 Task: Add a signature Danny Hernandez containing With thanks and warm regards, Danny Hernandez to email address softage.1@softage.net and add a label Legal
Action: Mouse moved to (466, 770)
Screenshot: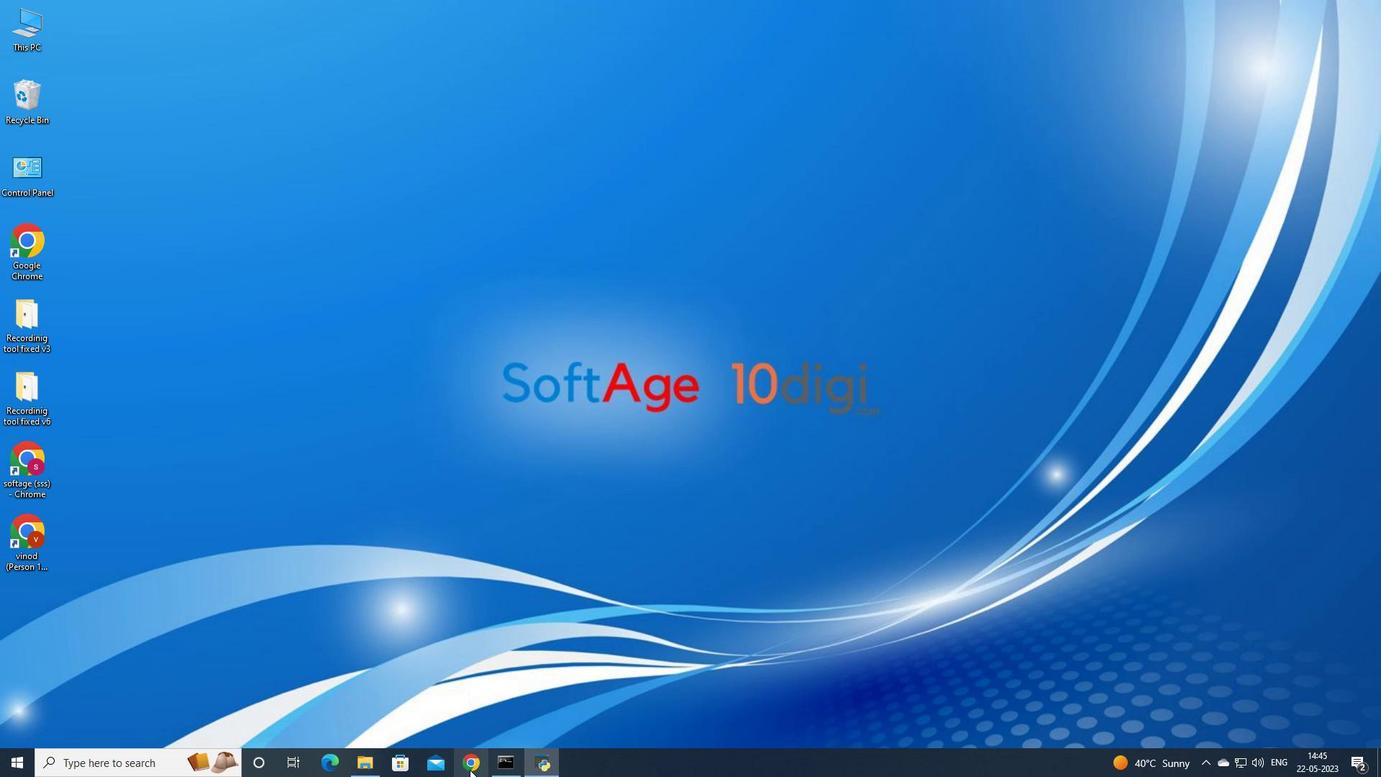 
Action: Mouse pressed left at (466, 770)
Screenshot: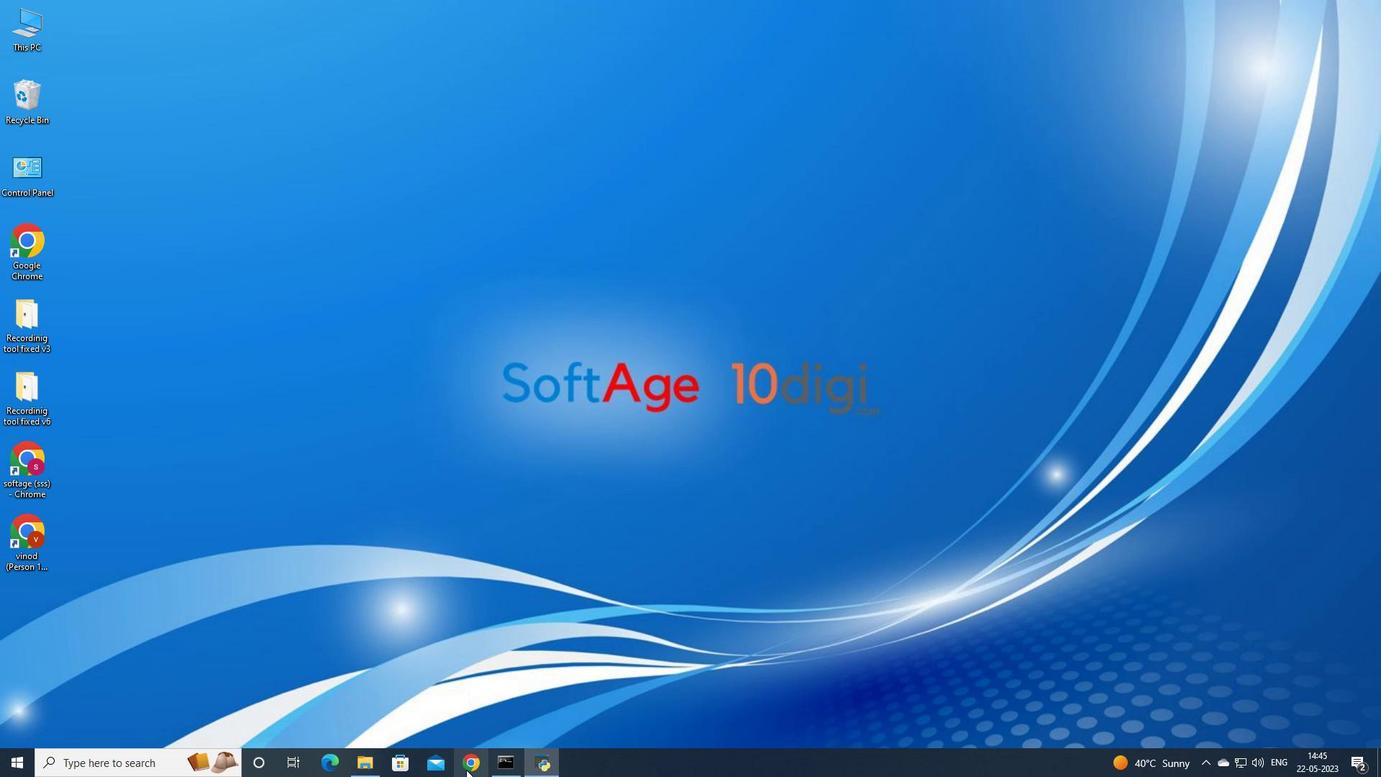 
Action: Mouse moved to (590, 446)
Screenshot: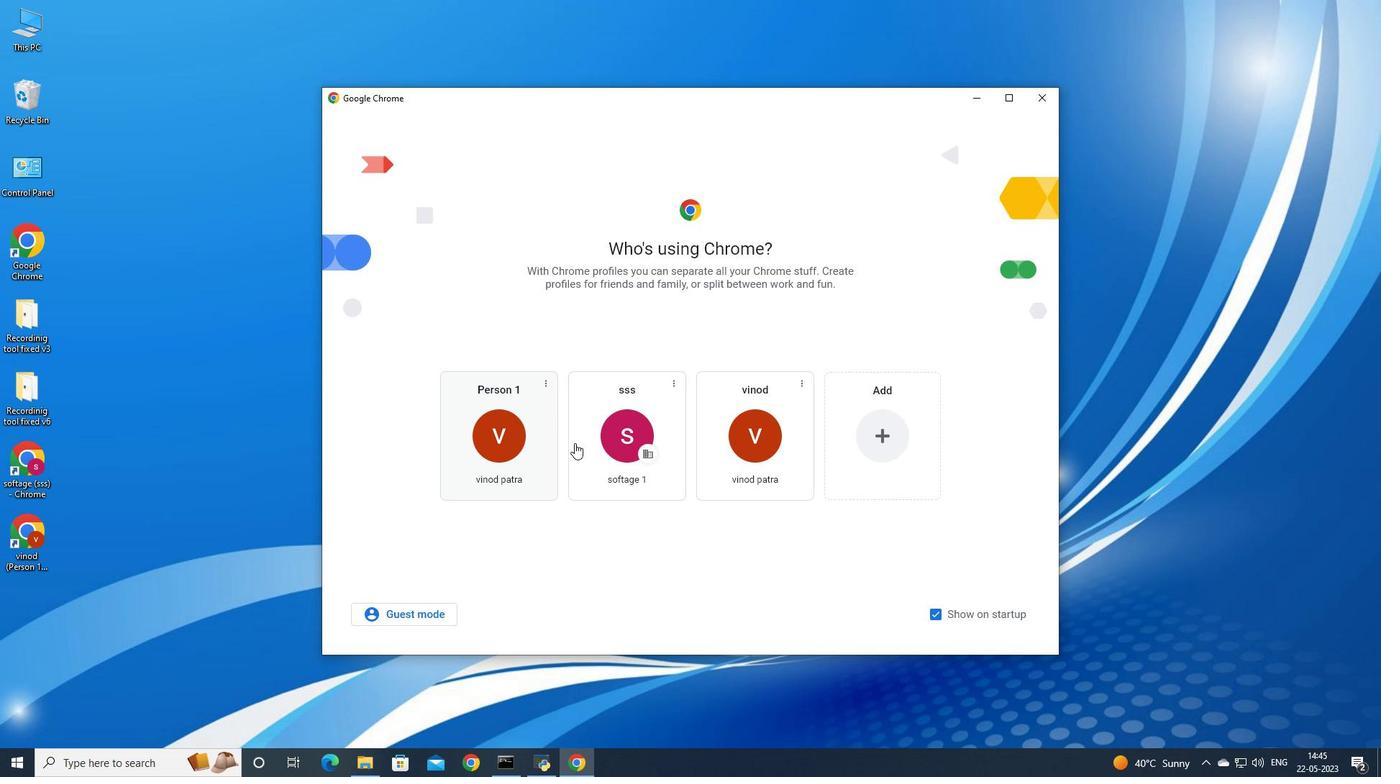 
Action: Mouse pressed left at (590, 446)
Screenshot: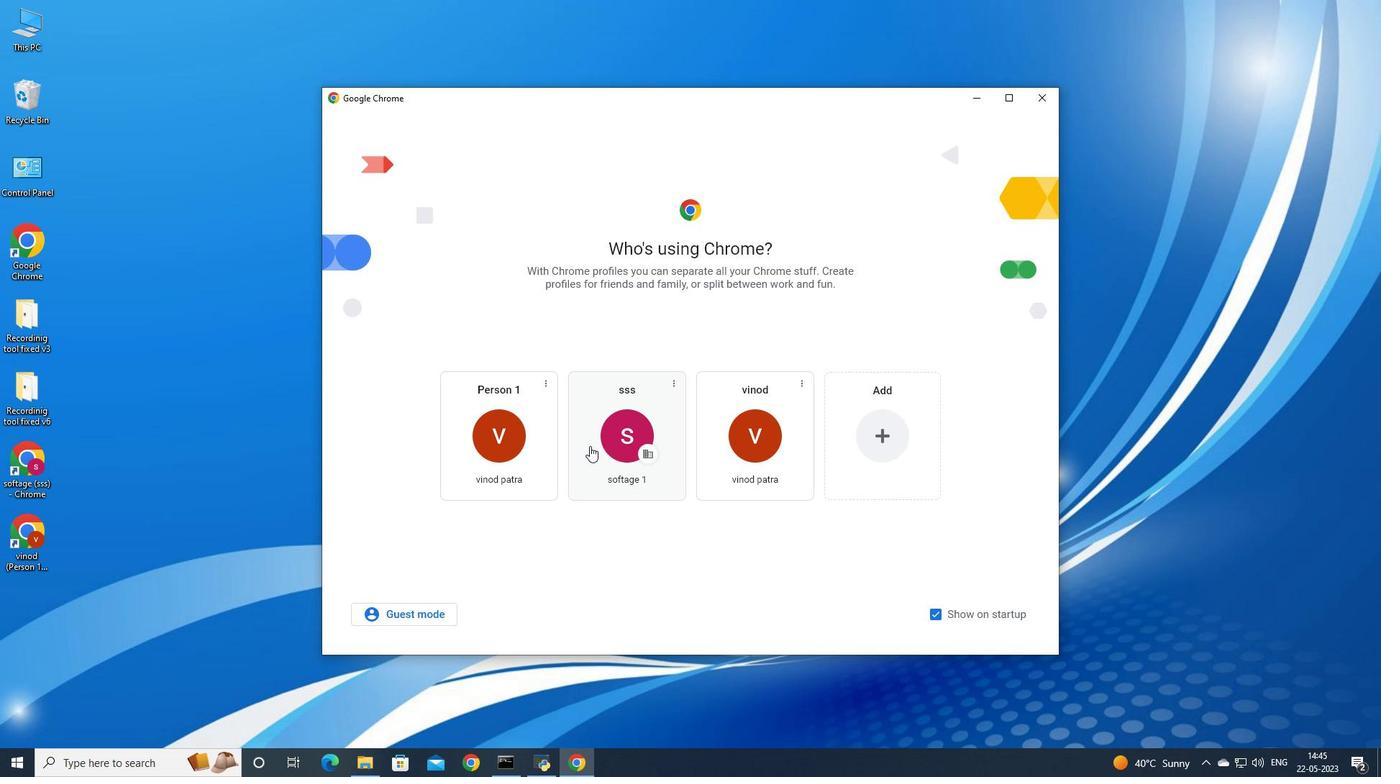 
Action: Mouse moved to (1255, 68)
Screenshot: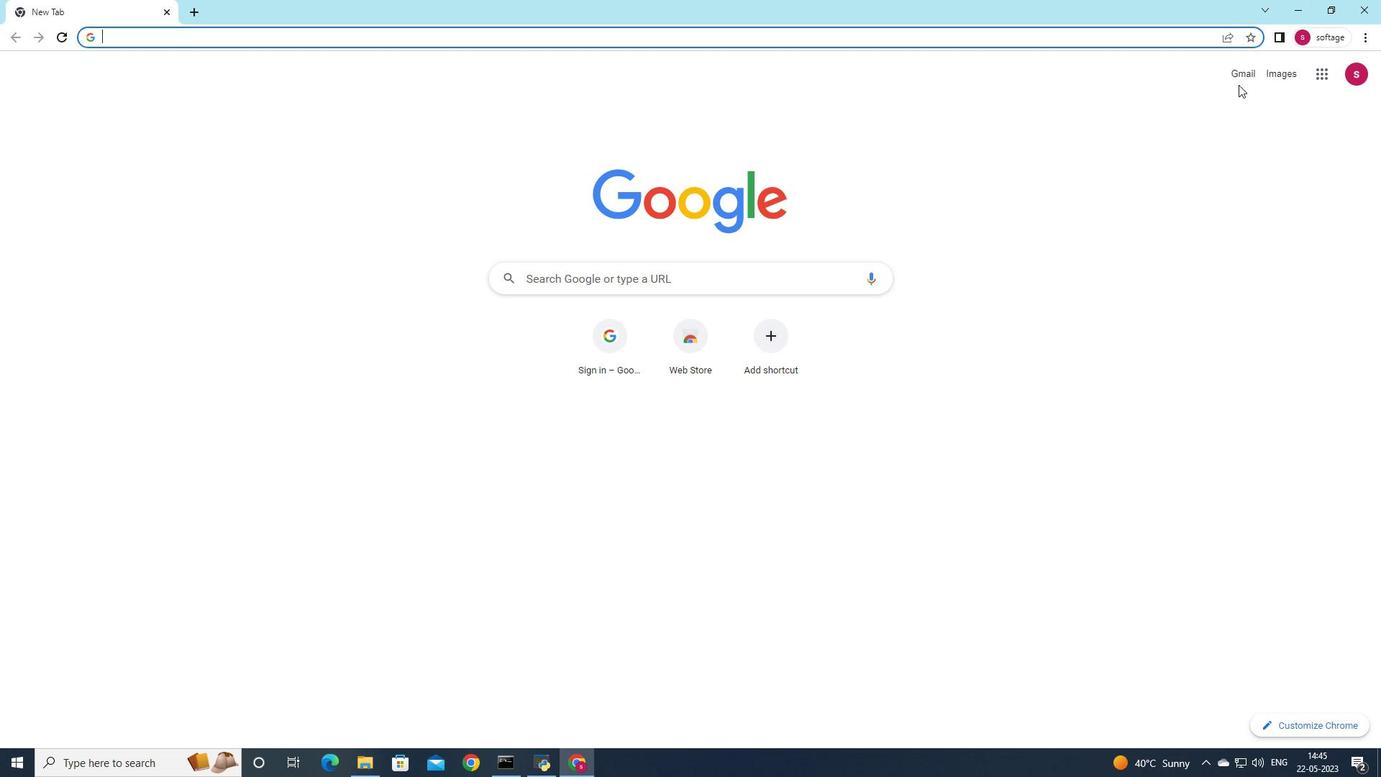 
Action: Mouse pressed left at (1255, 68)
Screenshot: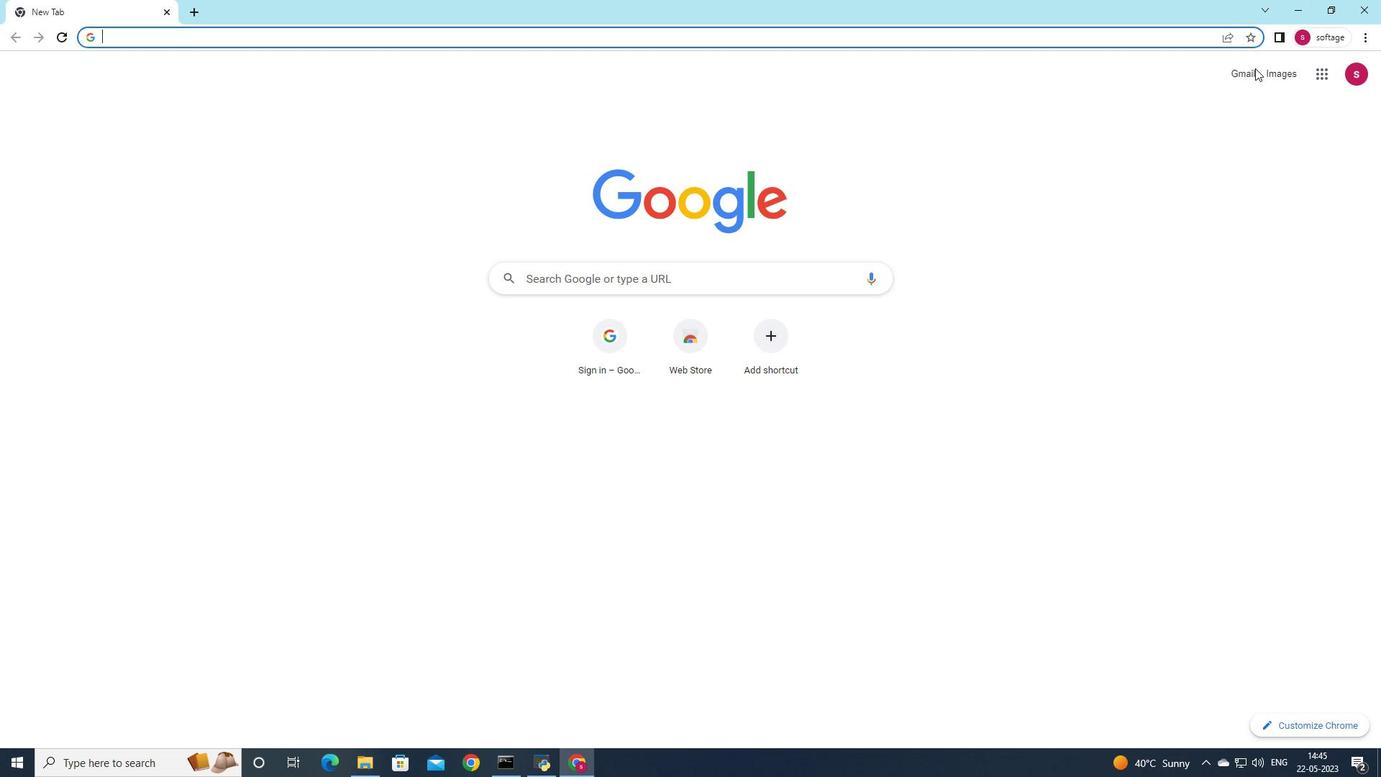 
Action: Mouse moved to (1253, 71)
Screenshot: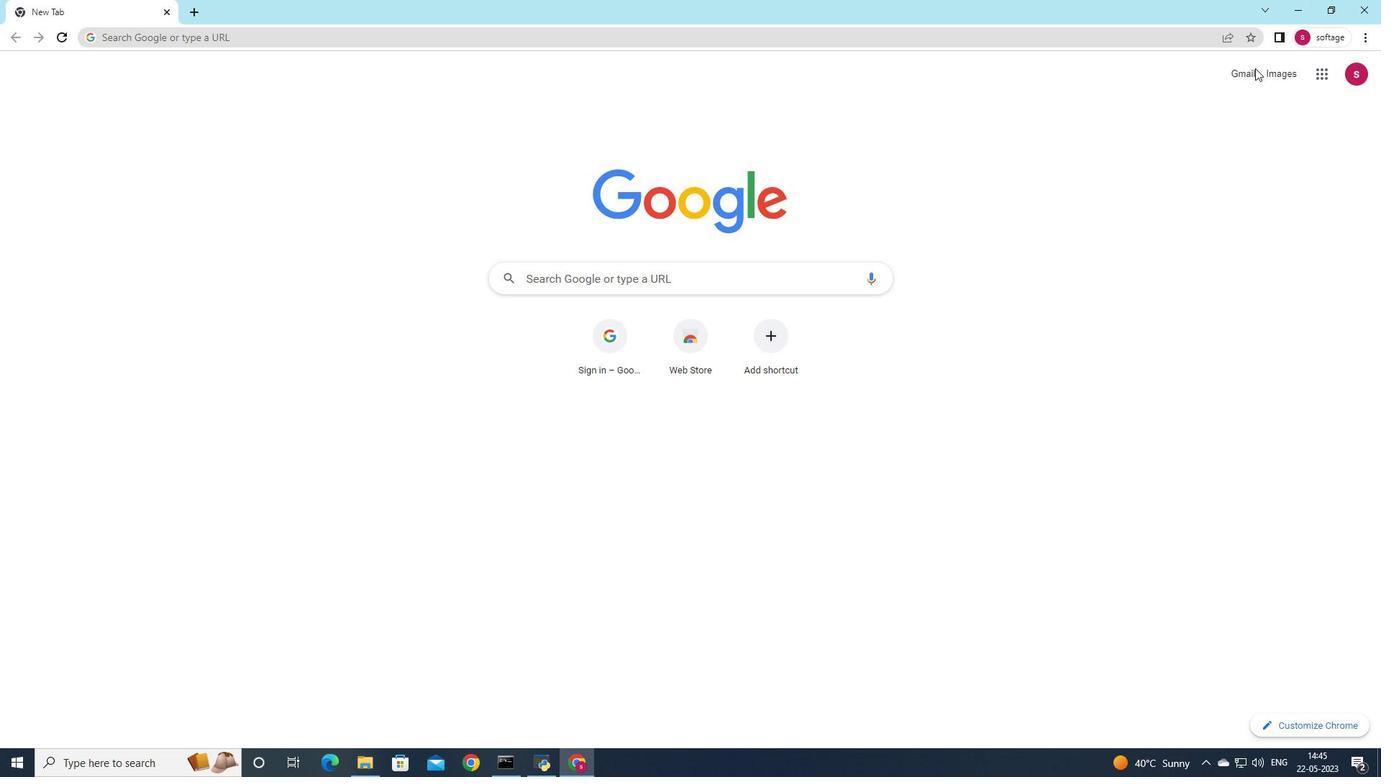 
Action: Mouse pressed left at (1253, 71)
Screenshot: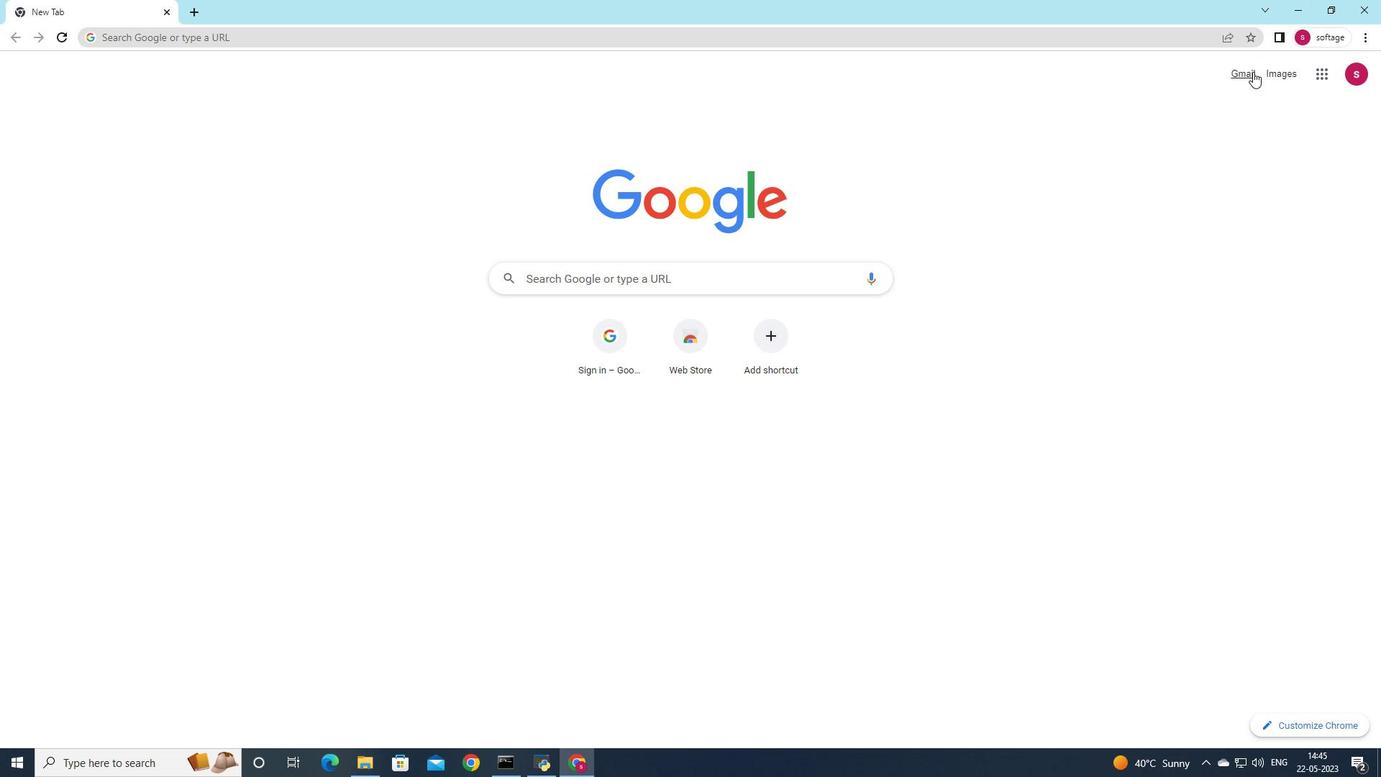 
Action: Mouse moved to (1215, 97)
Screenshot: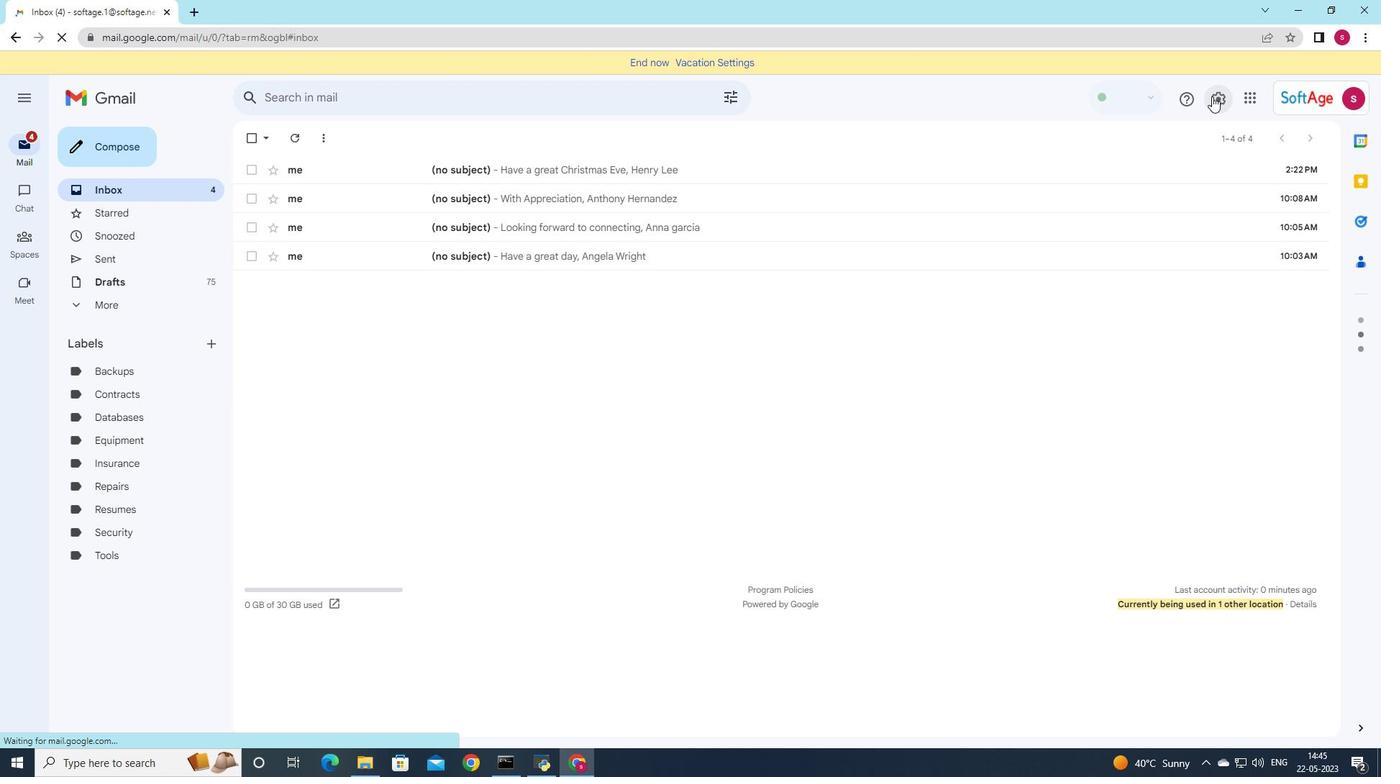 
Action: Mouse pressed left at (1215, 97)
Screenshot: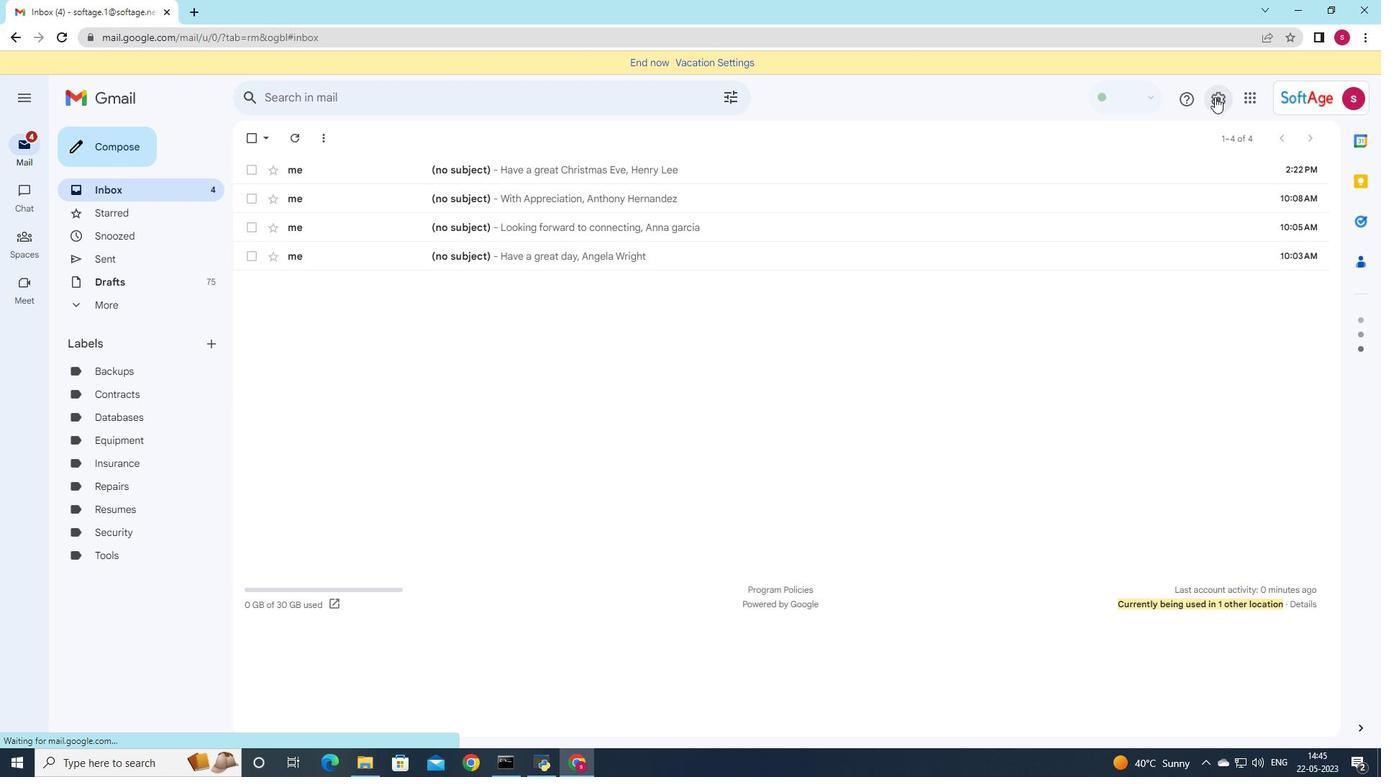 
Action: Mouse moved to (1217, 164)
Screenshot: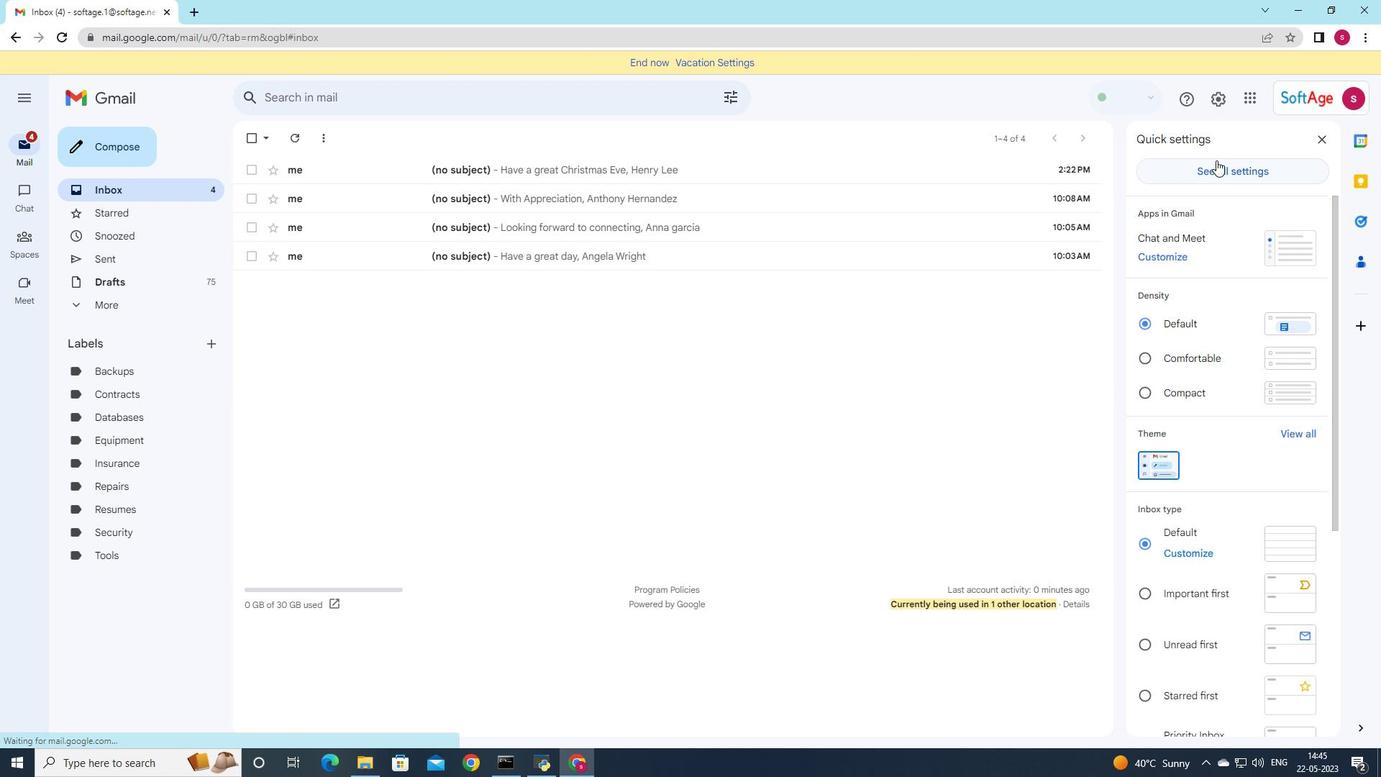
Action: Mouse pressed left at (1217, 164)
Screenshot: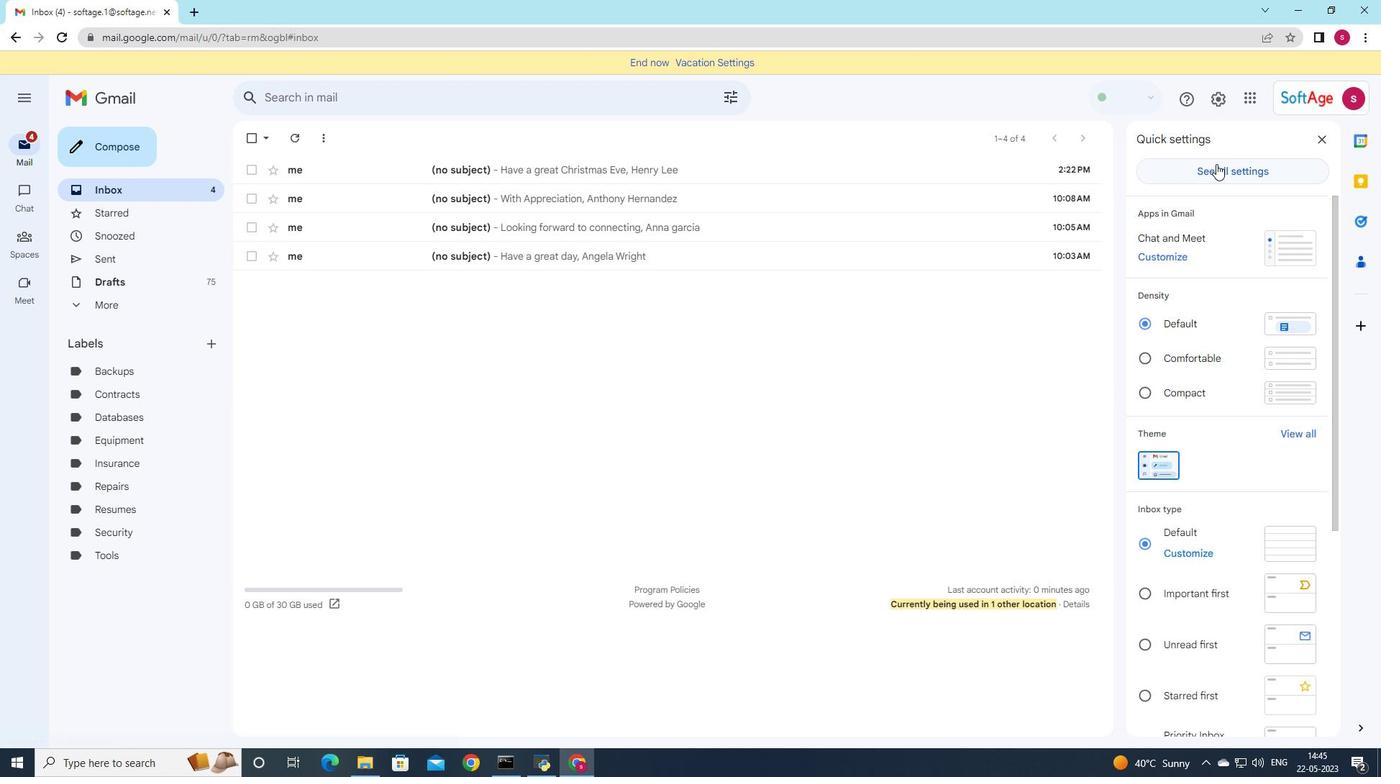
Action: Mouse moved to (680, 448)
Screenshot: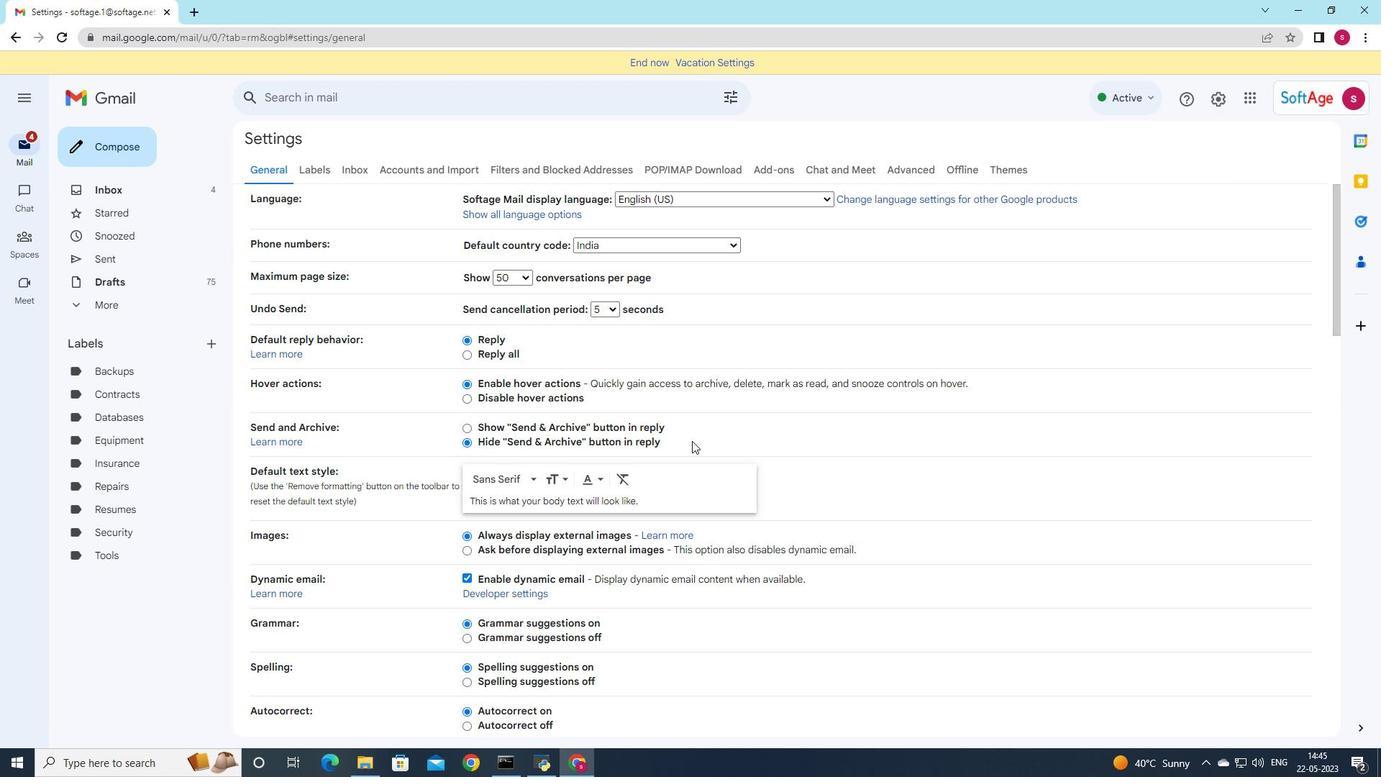 
Action: Mouse scrolled (680, 447) with delta (0, 0)
Screenshot: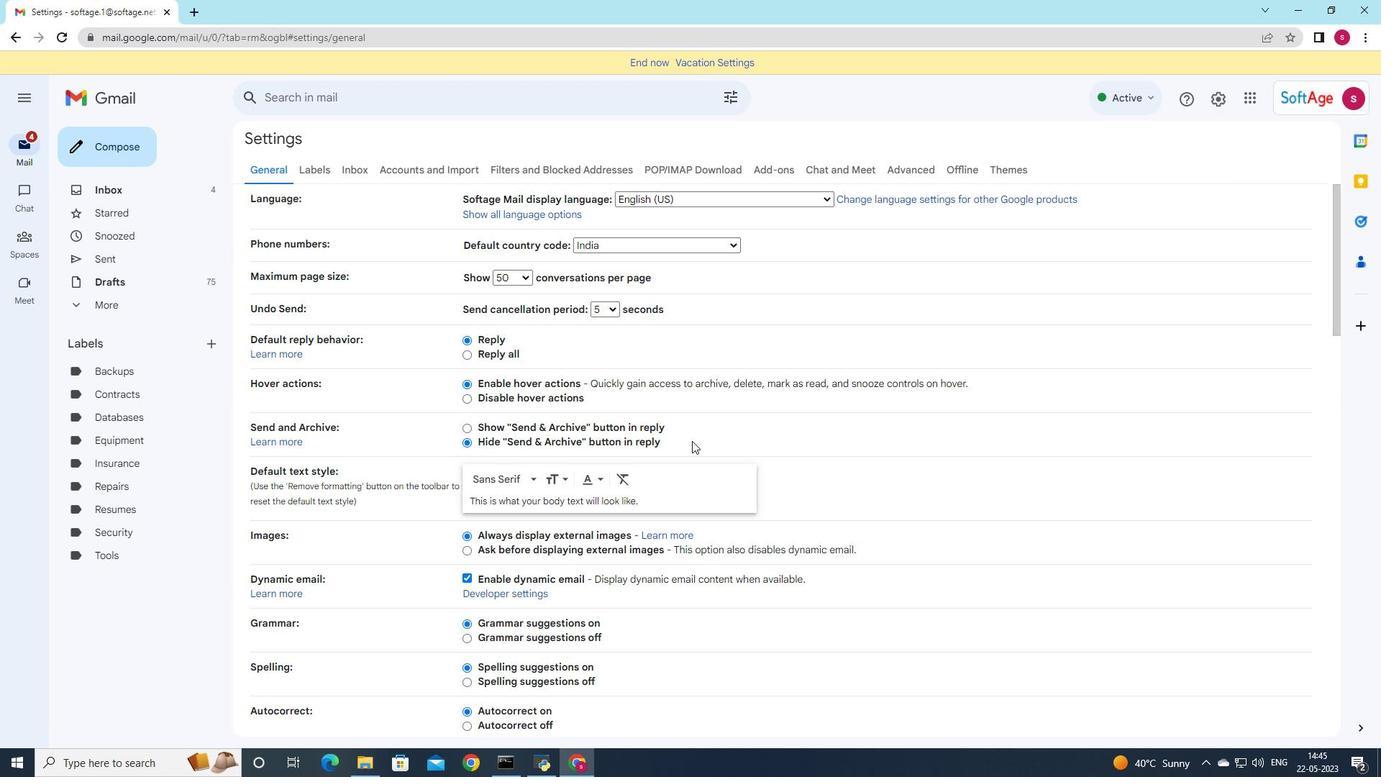 
Action: Mouse moved to (680, 449)
Screenshot: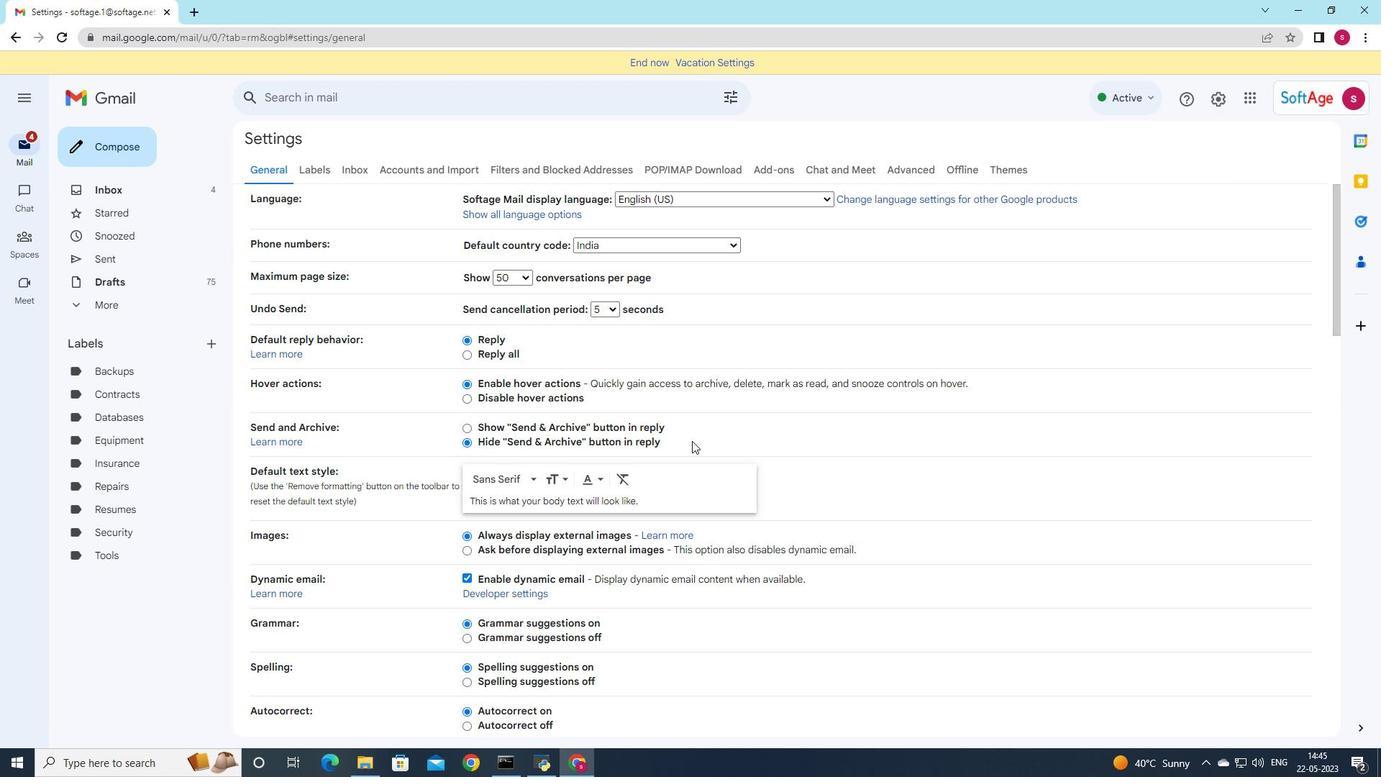 
Action: Mouse scrolled (680, 448) with delta (0, 0)
Screenshot: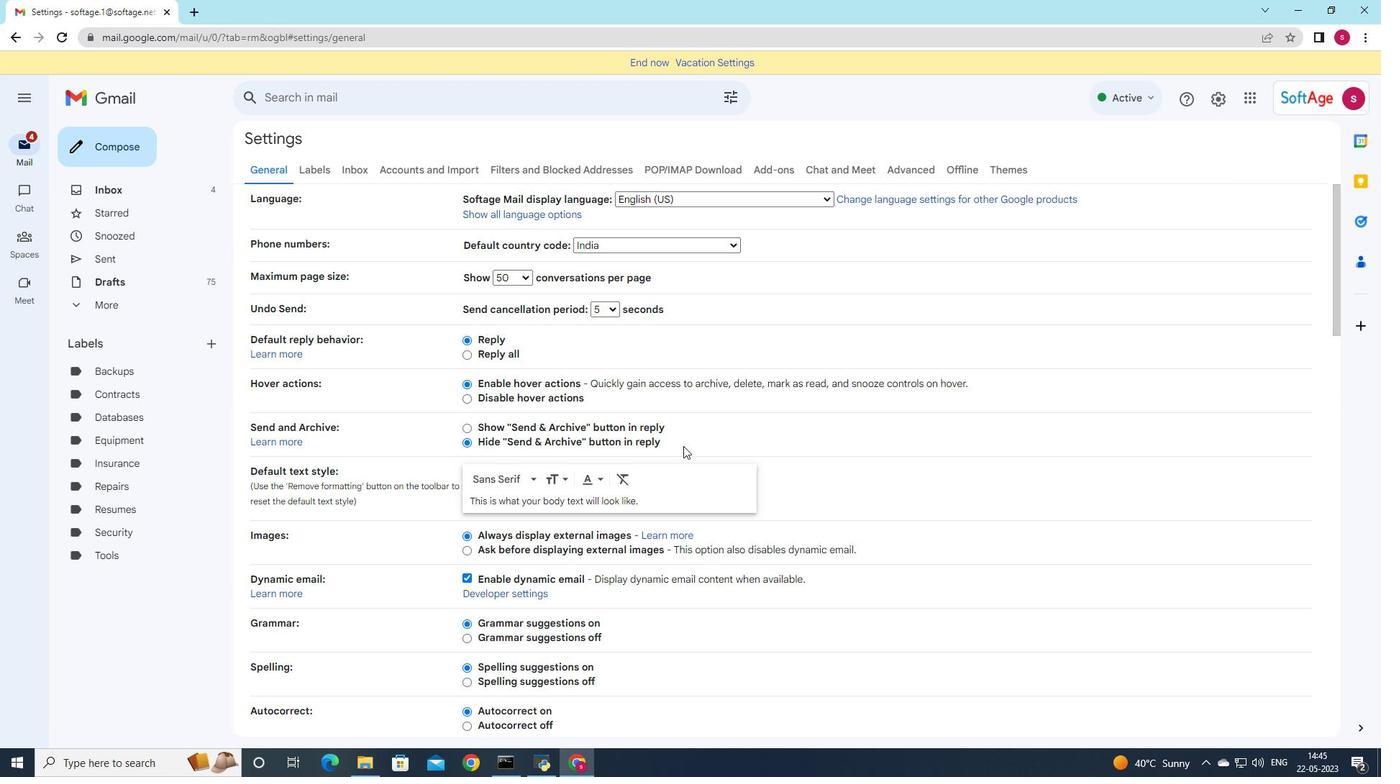
Action: Mouse scrolled (680, 448) with delta (0, 0)
Screenshot: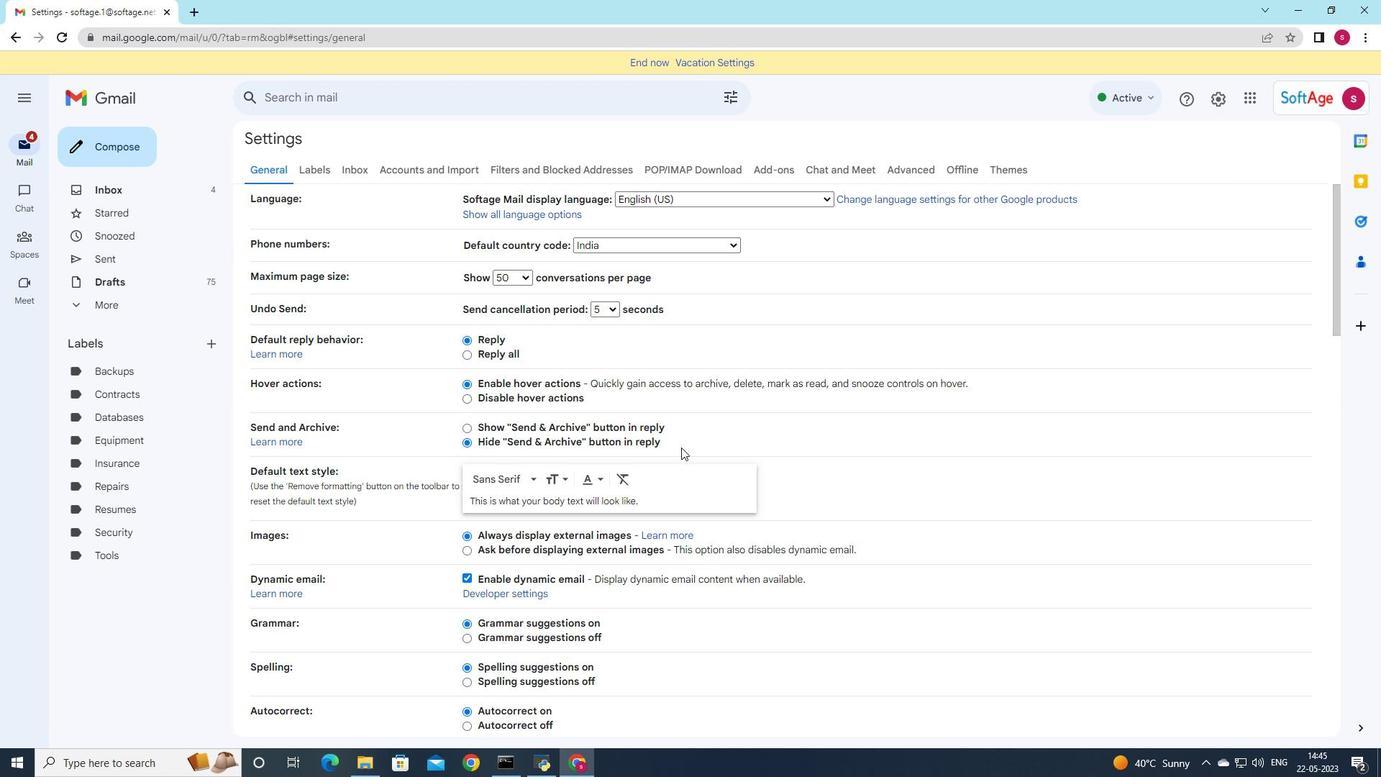 
Action: Mouse scrolled (680, 448) with delta (0, 0)
Screenshot: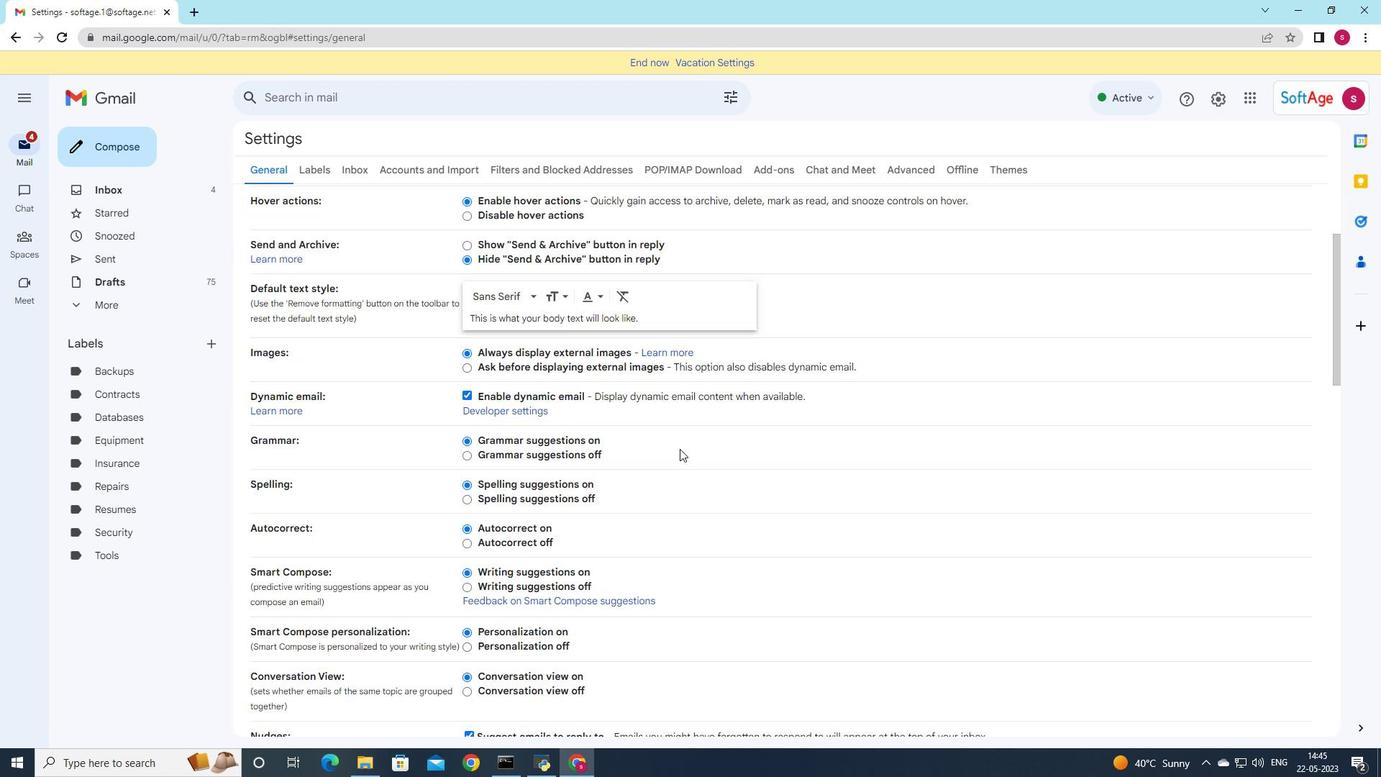 
Action: Mouse scrolled (680, 448) with delta (0, 0)
Screenshot: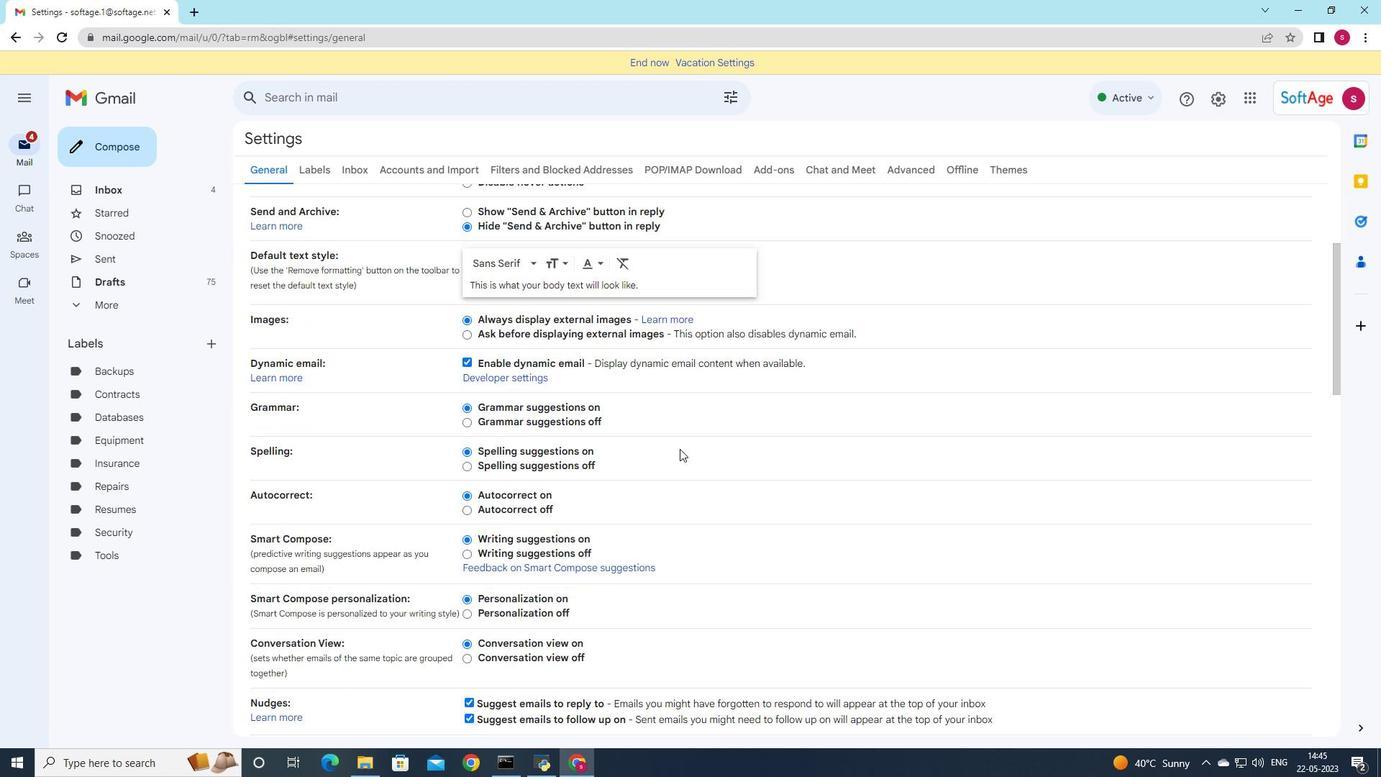 
Action: Mouse scrolled (680, 448) with delta (0, 0)
Screenshot: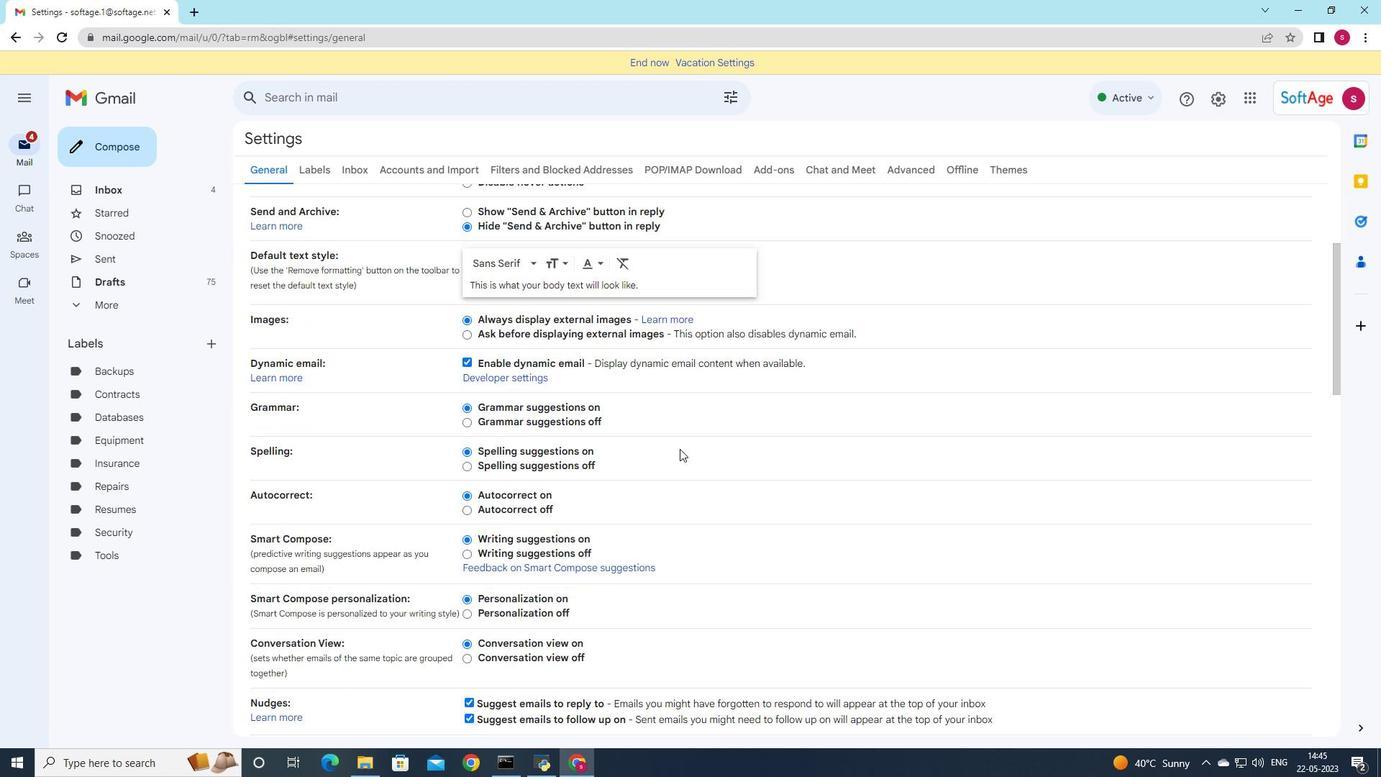 
Action: Mouse scrolled (680, 448) with delta (0, 0)
Screenshot: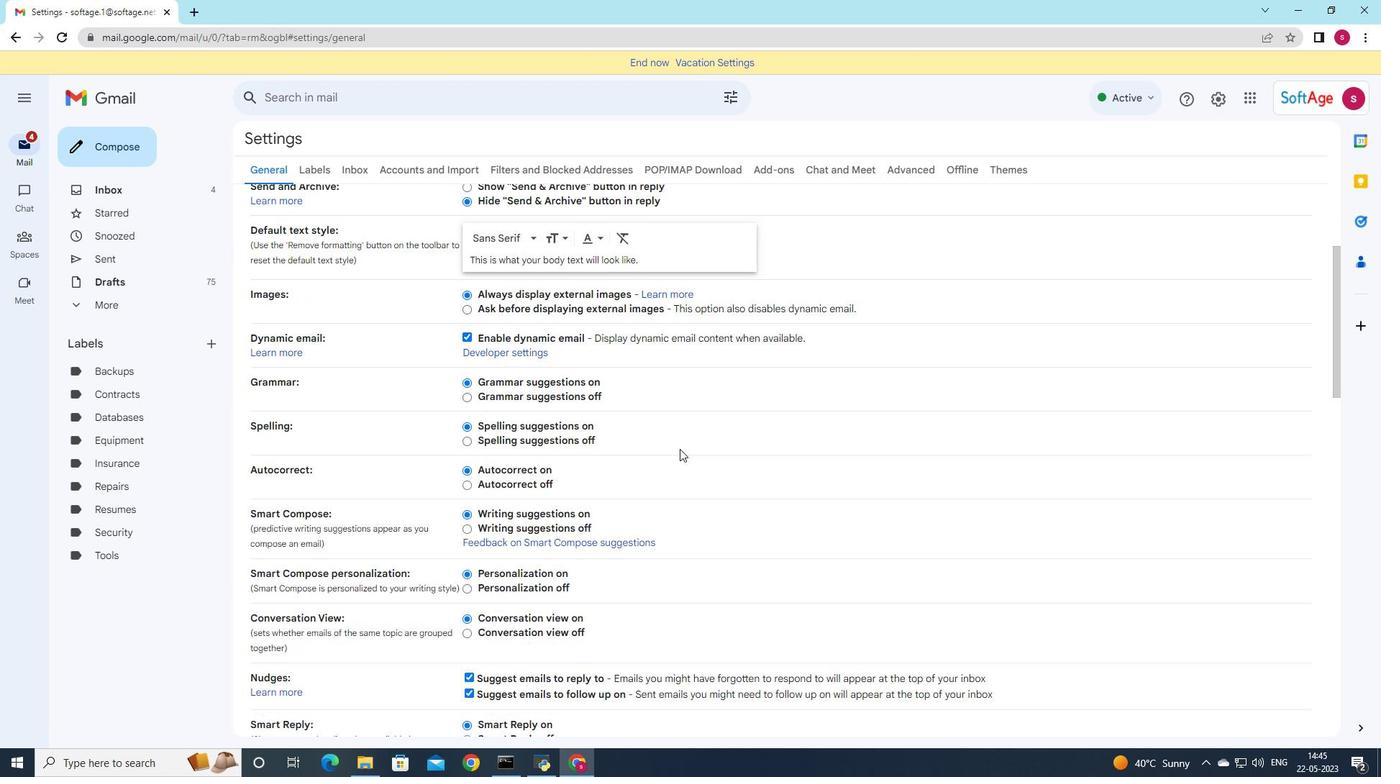 
Action: Mouse scrolled (680, 448) with delta (0, 0)
Screenshot: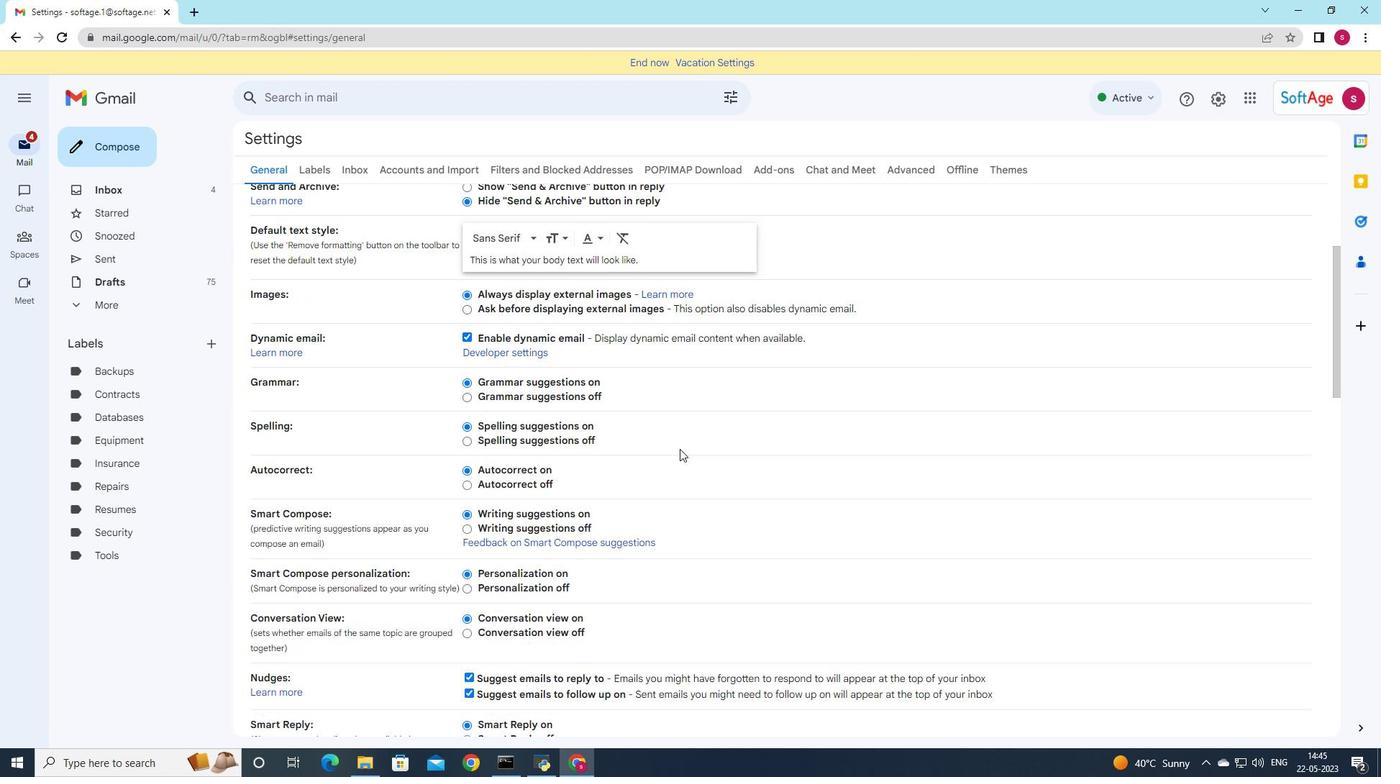 
Action: Mouse scrolled (680, 448) with delta (0, 0)
Screenshot: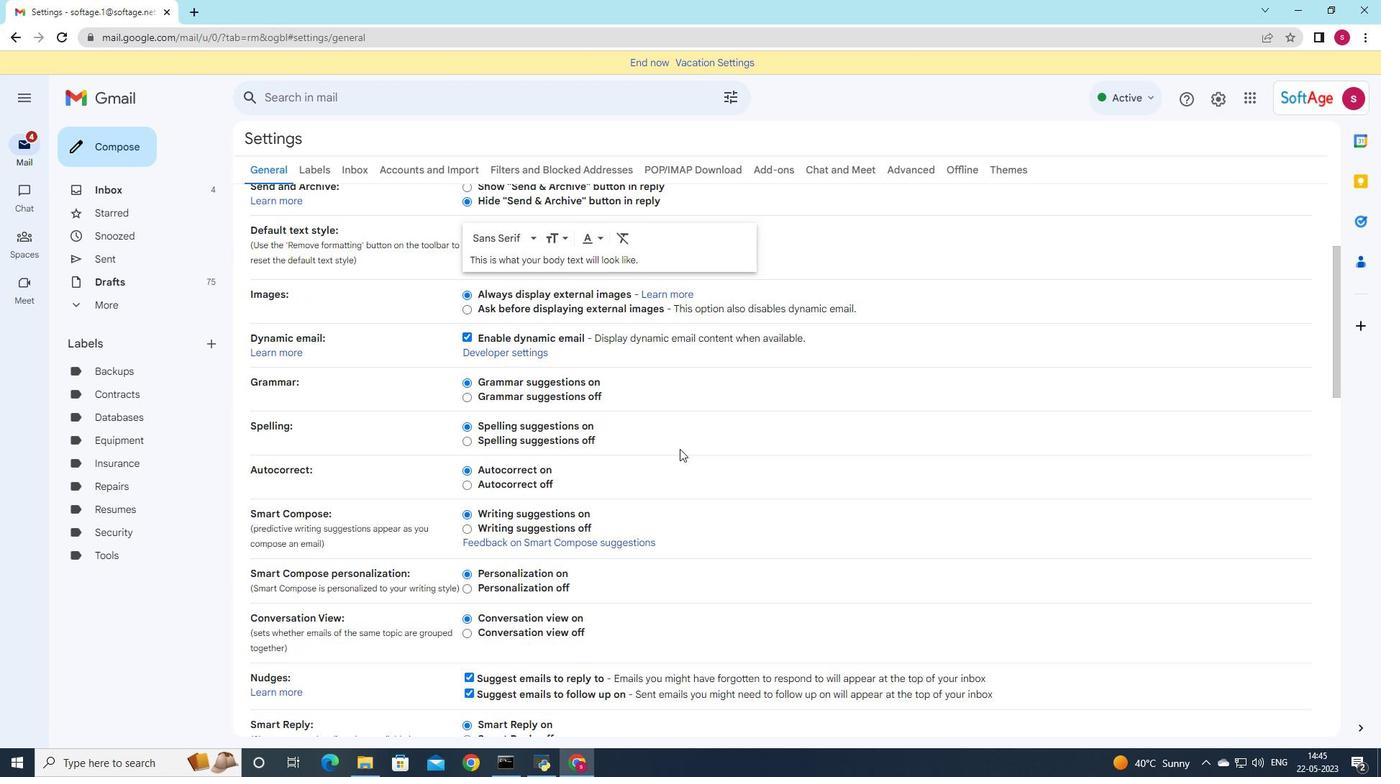 
Action: Mouse scrolled (680, 448) with delta (0, 0)
Screenshot: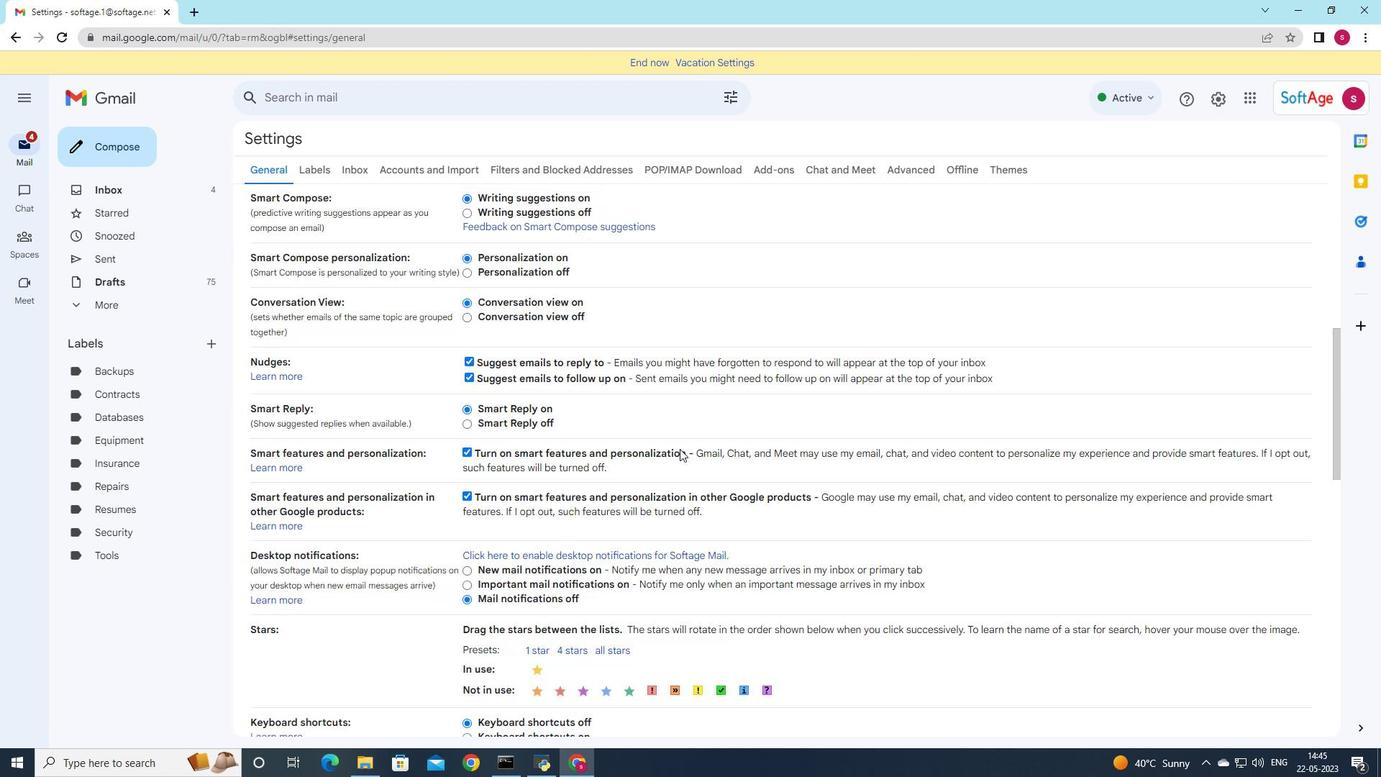 
Action: Mouse scrolled (680, 448) with delta (0, 0)
Screenshot: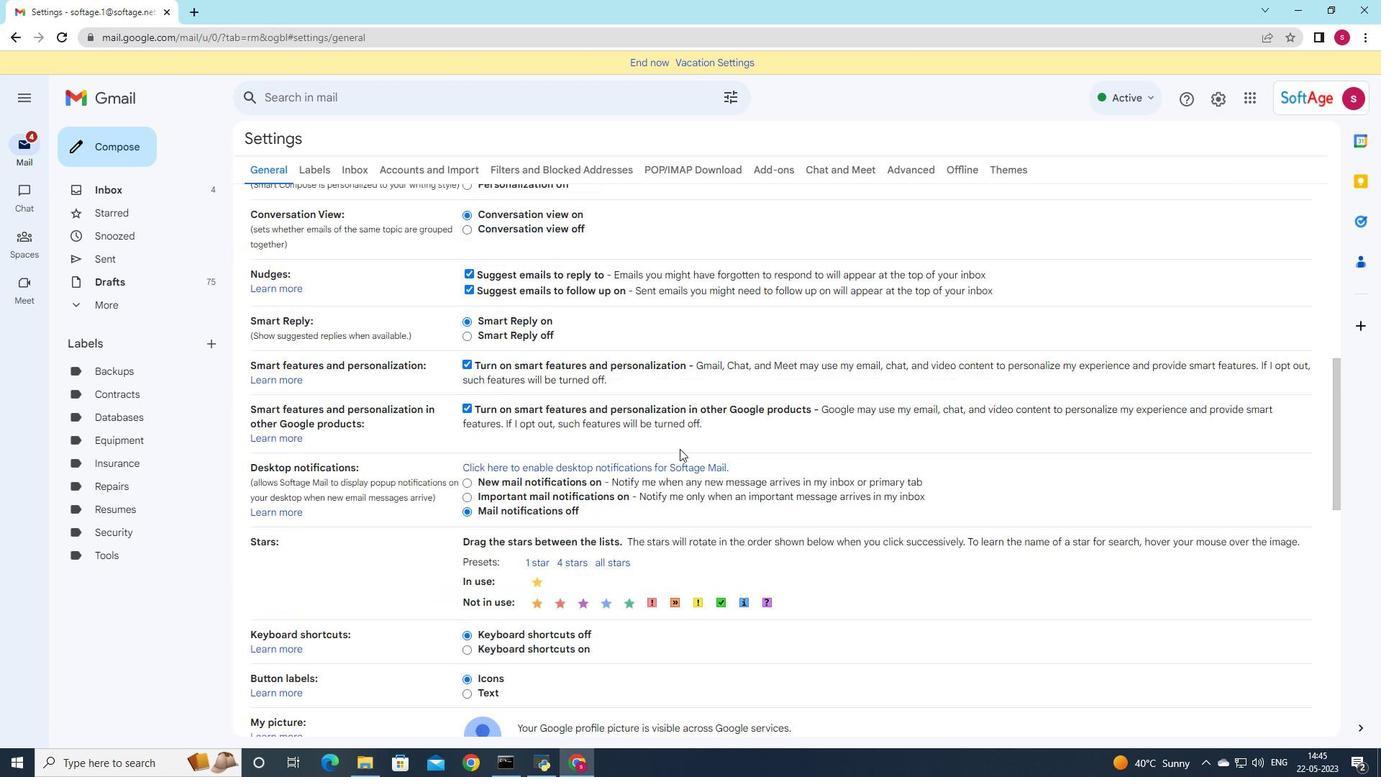 
Action: Mouse scrolled (680, 448) with delta (0, 0)
Screenshot: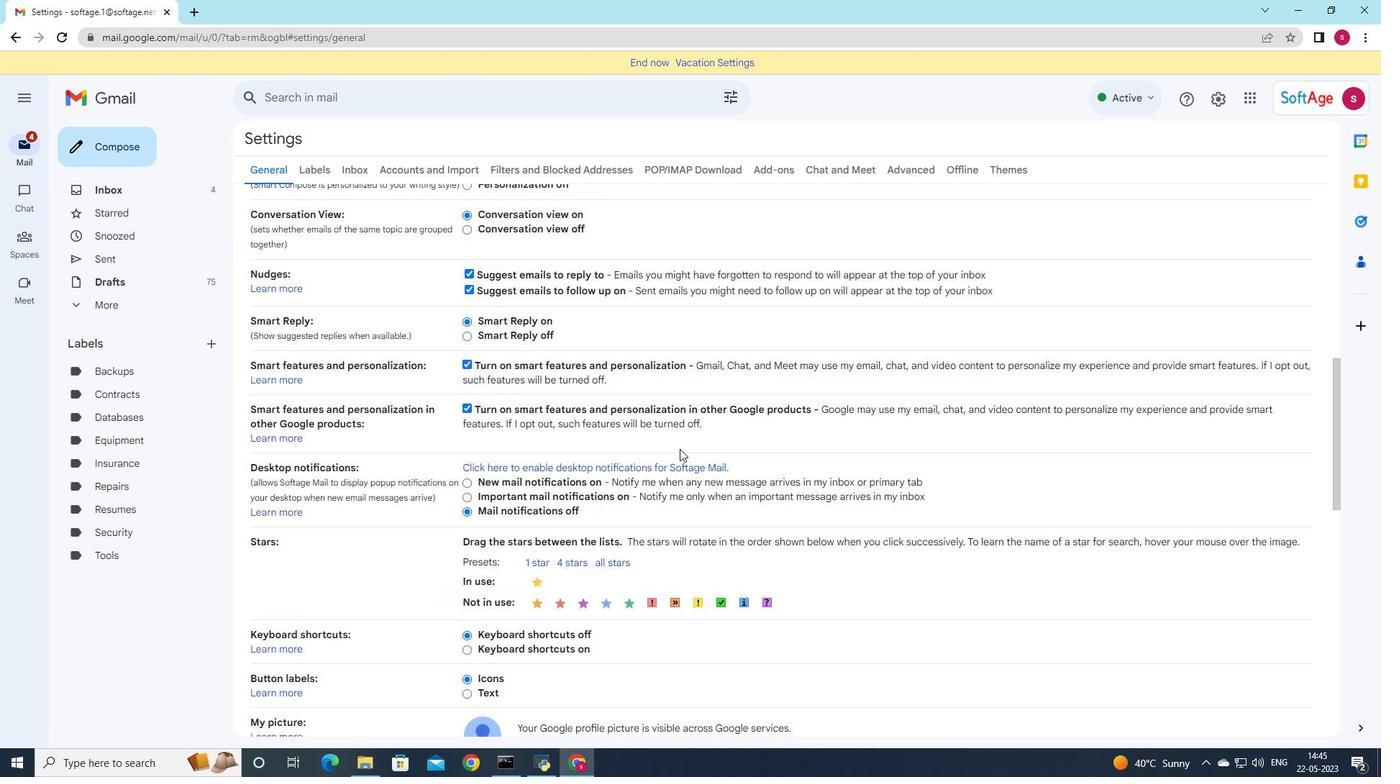 
Action: Mouse scrolled (680, 448) with delta (0, 0)
Screenshot: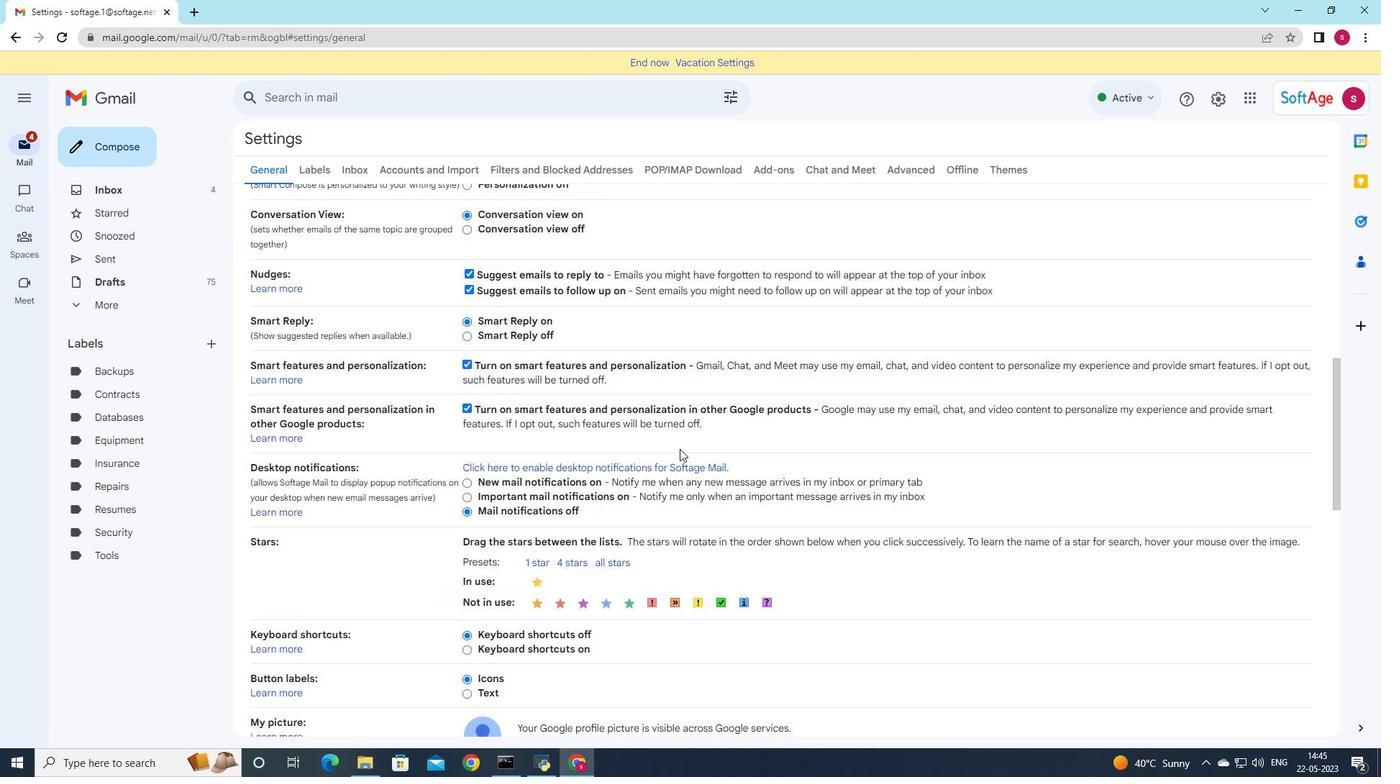 
Action: Mouse moved to (587, 583)
Screenshot: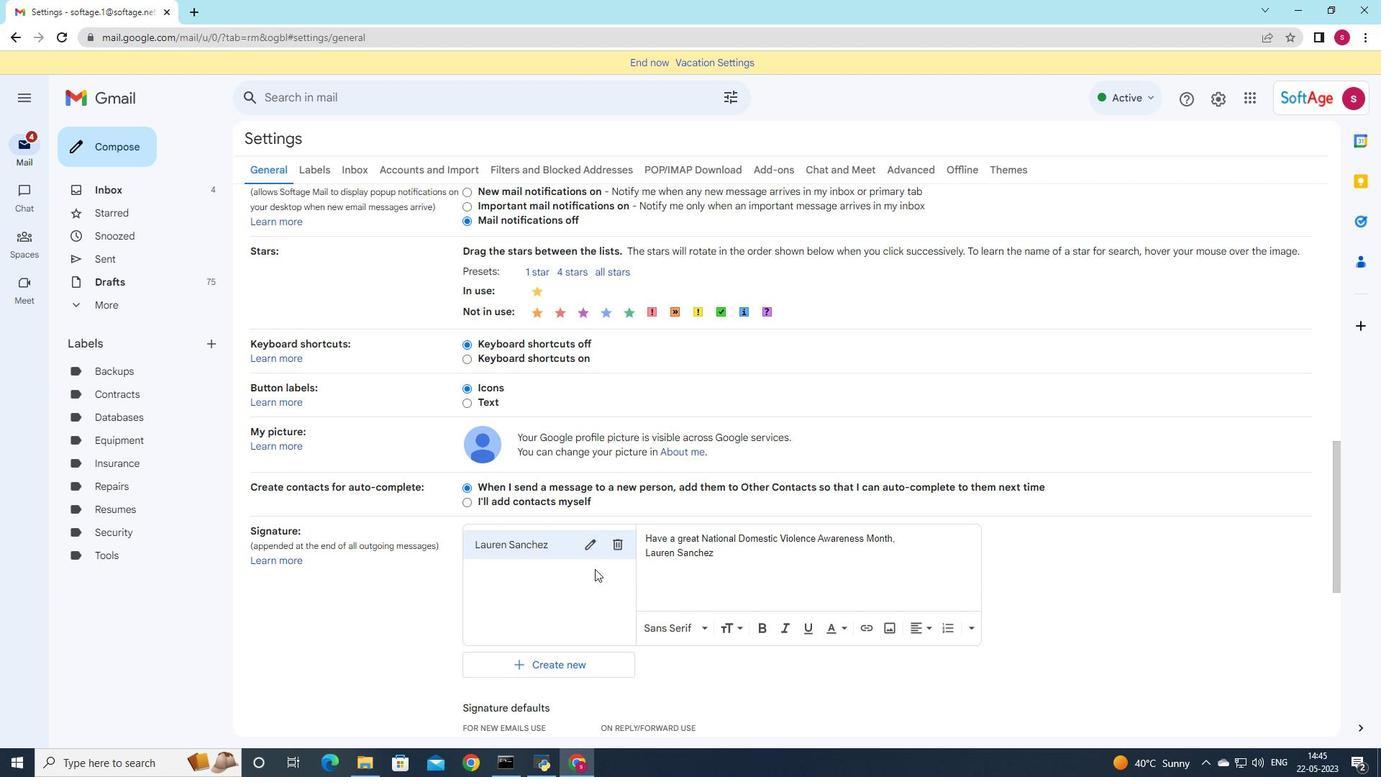 
Action: Mouse pressed left at (587, 583)
Screenshot: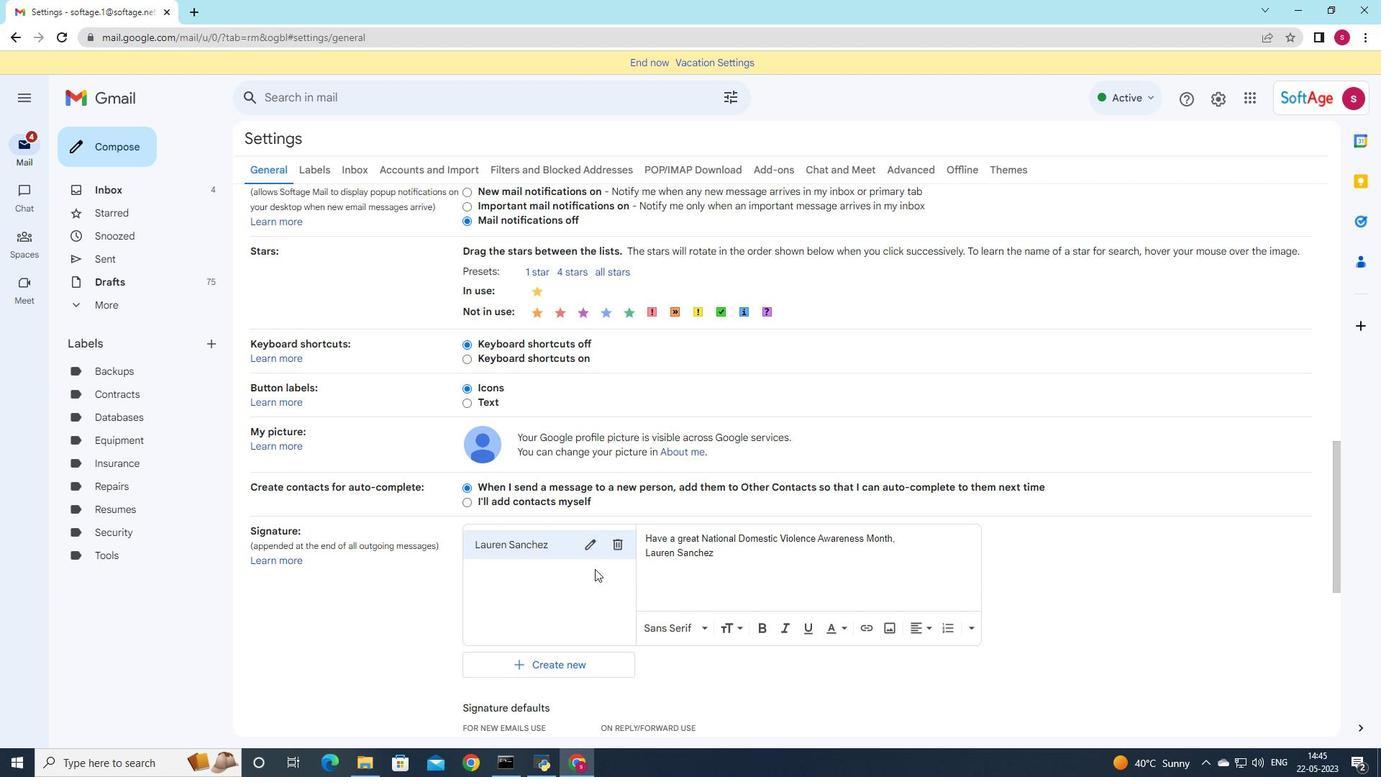 
Action: Mouse moved to (616, 552)
Screenshot: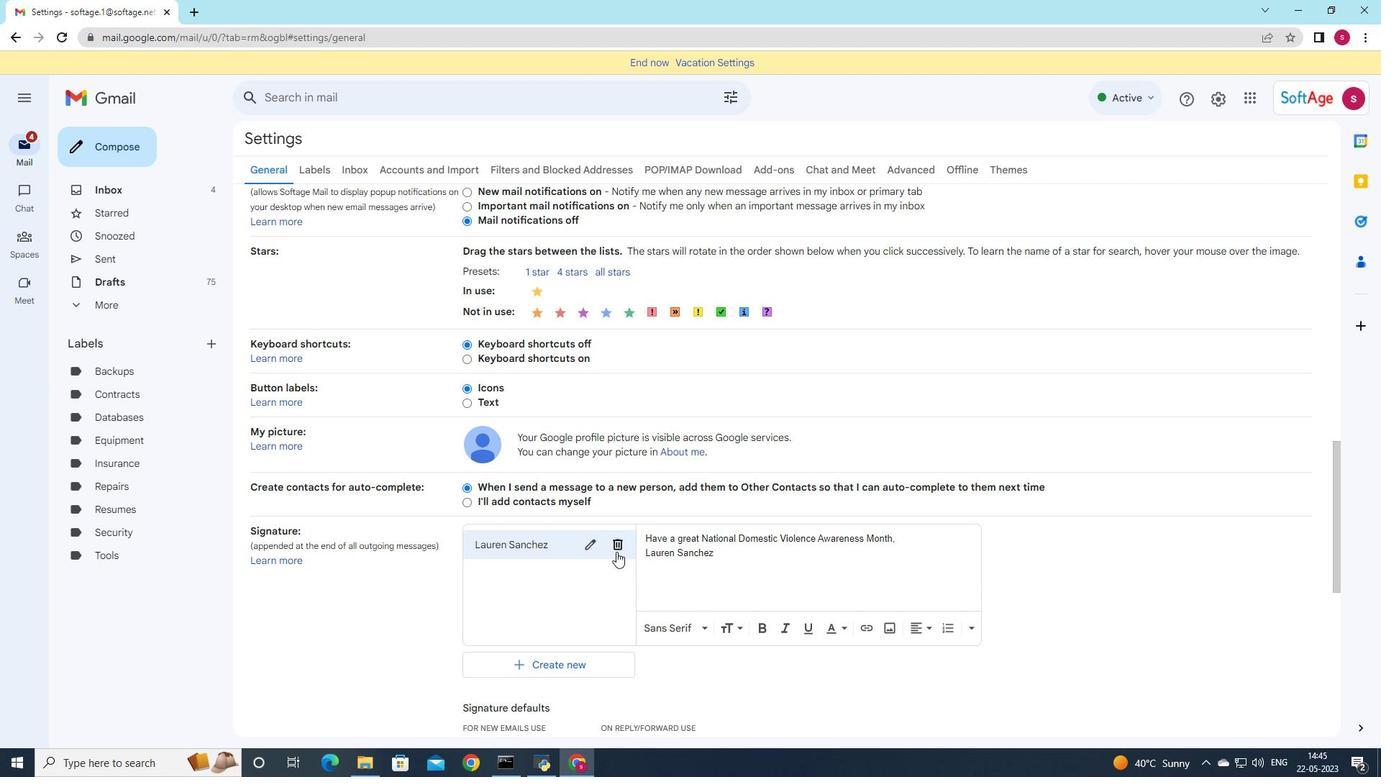 
Action: Mouse pressed left at (616, 552)
Screenshot: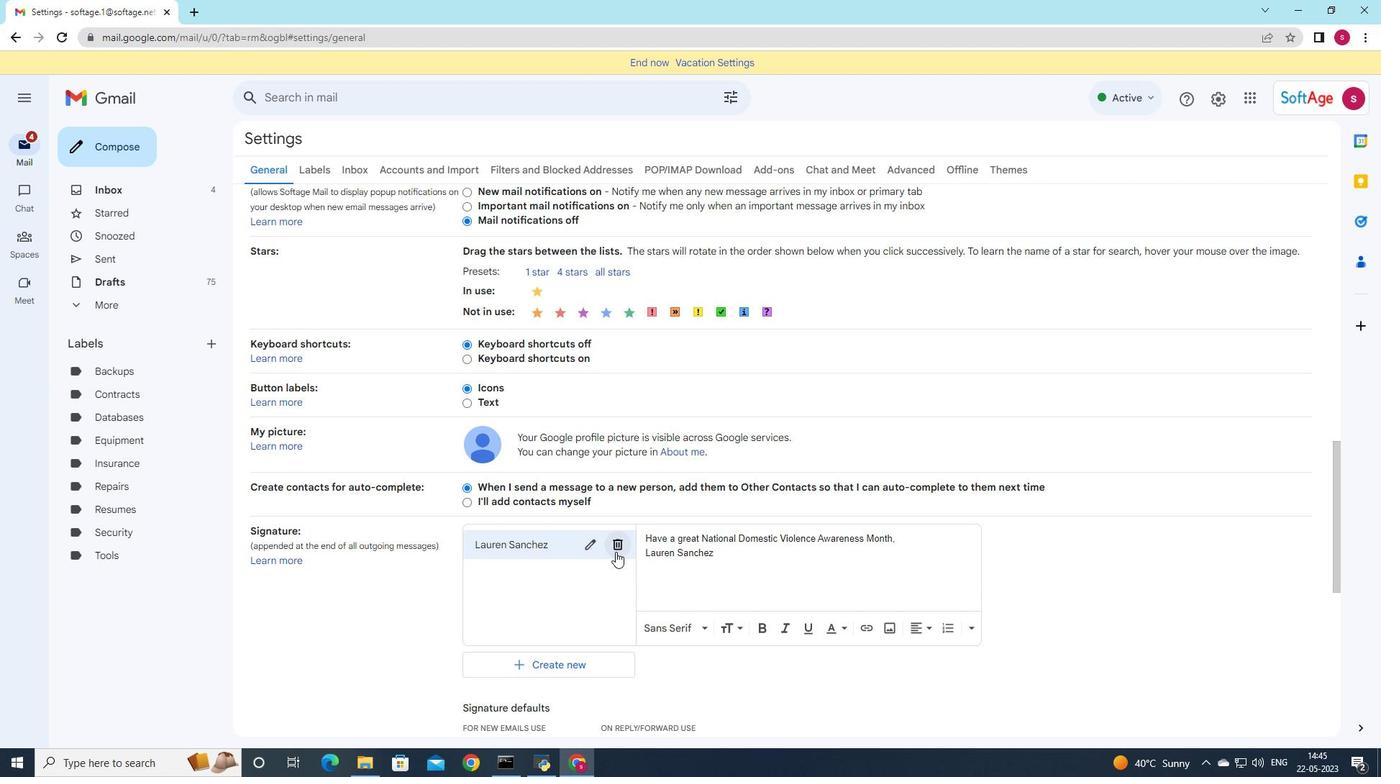 
Action: Mouse moved to (831, 429)
Screenshot: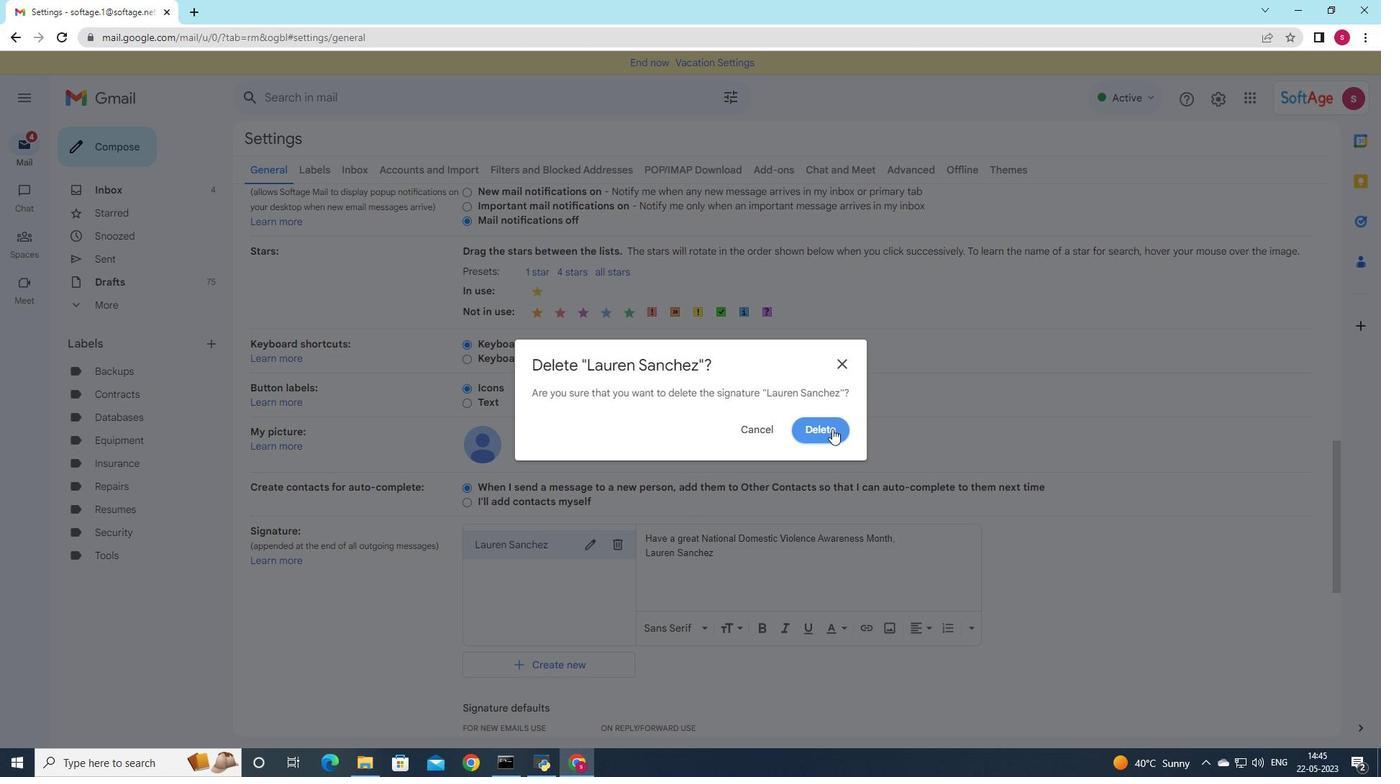 
Action: Mouse pressed left at (831, 429)
Screenshot: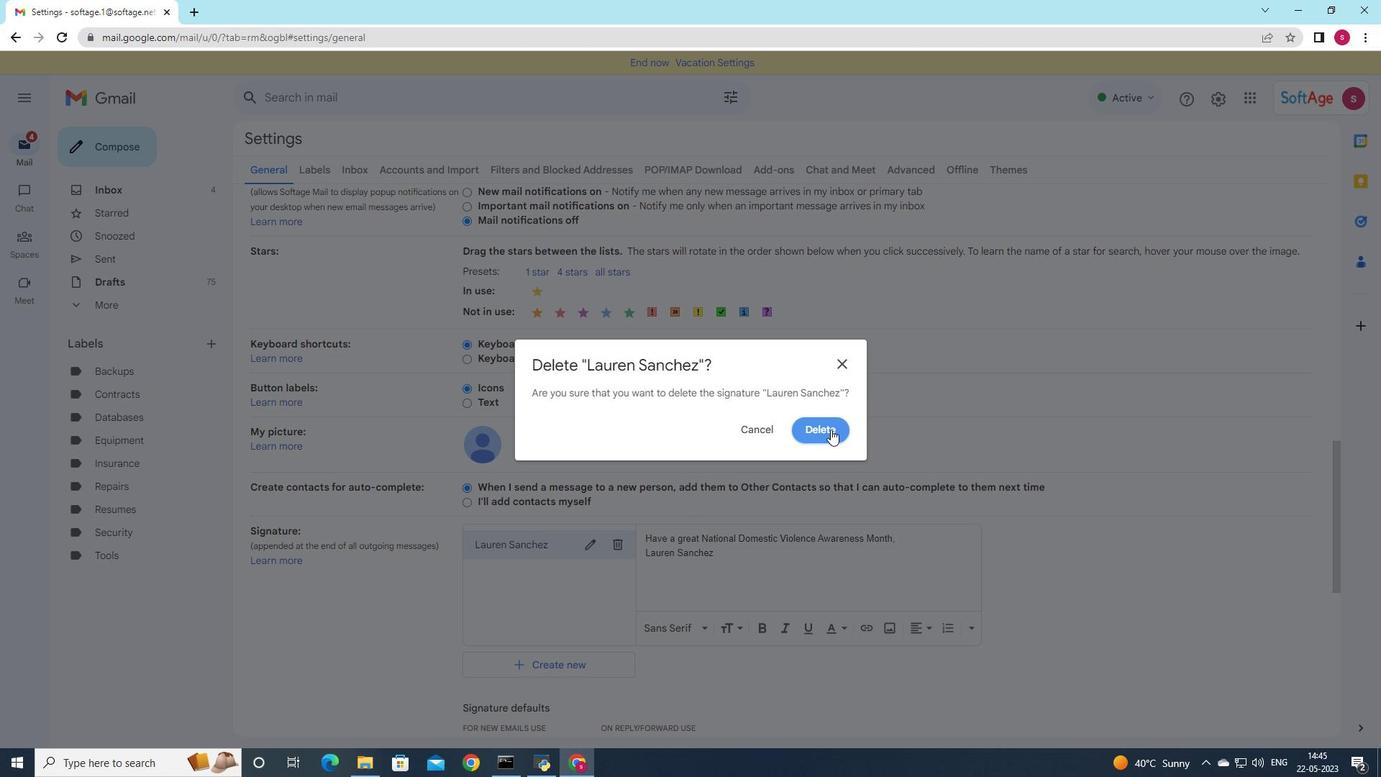 
Action: Mouse moved to (518, 555)
Screenshot: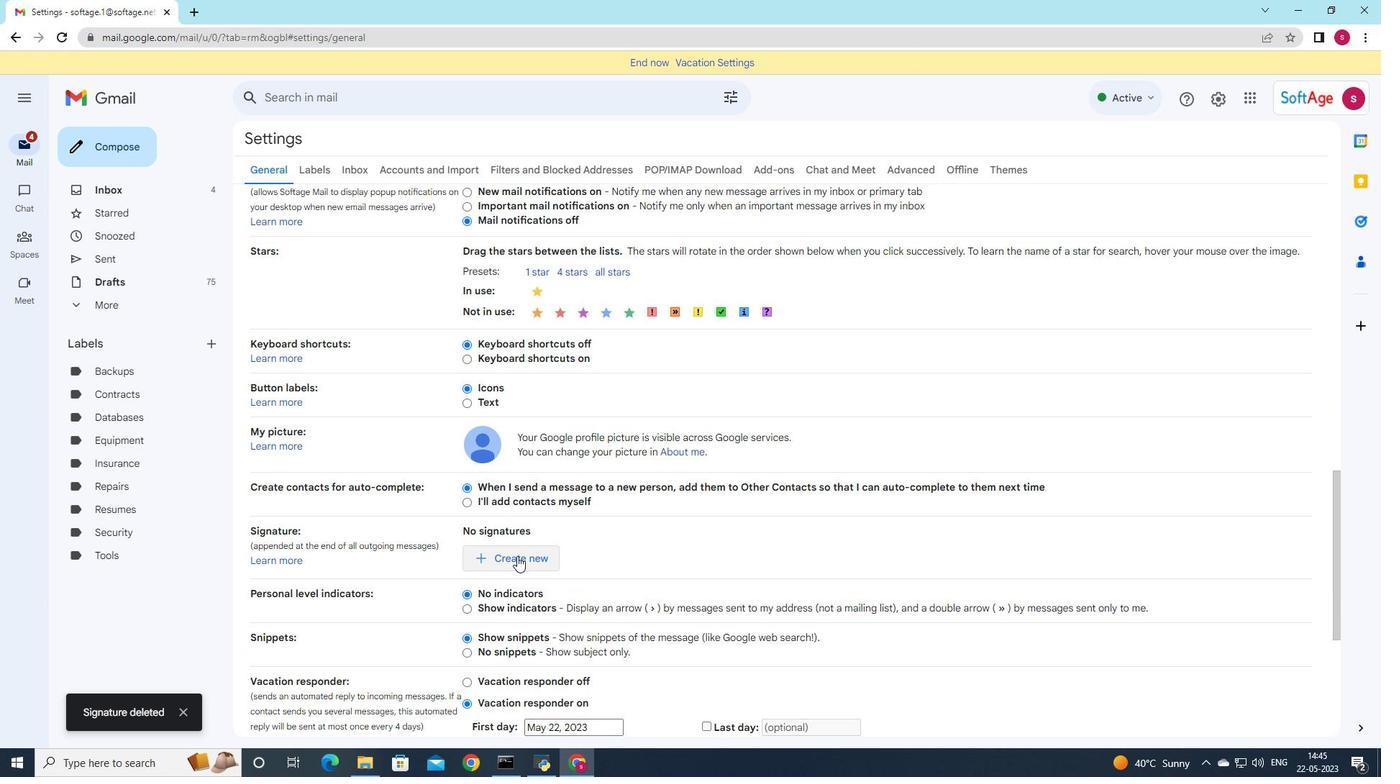 
Action: Mouse pressed left at (518, 555)
Screenshot: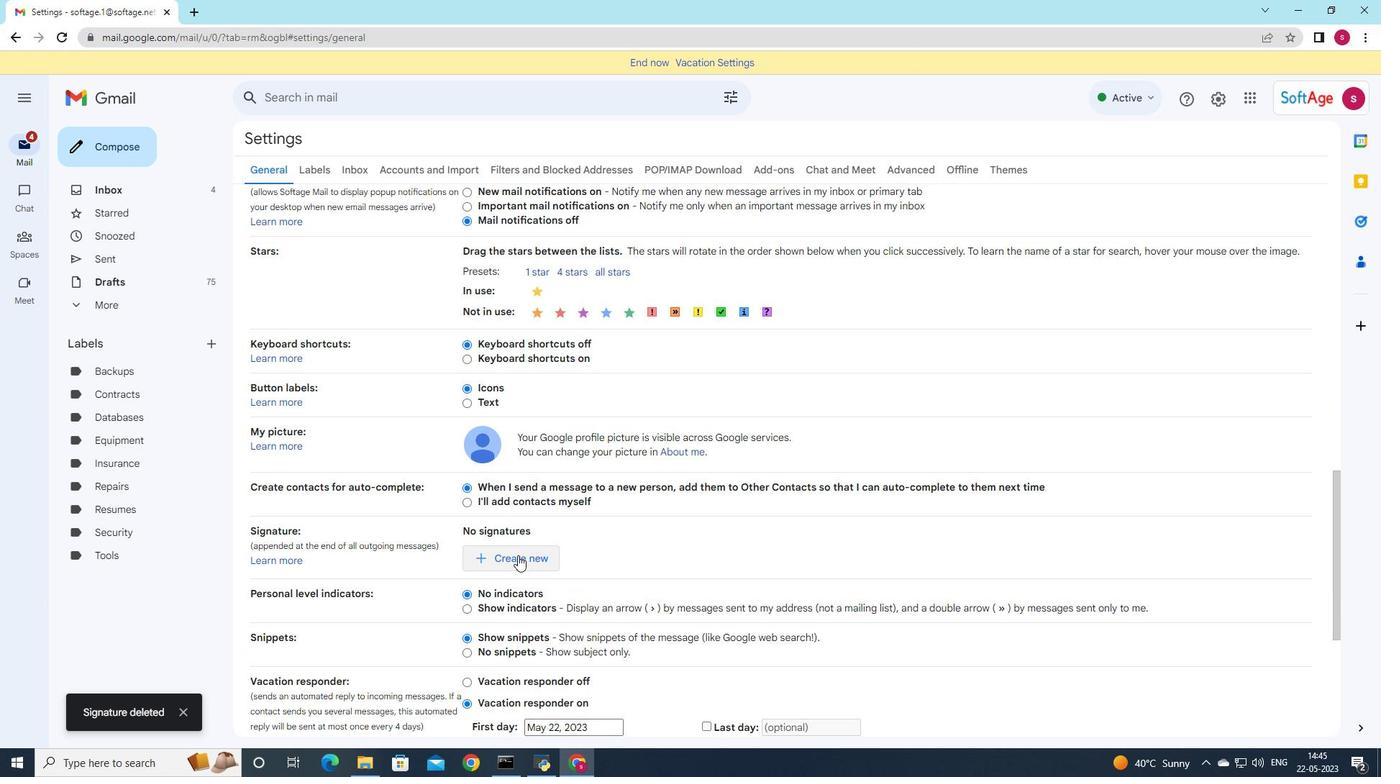 
Action: Mouse moved to (869, 523)
Screenshot: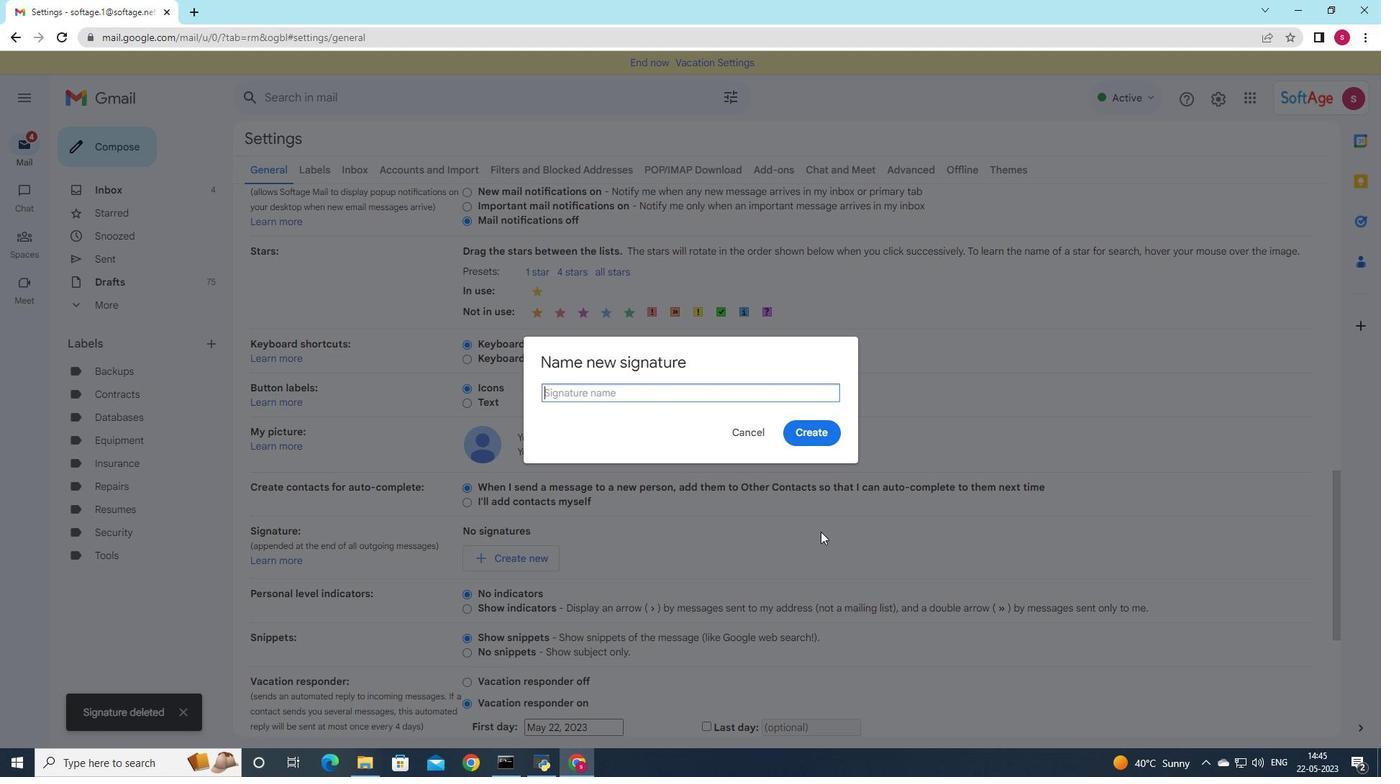
Action: Key pressed <Key.shift>Danny
Screenshot: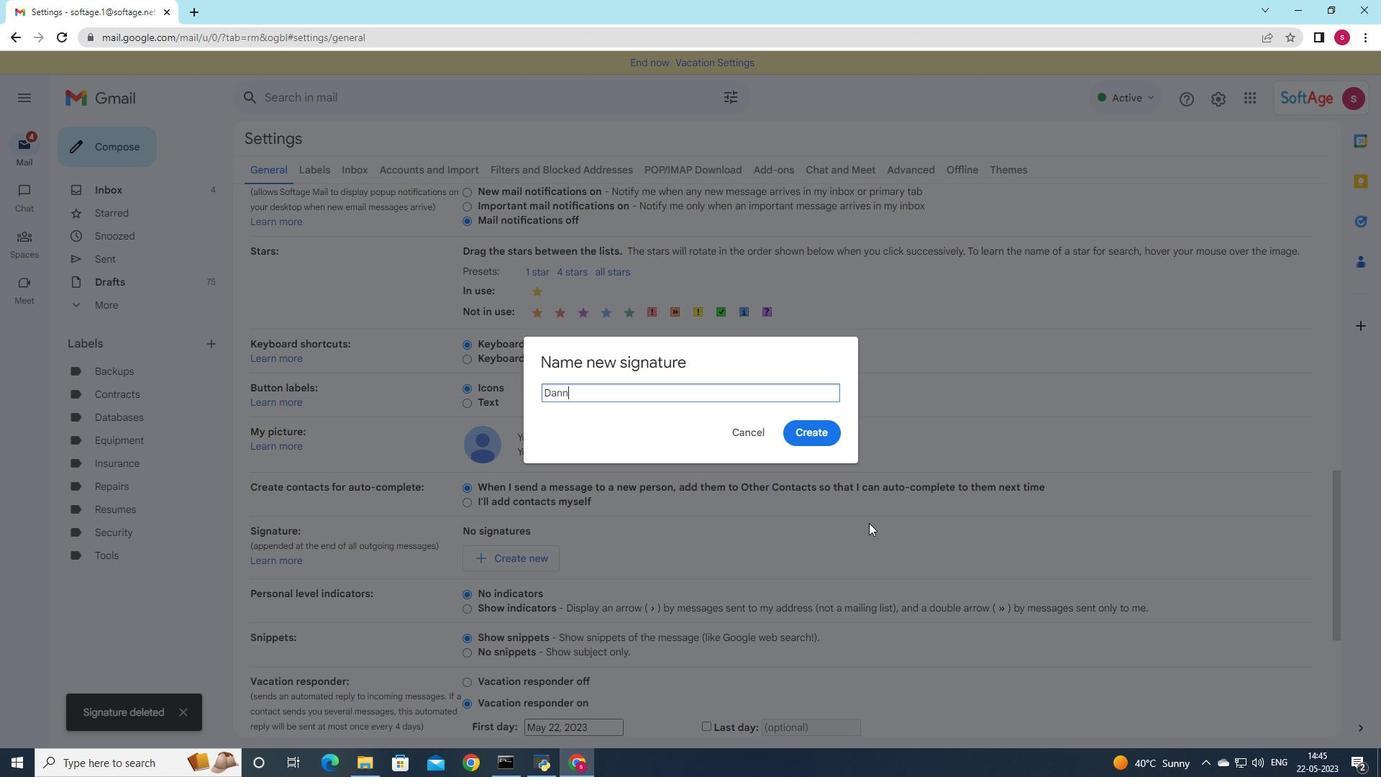 
Action: Mouse moved to (831, 431)
Screenshot: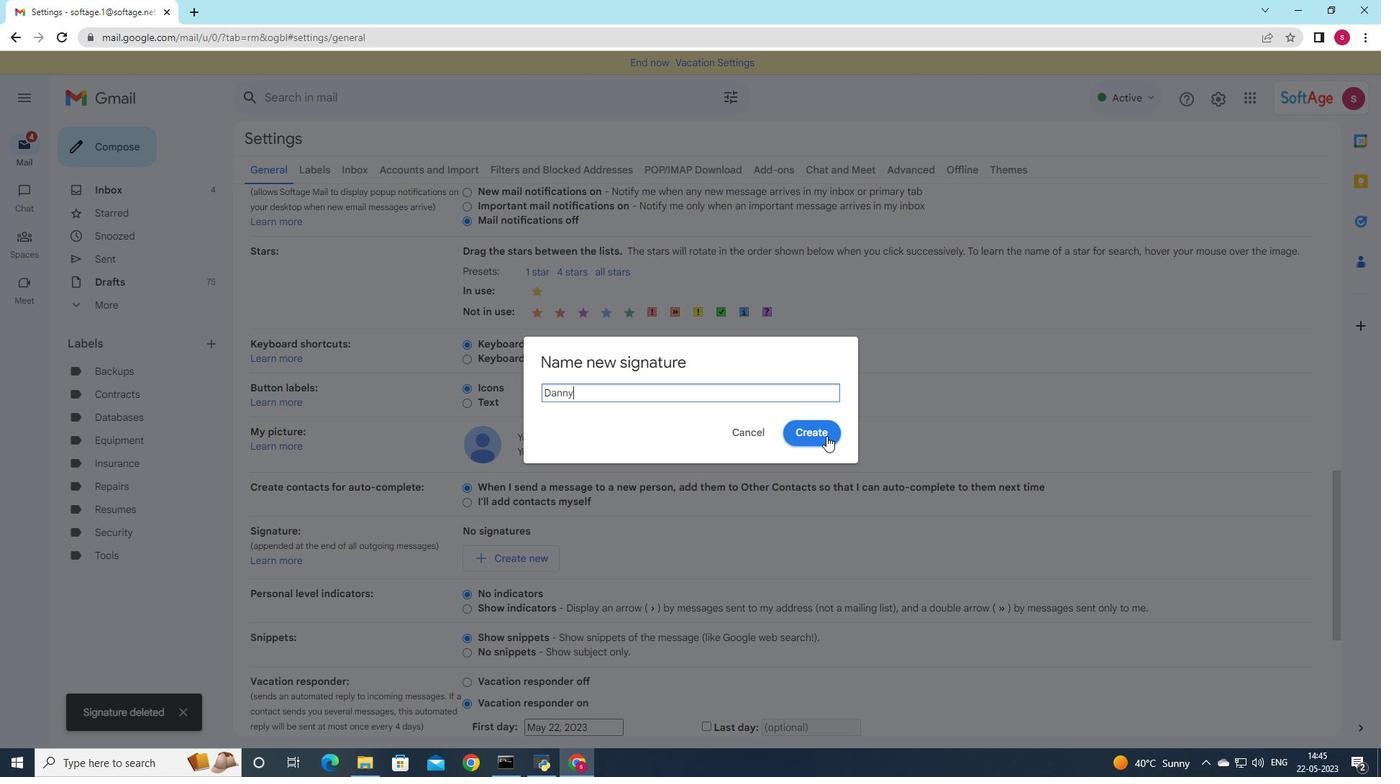 
Action: Mouse pressed left at (831, 431)
Screenshot: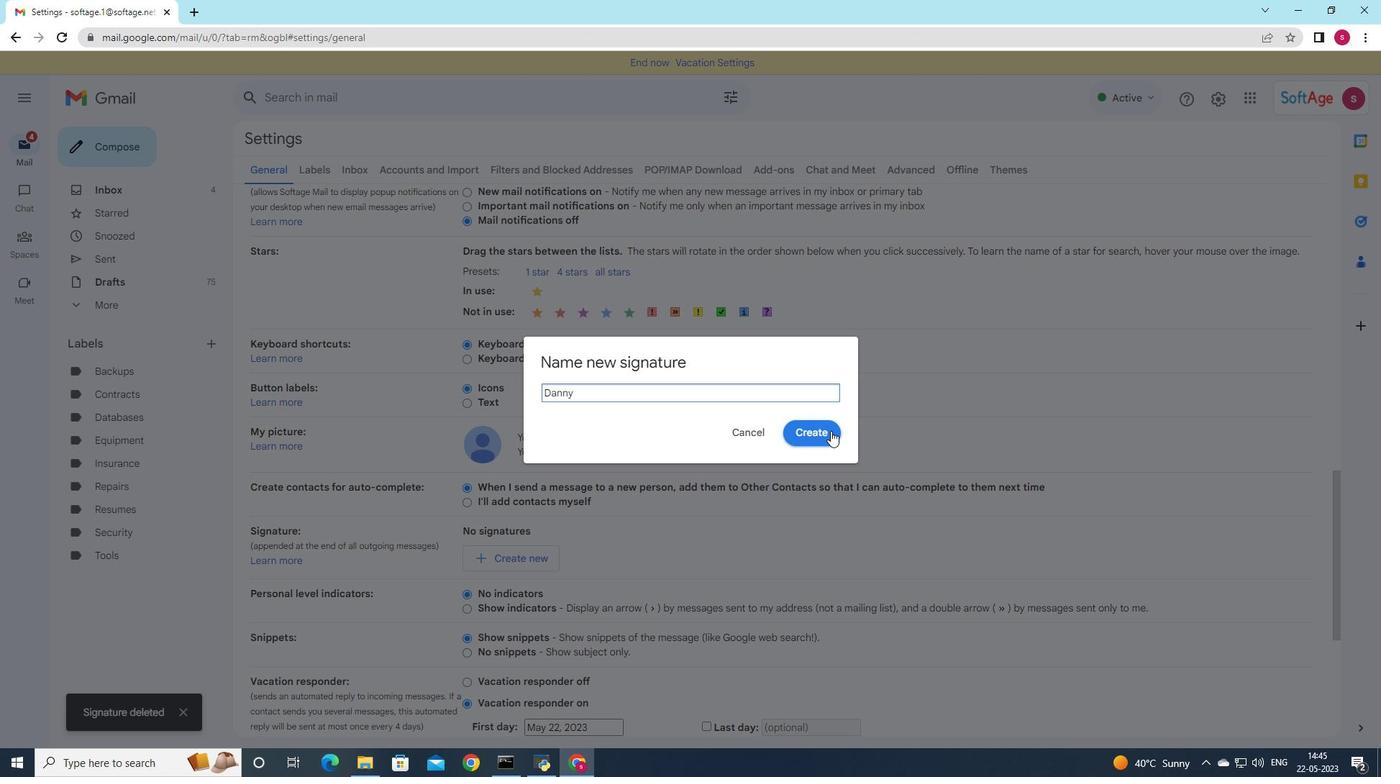 
Action: Mouse moved to (679, 545)
Screenshot: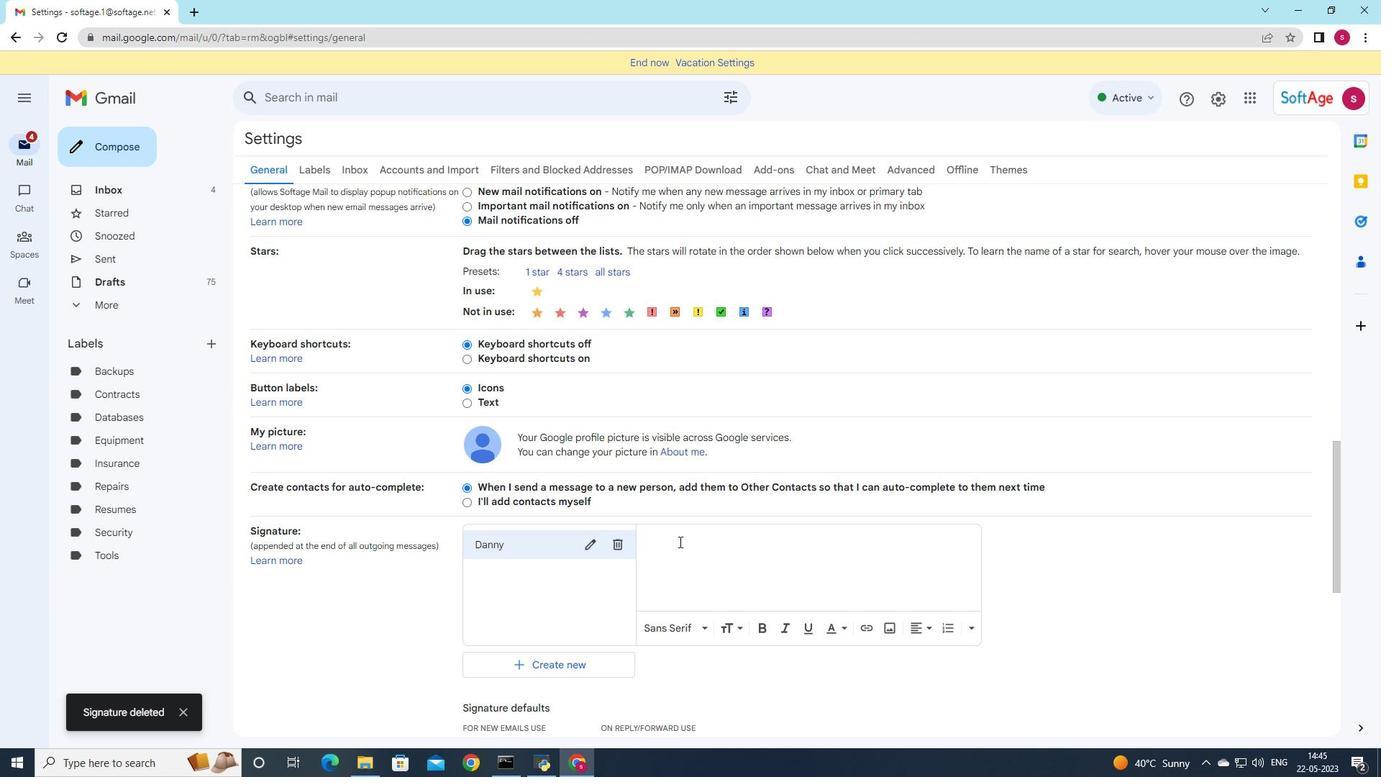 
Action: Mouse pressed left at (679, 545)
Screenshot: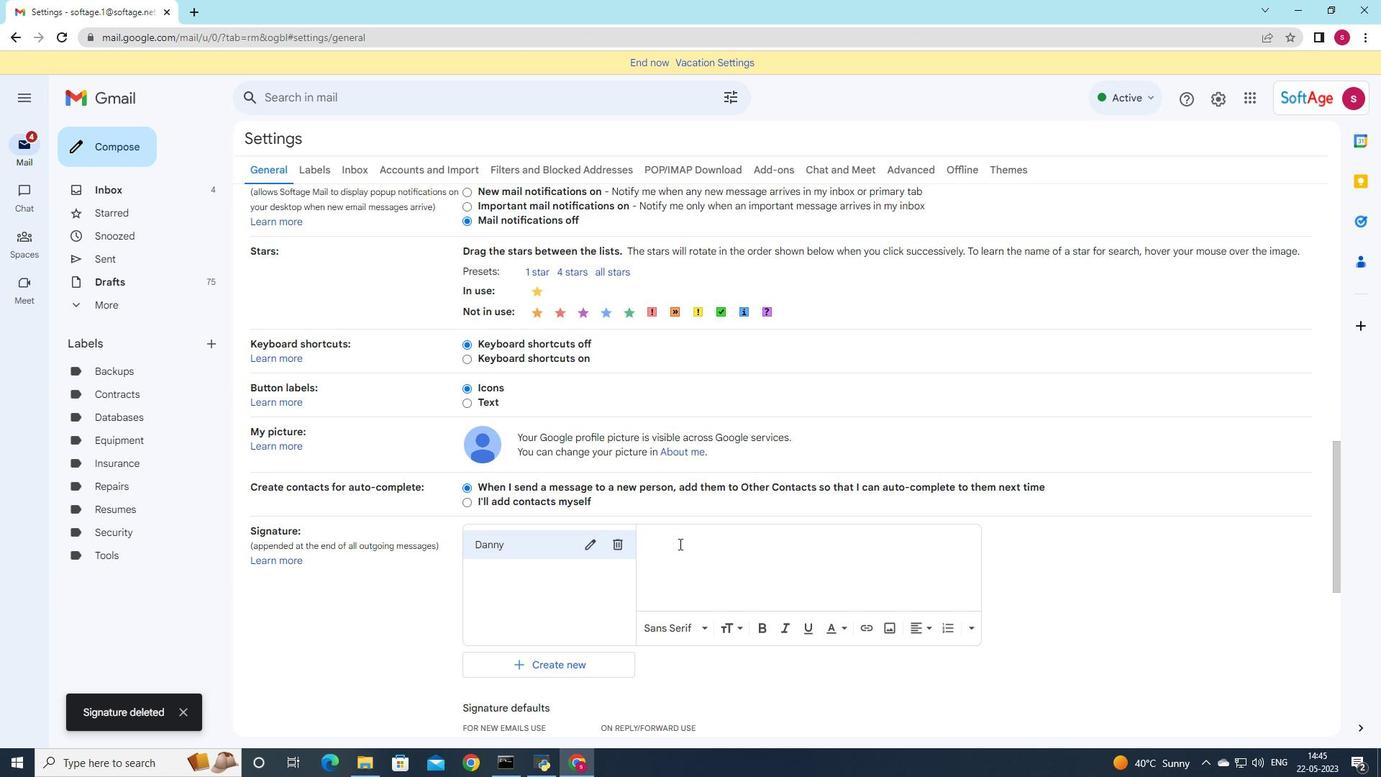 
Action: Mouse moved to (751, 574)
Screenshot: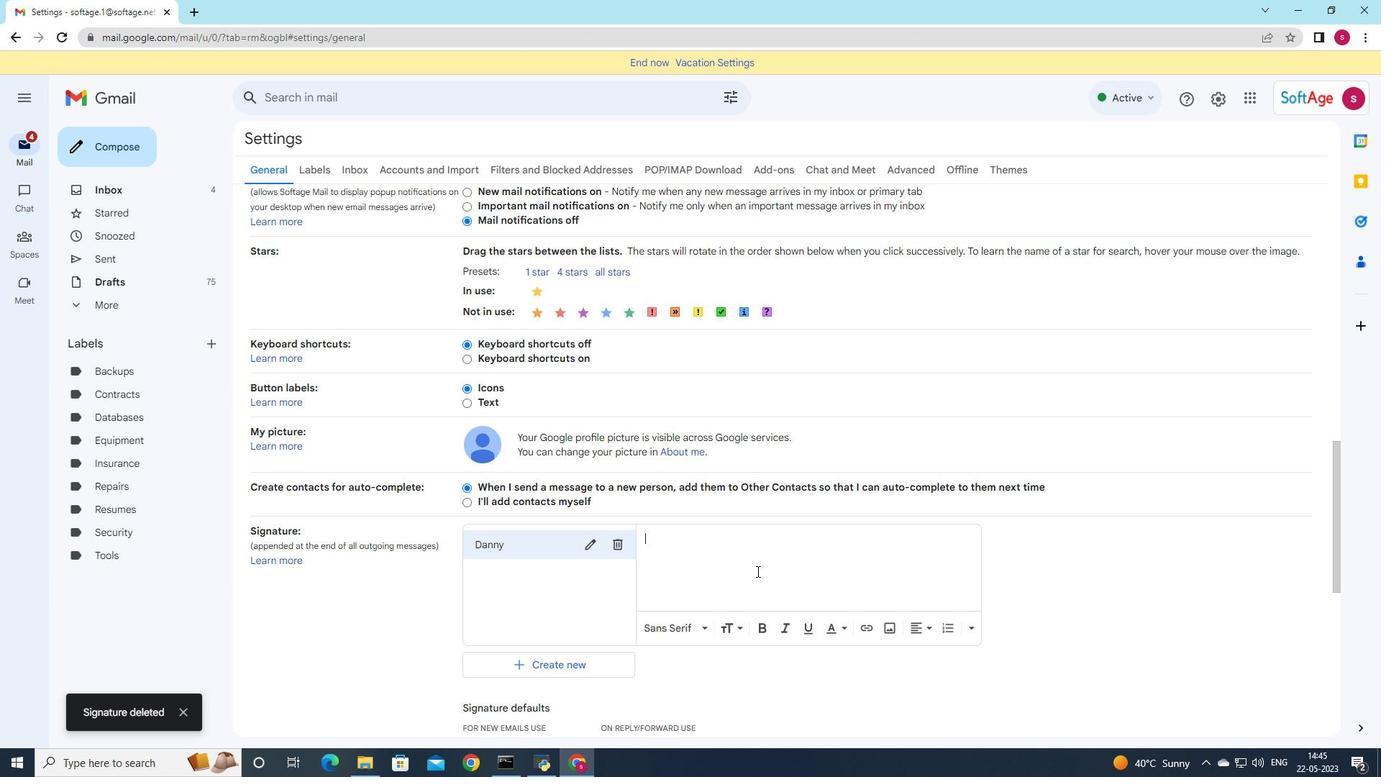 
Action: Key pressed <Key.shift>With<Key.space>thanks<Key.space>warm<Key.space>regards,<Key.enter><Key.shift>Danny<Key.space><Key.shift><Key.shift><Key.shift><Key.shift><Key.shift><Key.shift><Key.shift><Key.shift><Key.shift><Key.shift><Key.shift>Hernandez
Screenshot: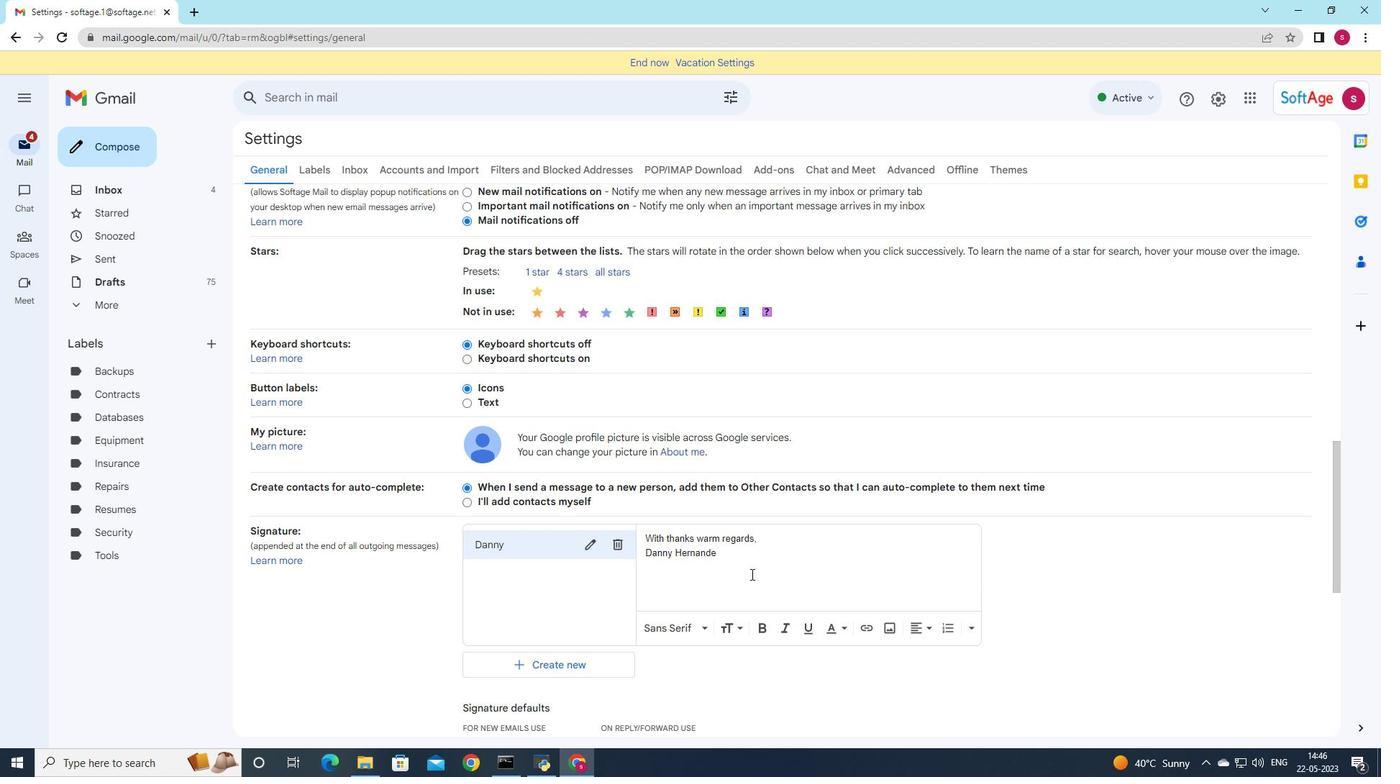 
Action: Mouse moved to (626, 563)
Screenshot: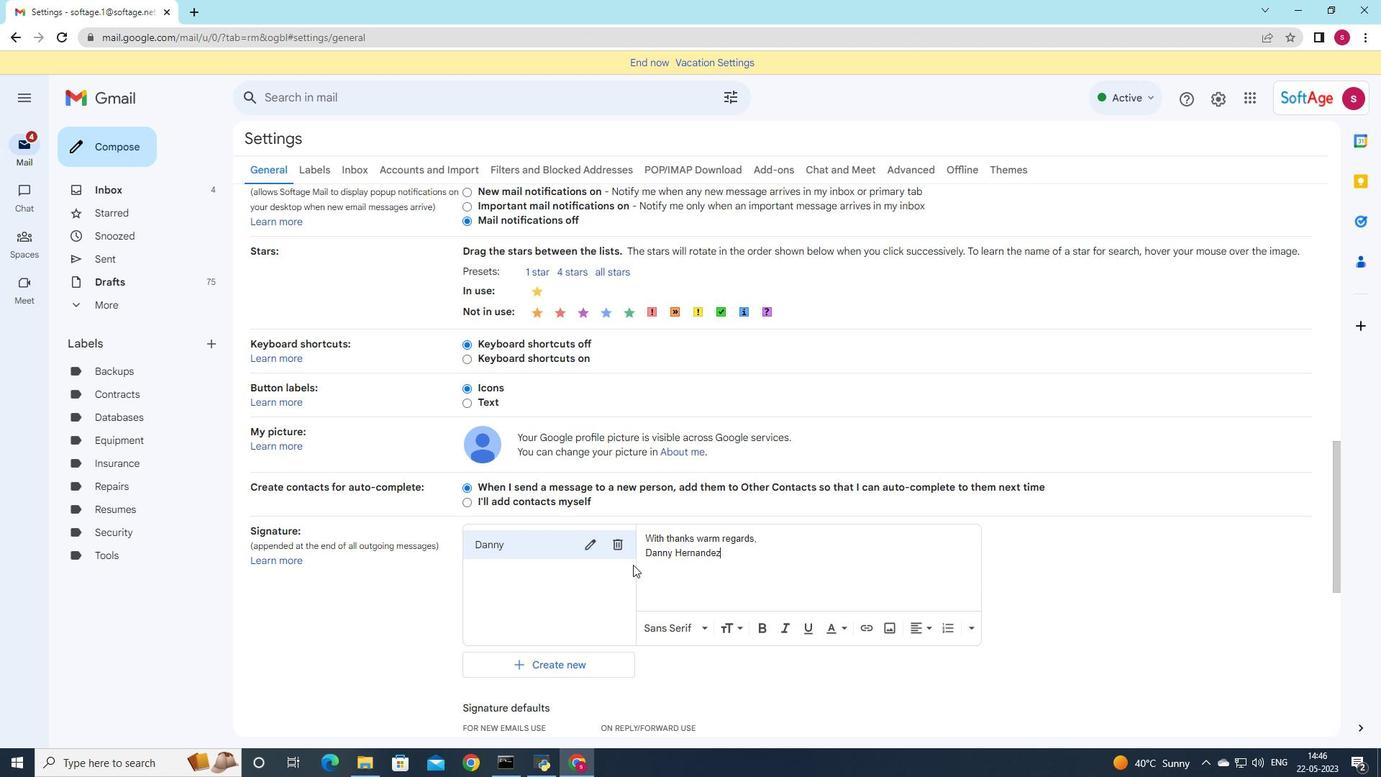 
Action: Mouse scrolled (626, 562) with delta (0, 0)
Screenshot: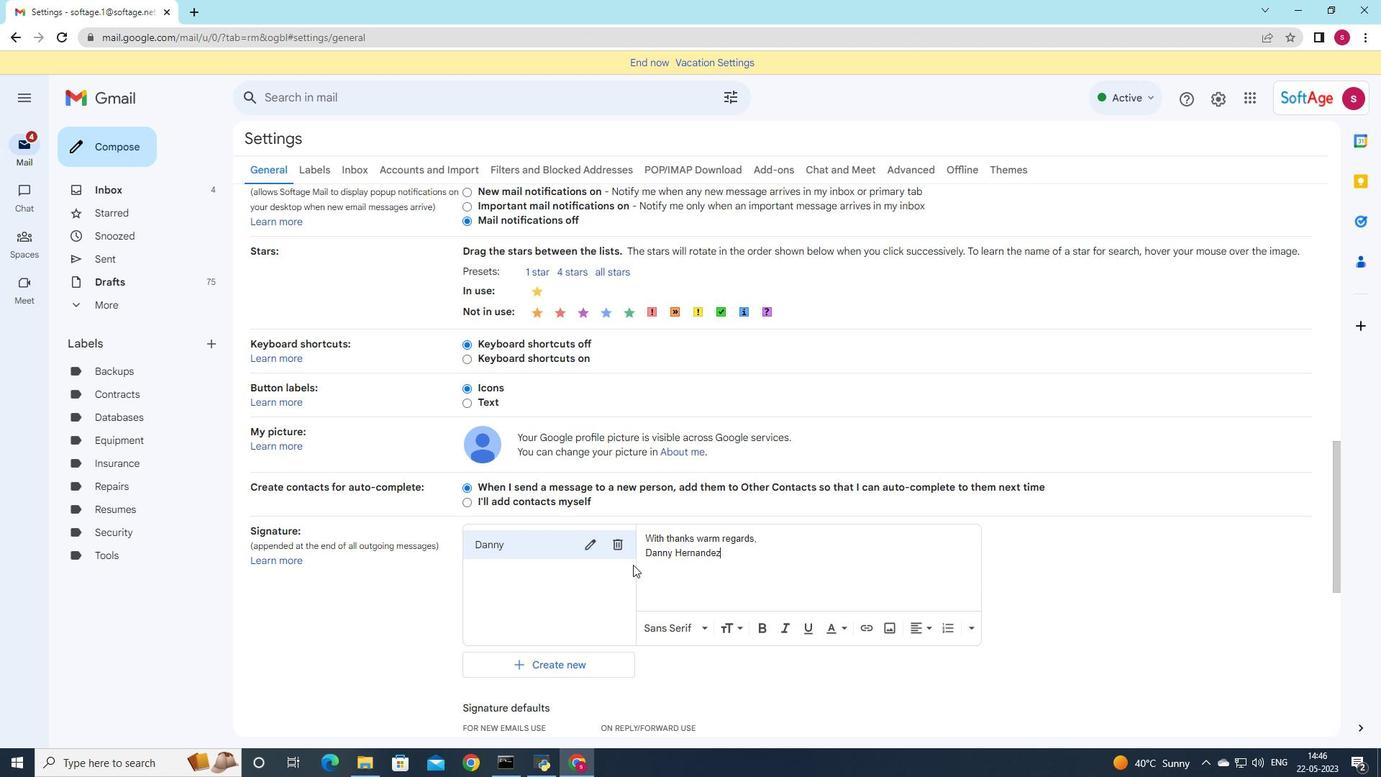 
Action: Mouse scrolled (626, 562) with delta (0, 0)
Screenshot: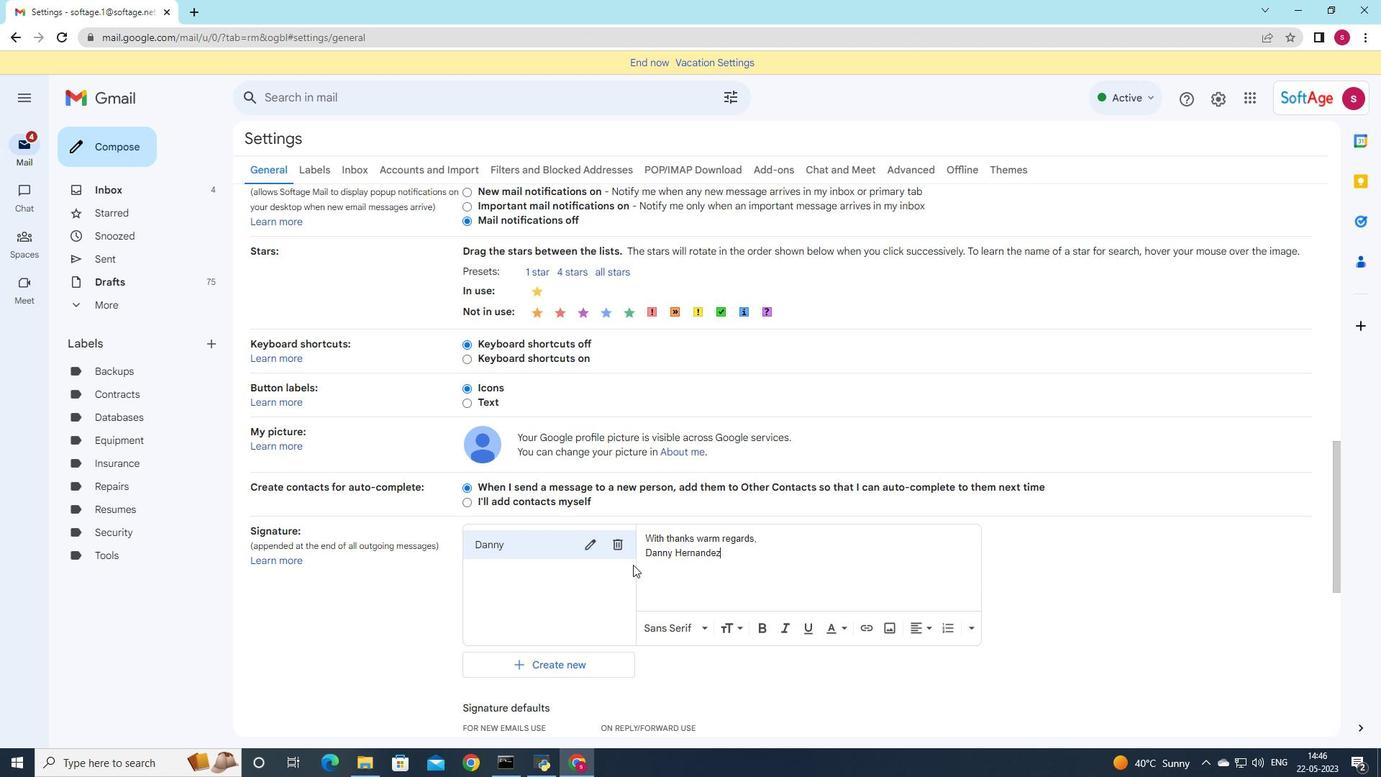 
Action: Mouse scrolled (626, 562) with delta (0, 0)
Screenshot: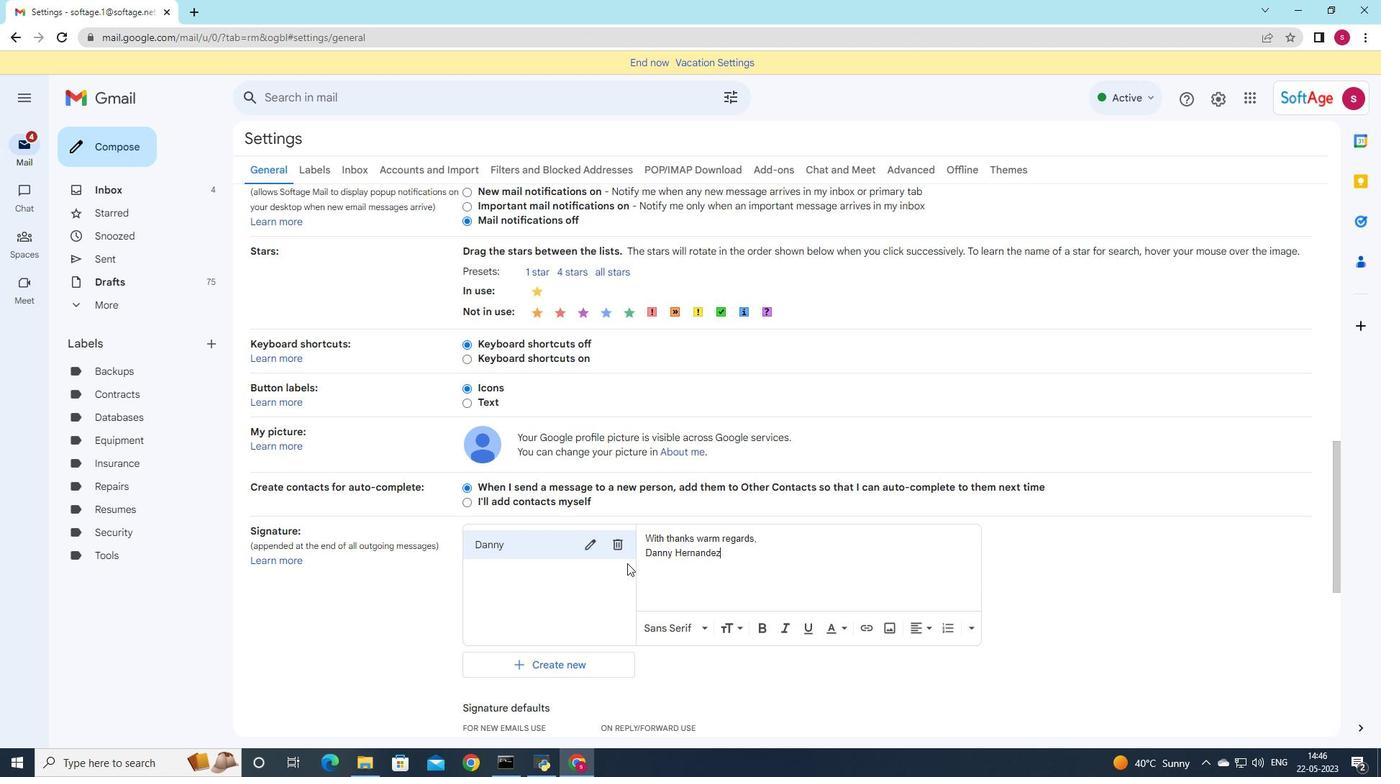 
Action: Mouse moved to (562, 534)
Screenshot: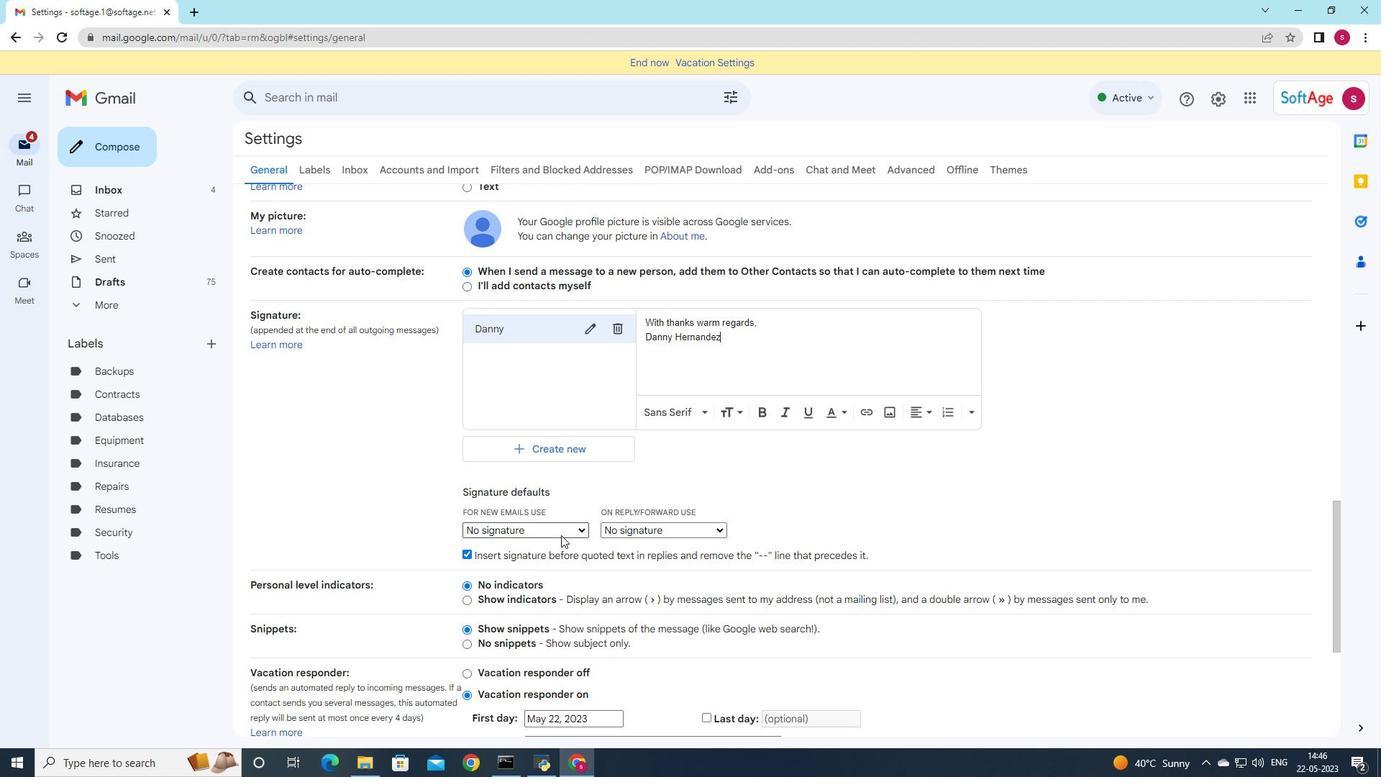 
Action: Mouse pressed left at (562, 534)
Screenshot: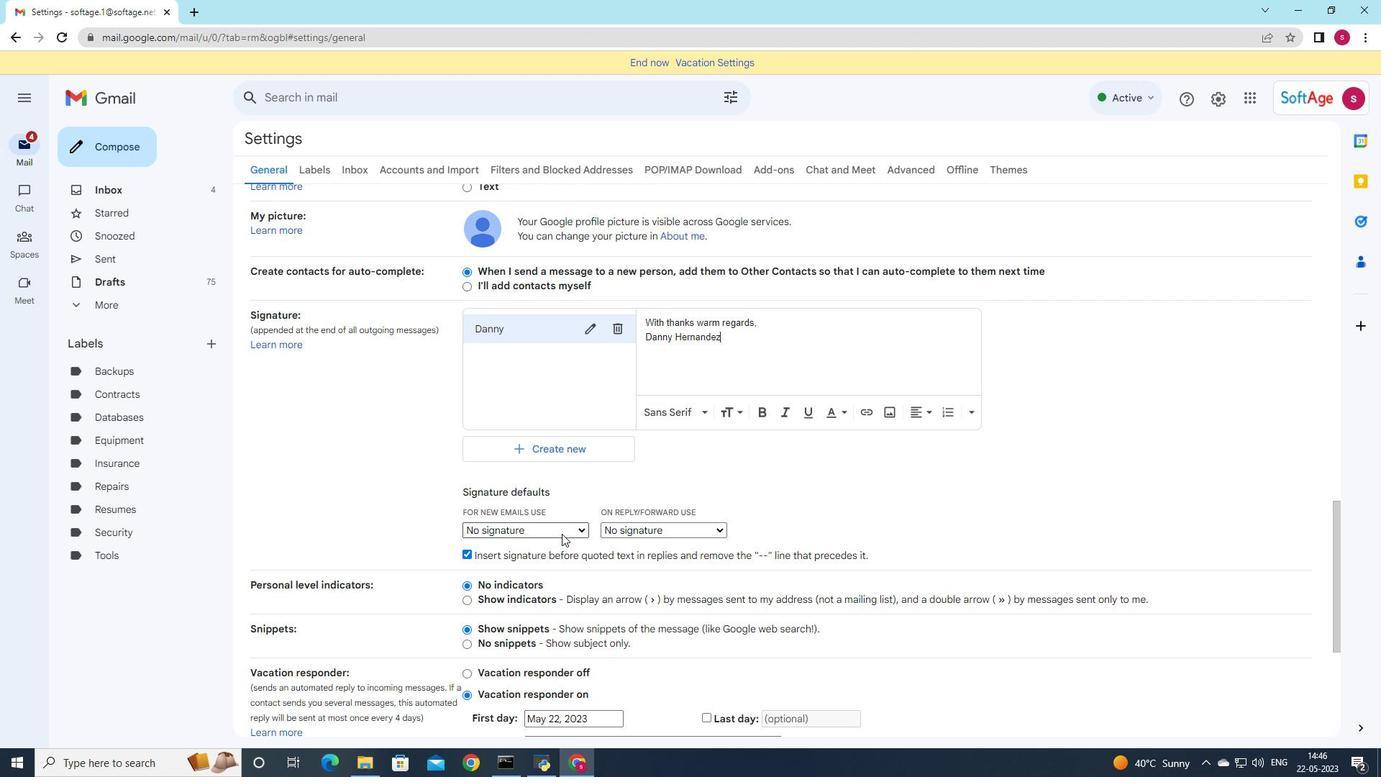 
Action: Mouse moved to (562, 554)
Screenshot: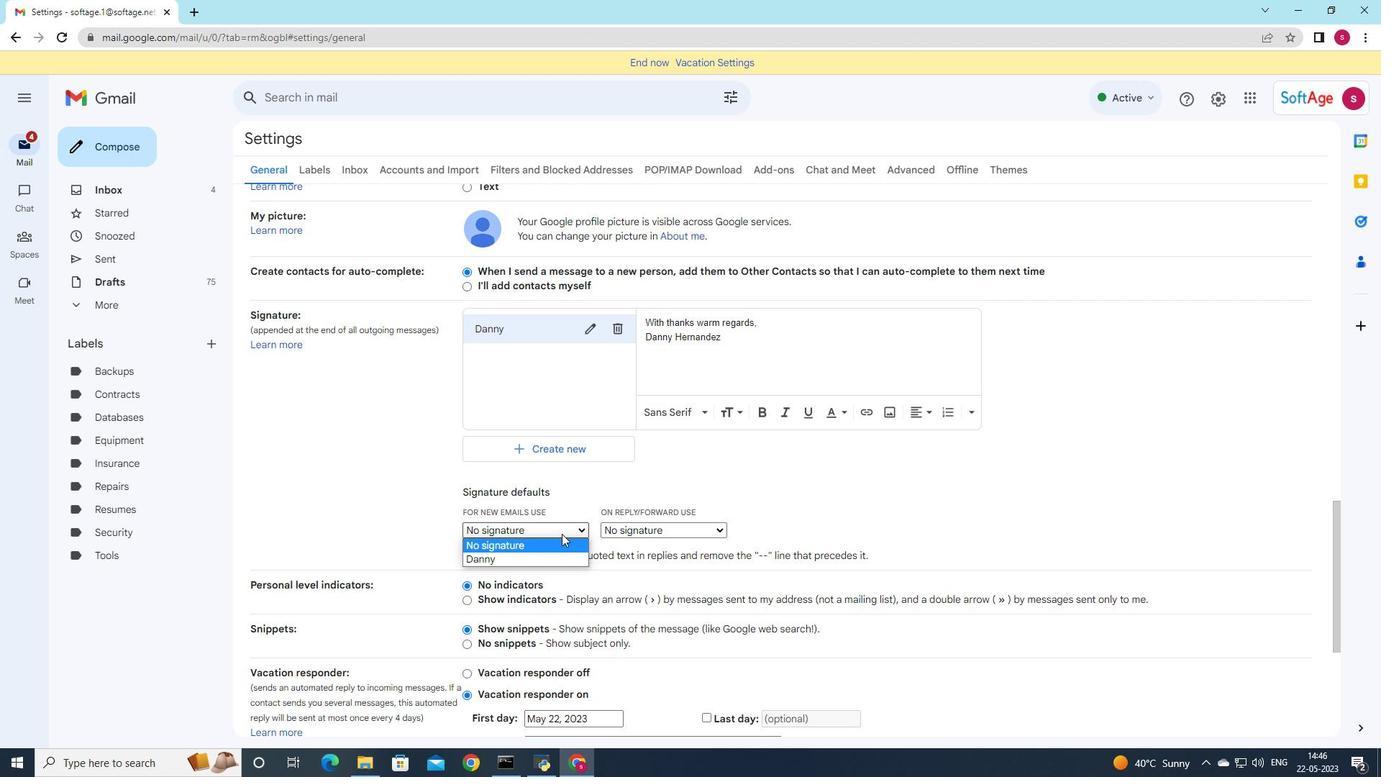 
Action: Mouse pressed left at (562, 554)
Screenshot: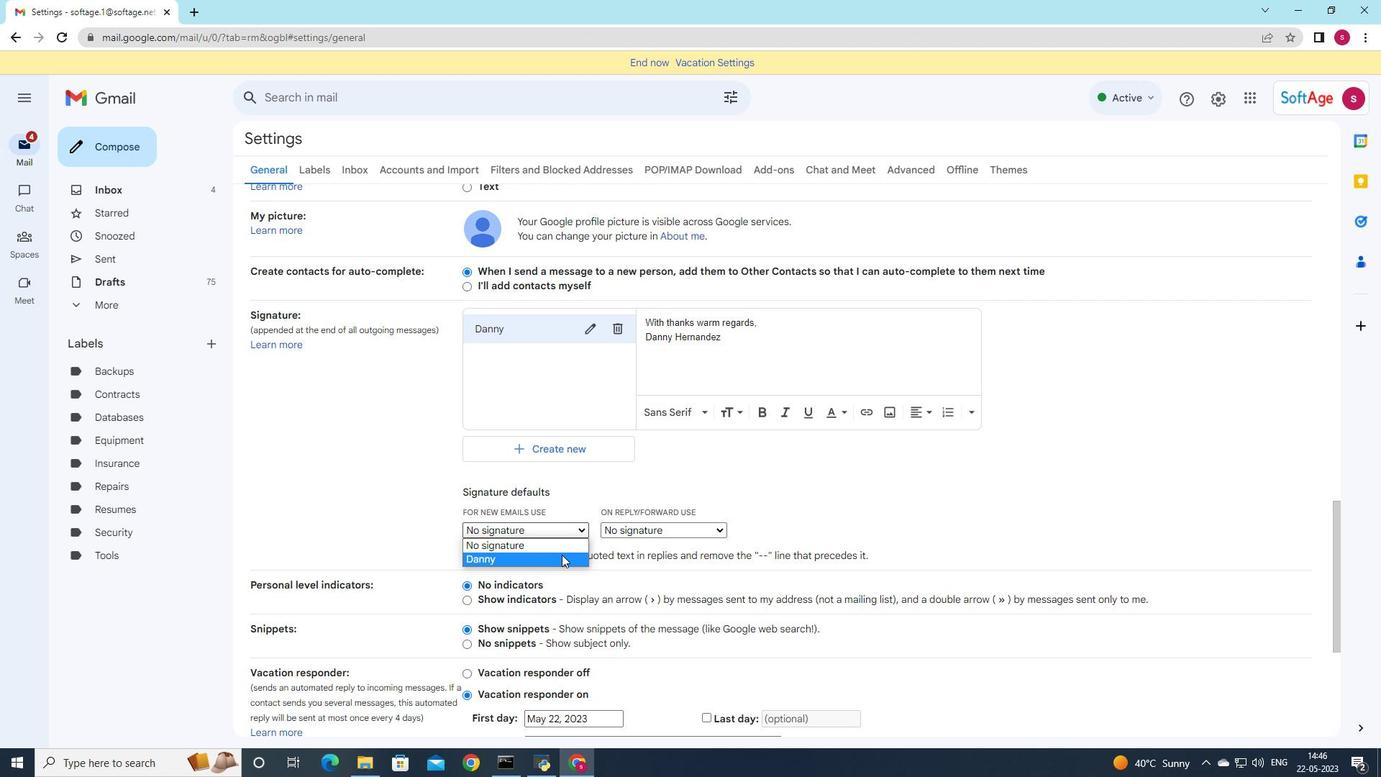 
Action: Mouse moved to (665, 527)
Screenshot: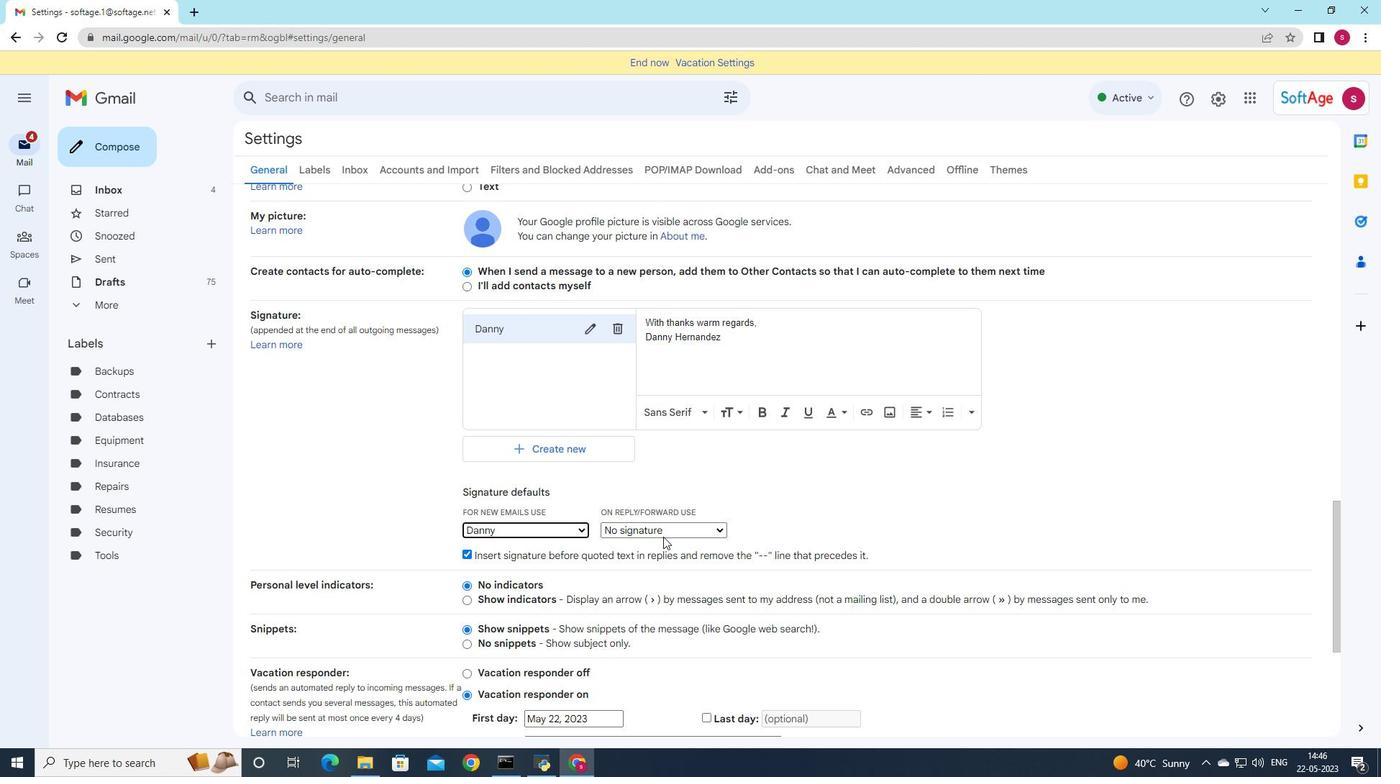 
Action: Mouse pressed left at (665, 527)
Screenshot: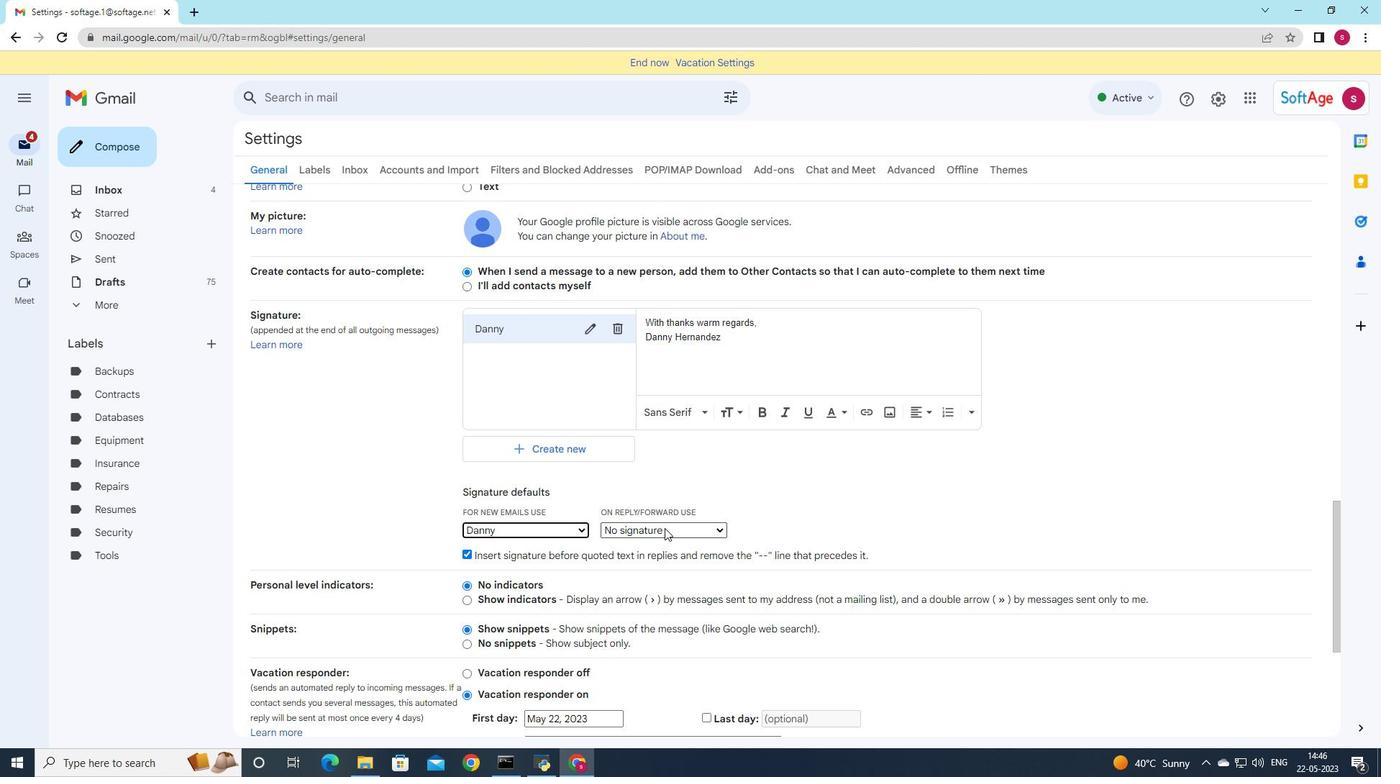 
Action: Mouse moved to (665, 559)
Screenshot: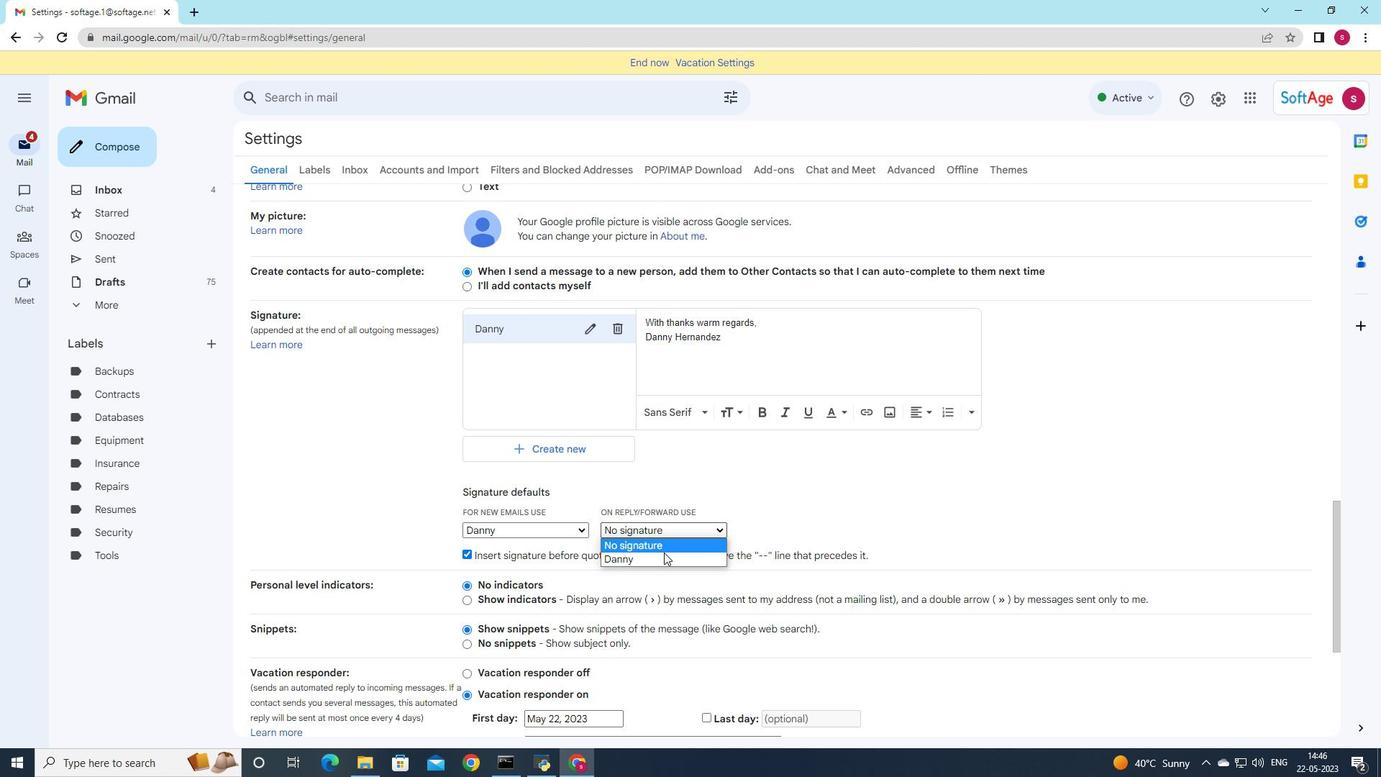 
Action: Mouse pressed left at (665, 559)
Screenshot: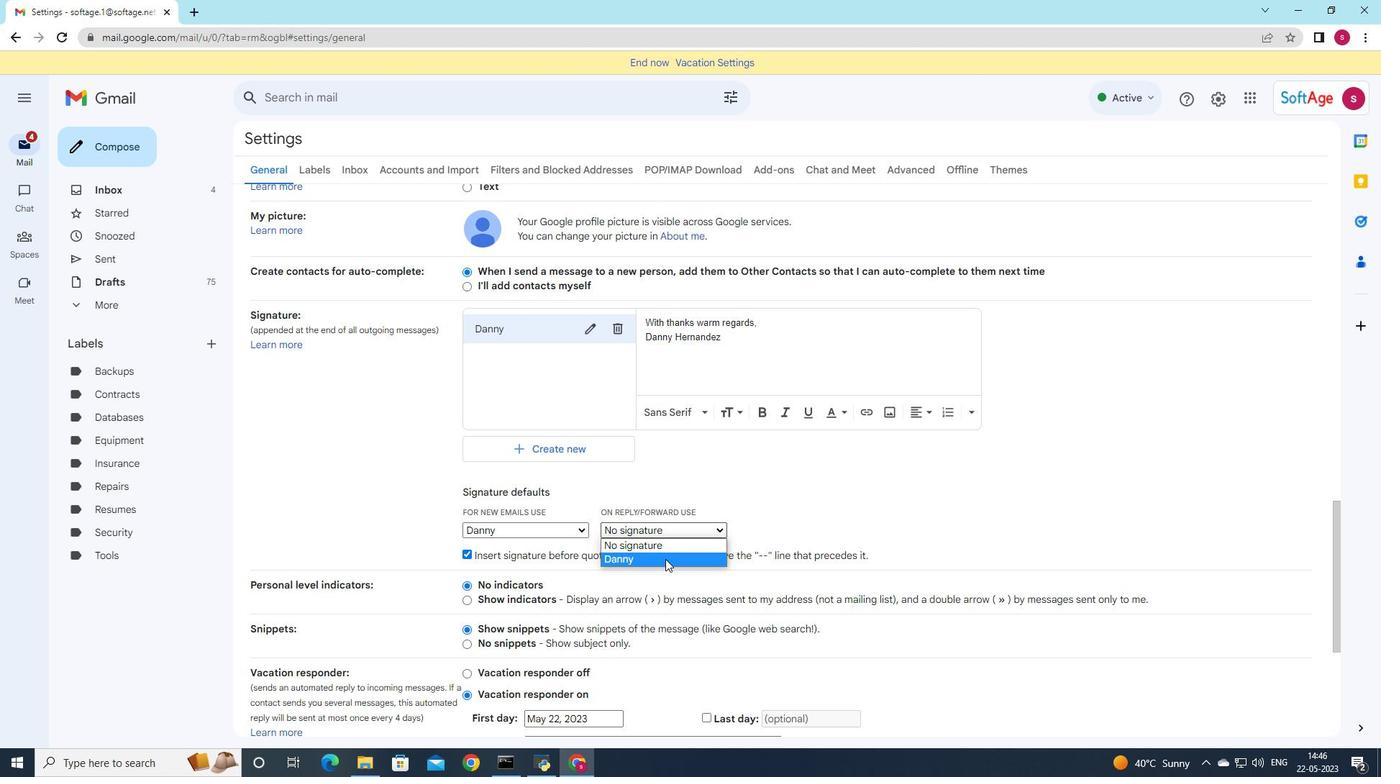 
Action: Mouse pressed middle at (665, 559)
Screenshot: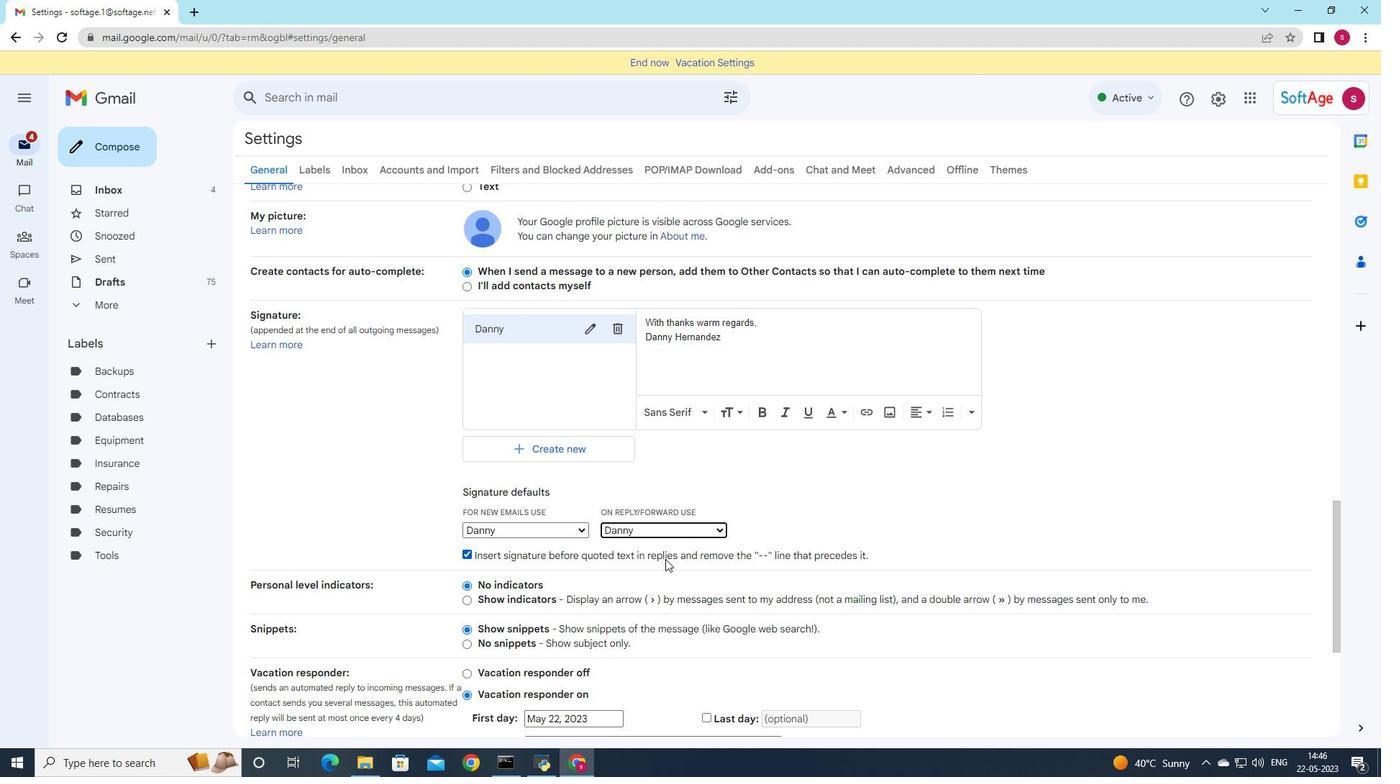 
Action: Mouse scrolled (665, 558) with delta (0, 0)
Screenshot: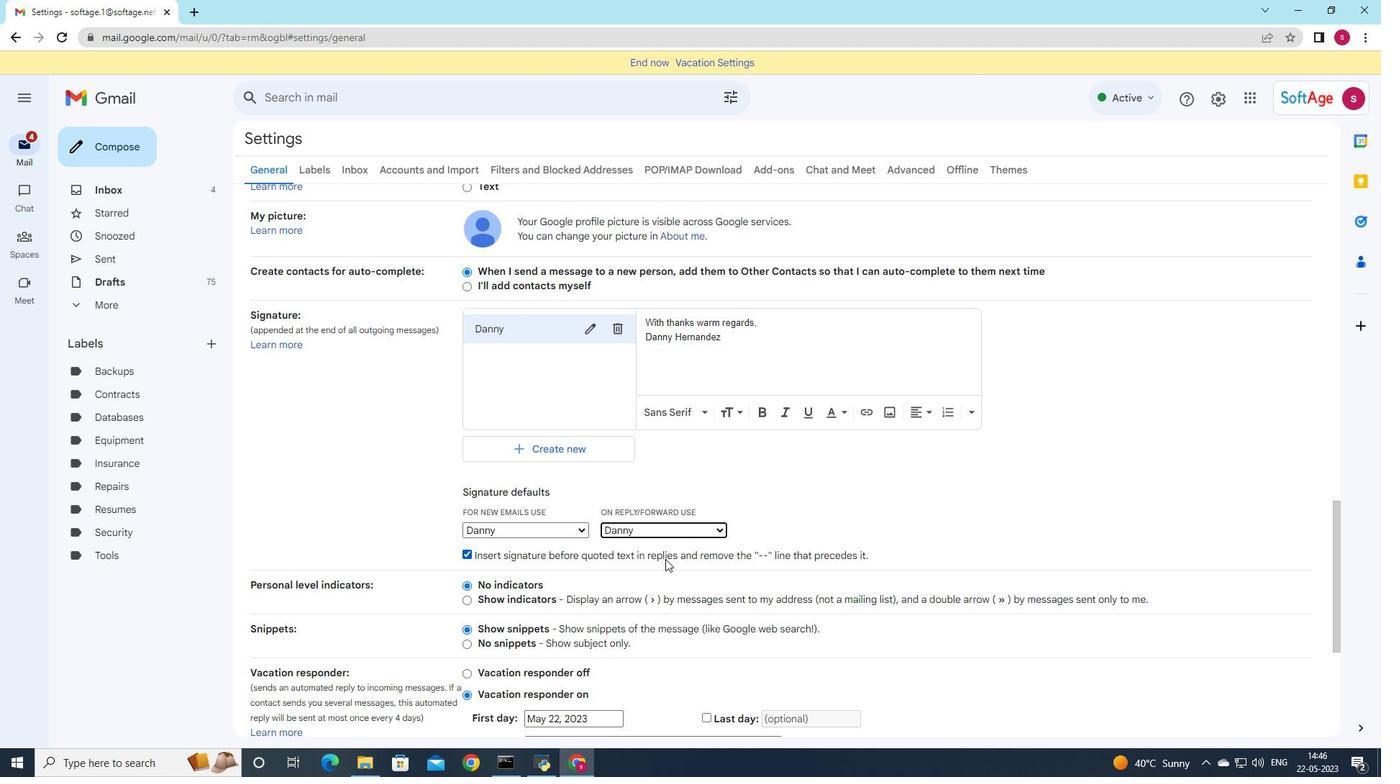 
Action: Mouse scrolled (665, 558) with delta (0, 0)
Screenshot: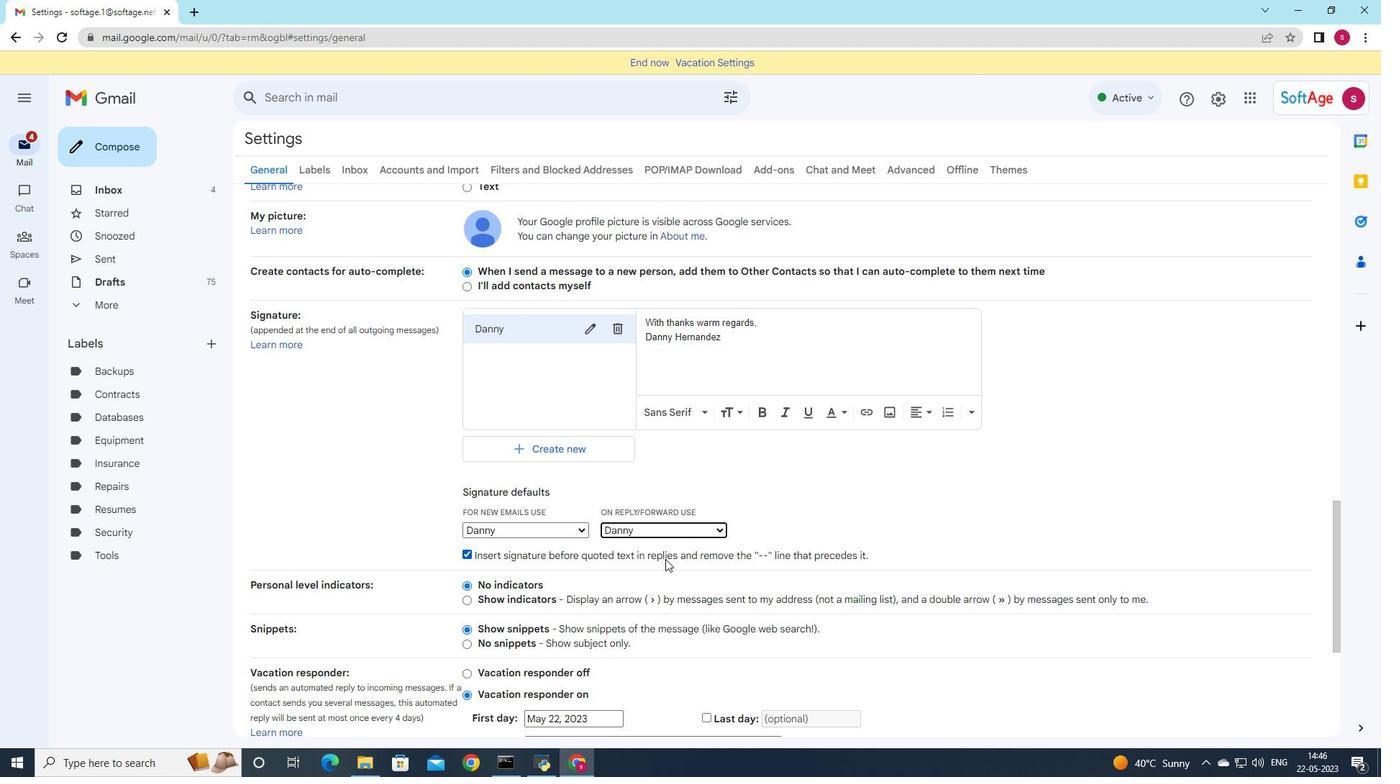
Action: Mouse scrolled (665, 558) with delta (0, 0)
Screenshot: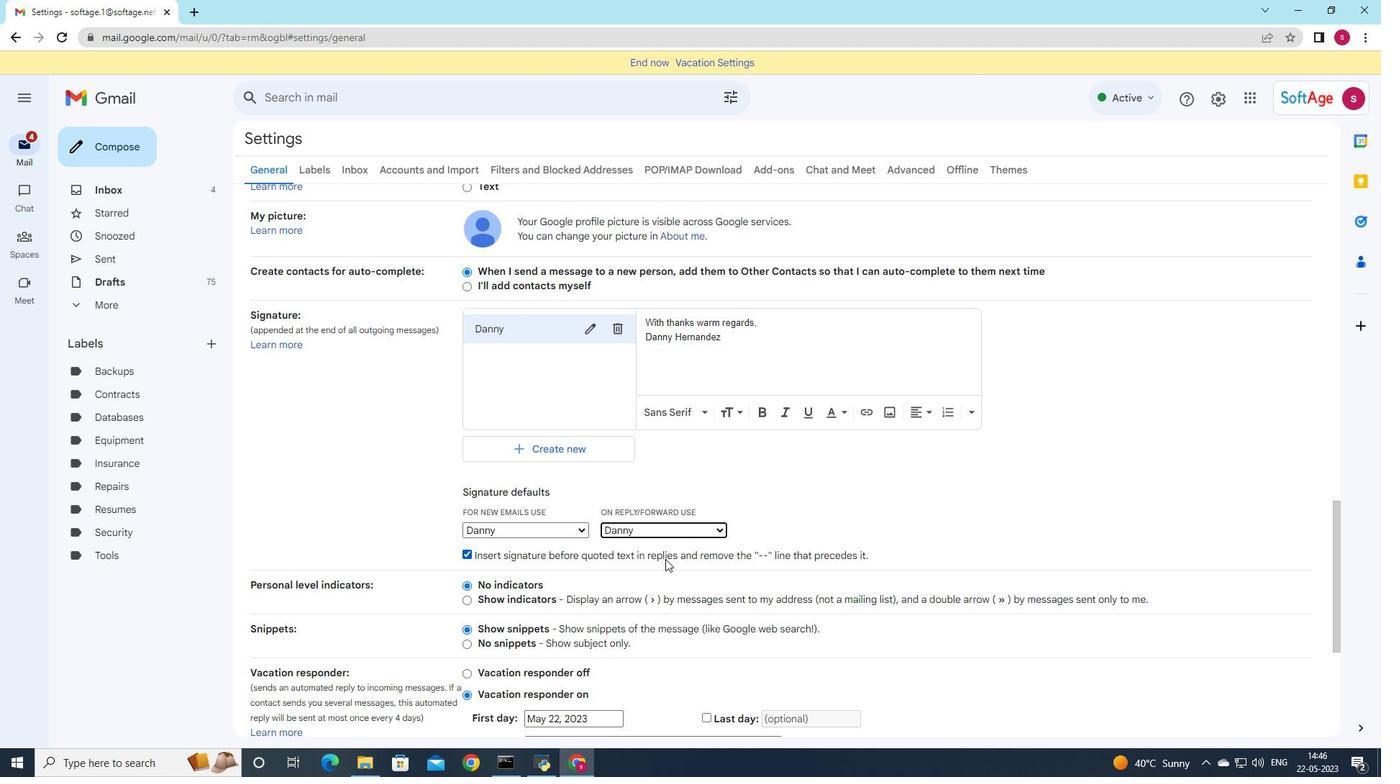 
Action: Mouse scrolled (665, 558) with delta (0, 0)
Screenshot: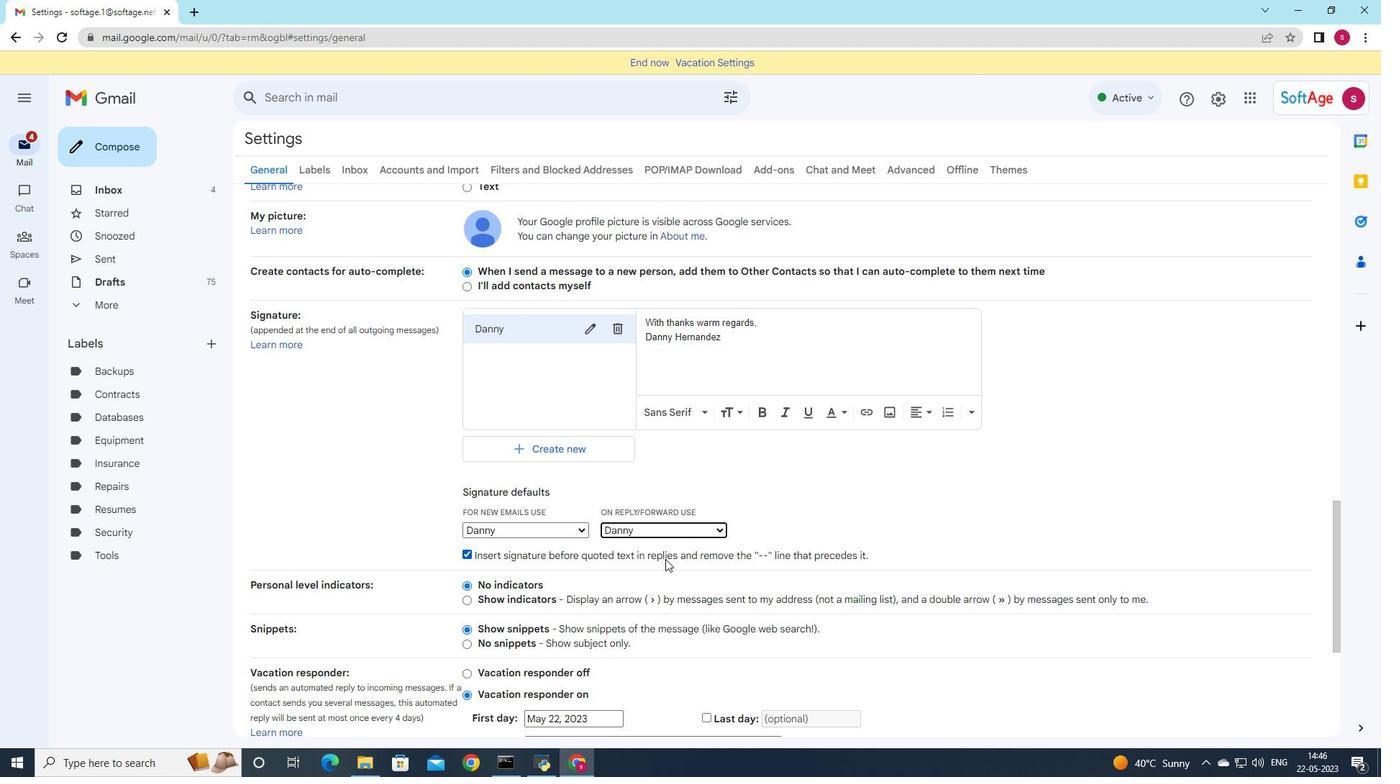 
Action: Mouse moved to (665, 559)
Screenshot: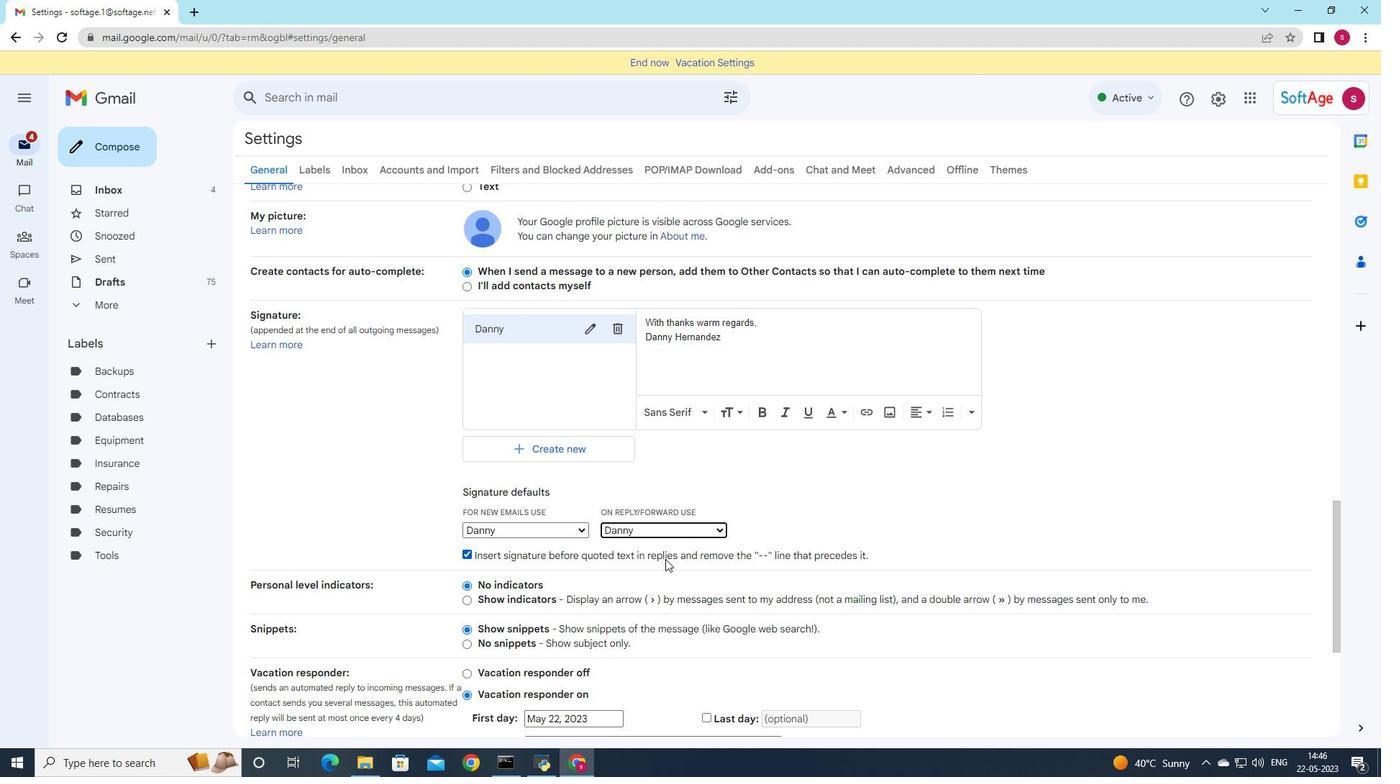 
Action: Mouse scrolled (665, 558) with delta (0, 0)
Screenshot: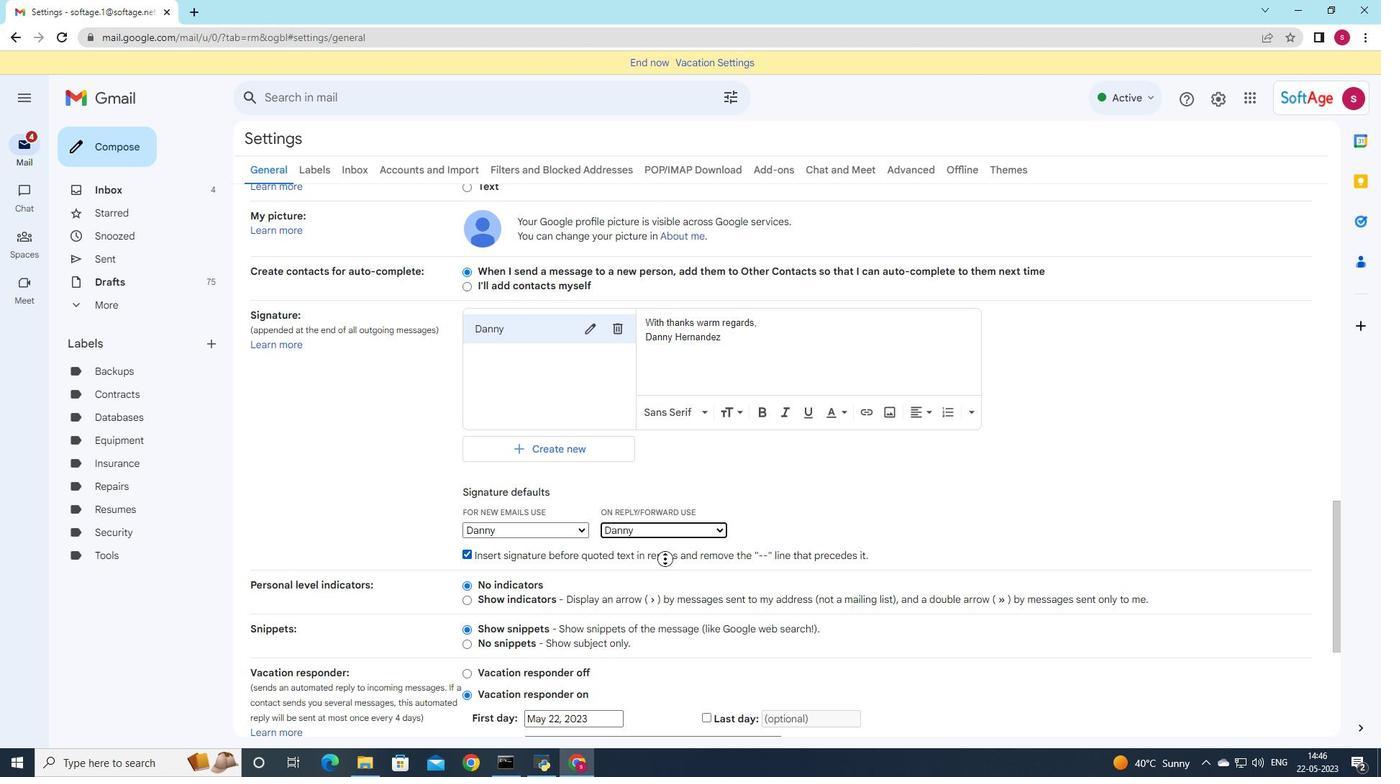 
Action: Mouse moved to (643, 568)
Screenshot: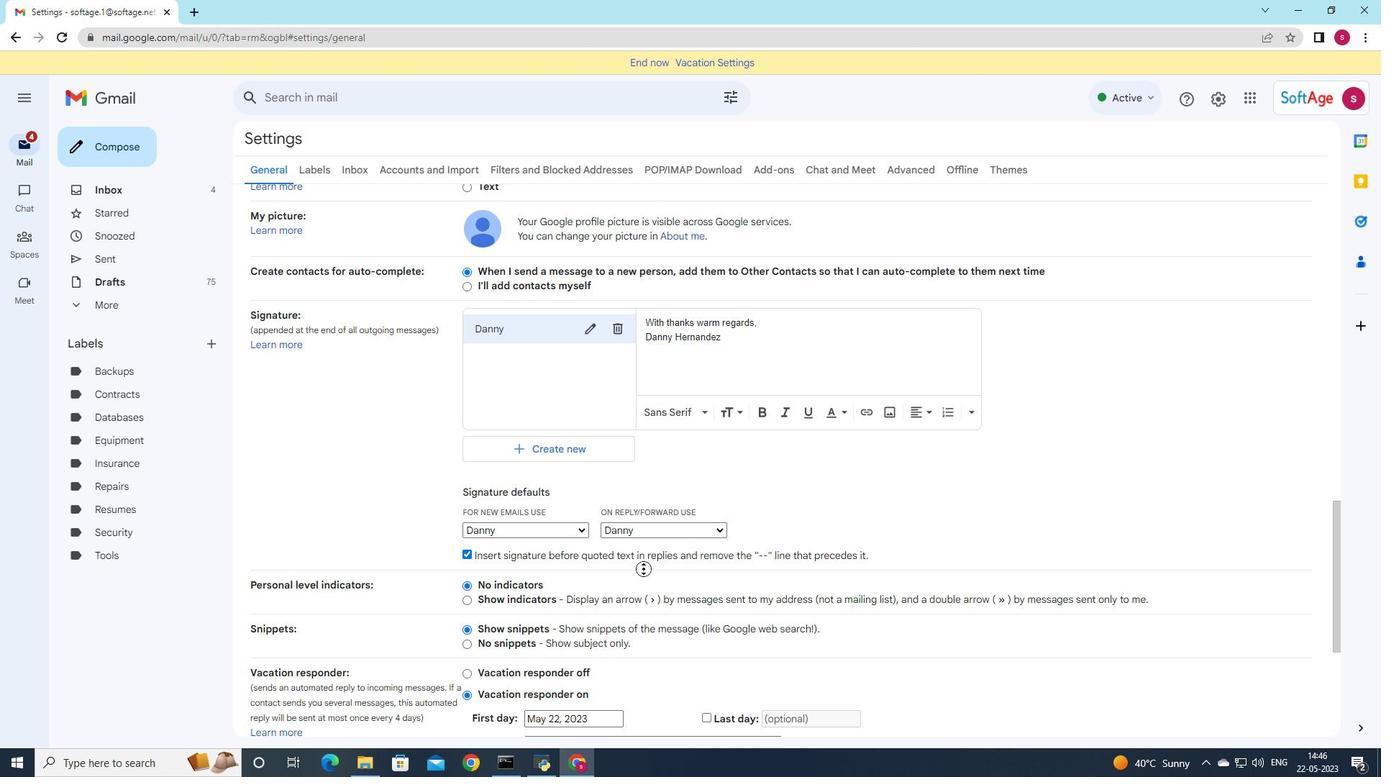 
Action: Mouse pressed middle at (643, 568)
Screenshot: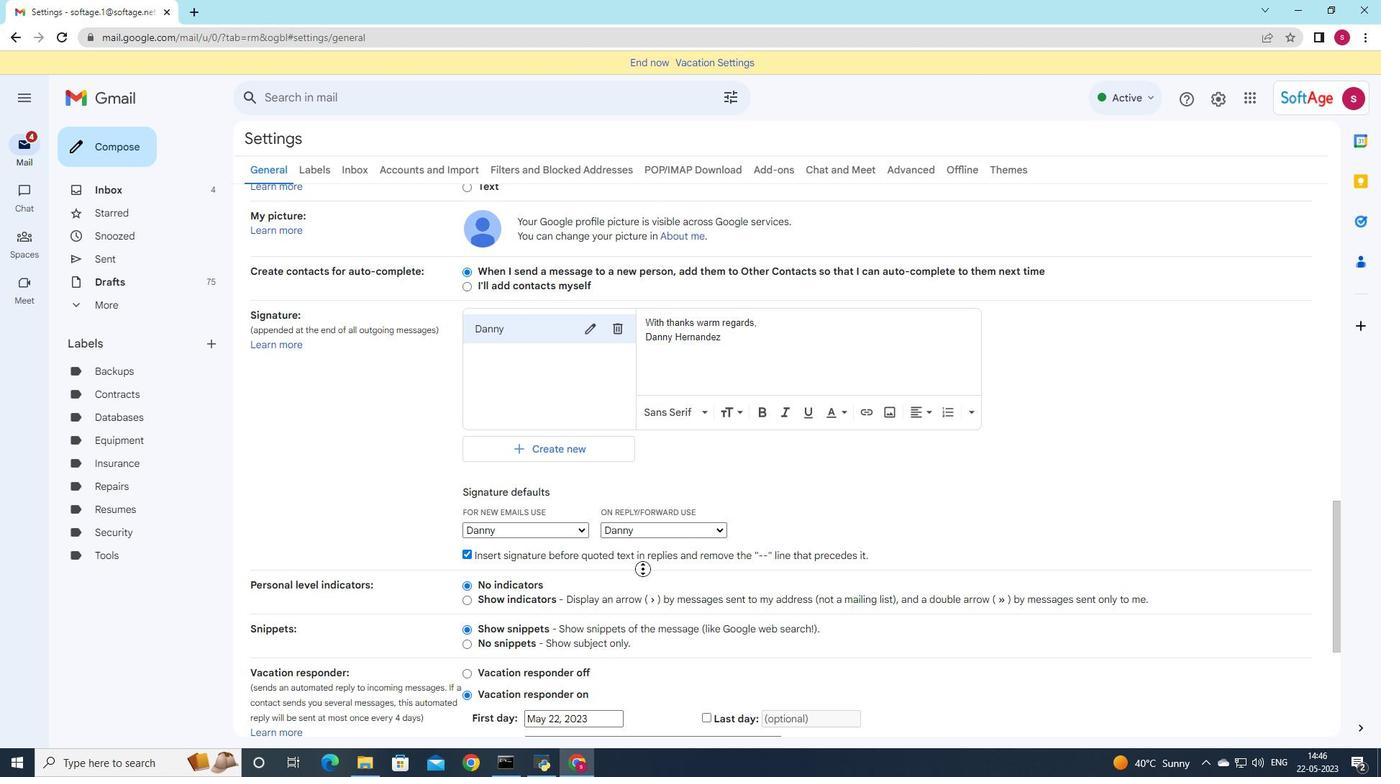 
Action: Mouse moved to (640, 571)
Screenshot: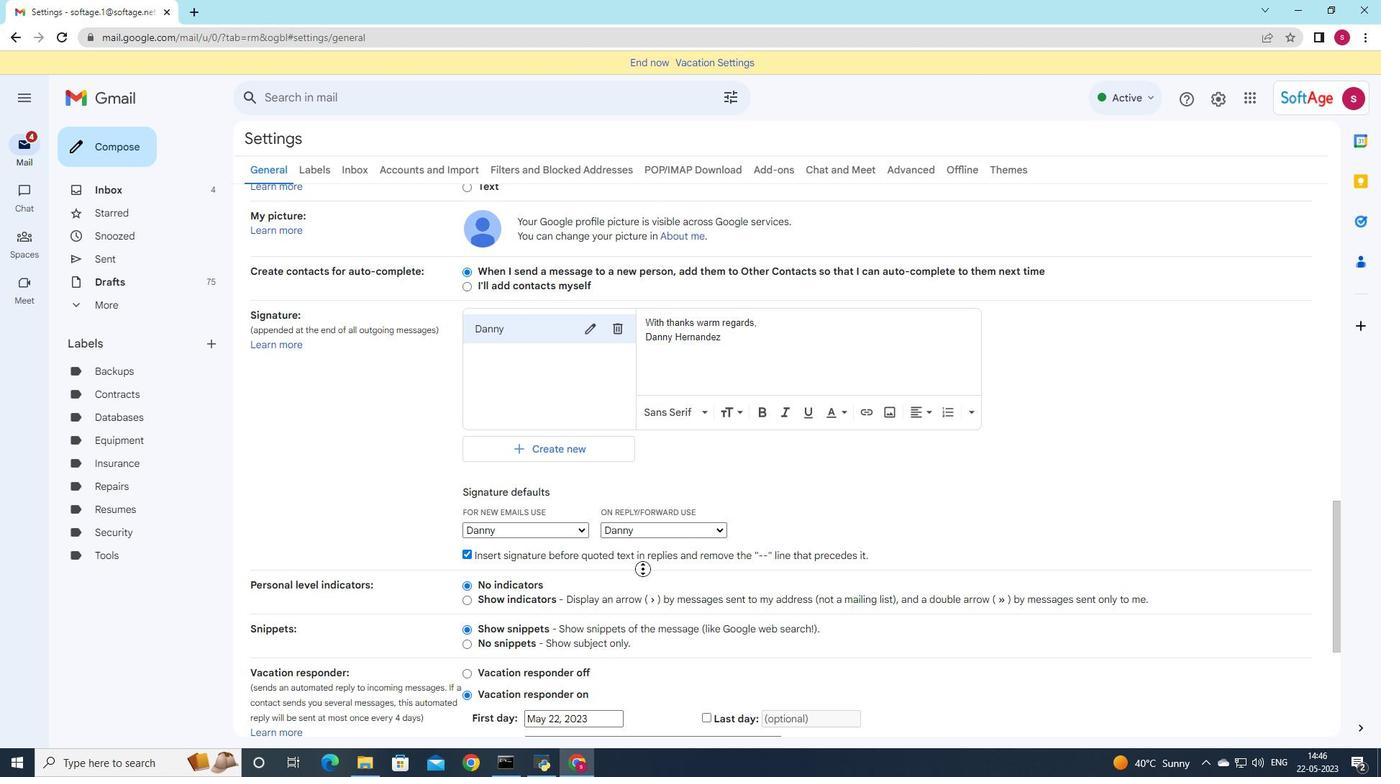 
Action: Mouse scrolled (642, 567) with delta (0, 0)
Screenshot: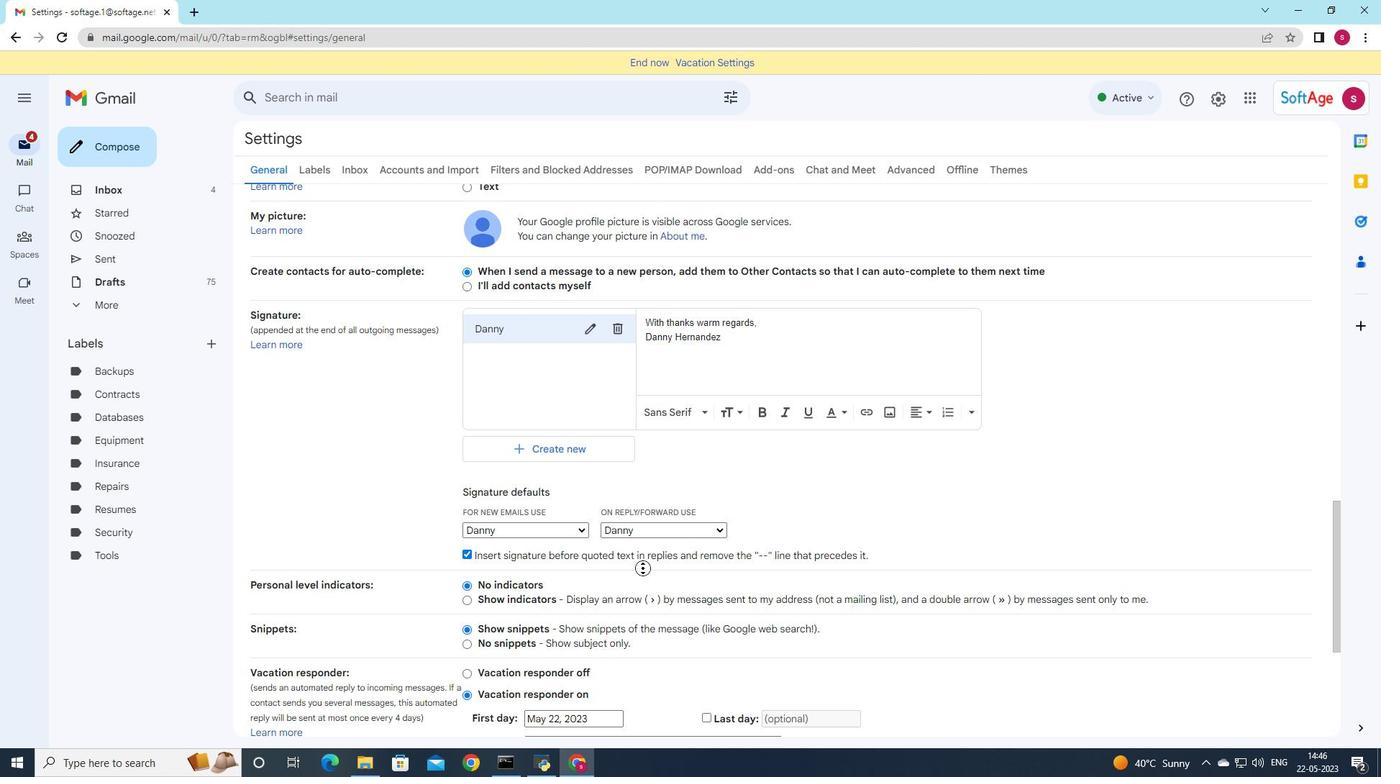 
Action: Mouse moved to (639, 578)
Screenshot: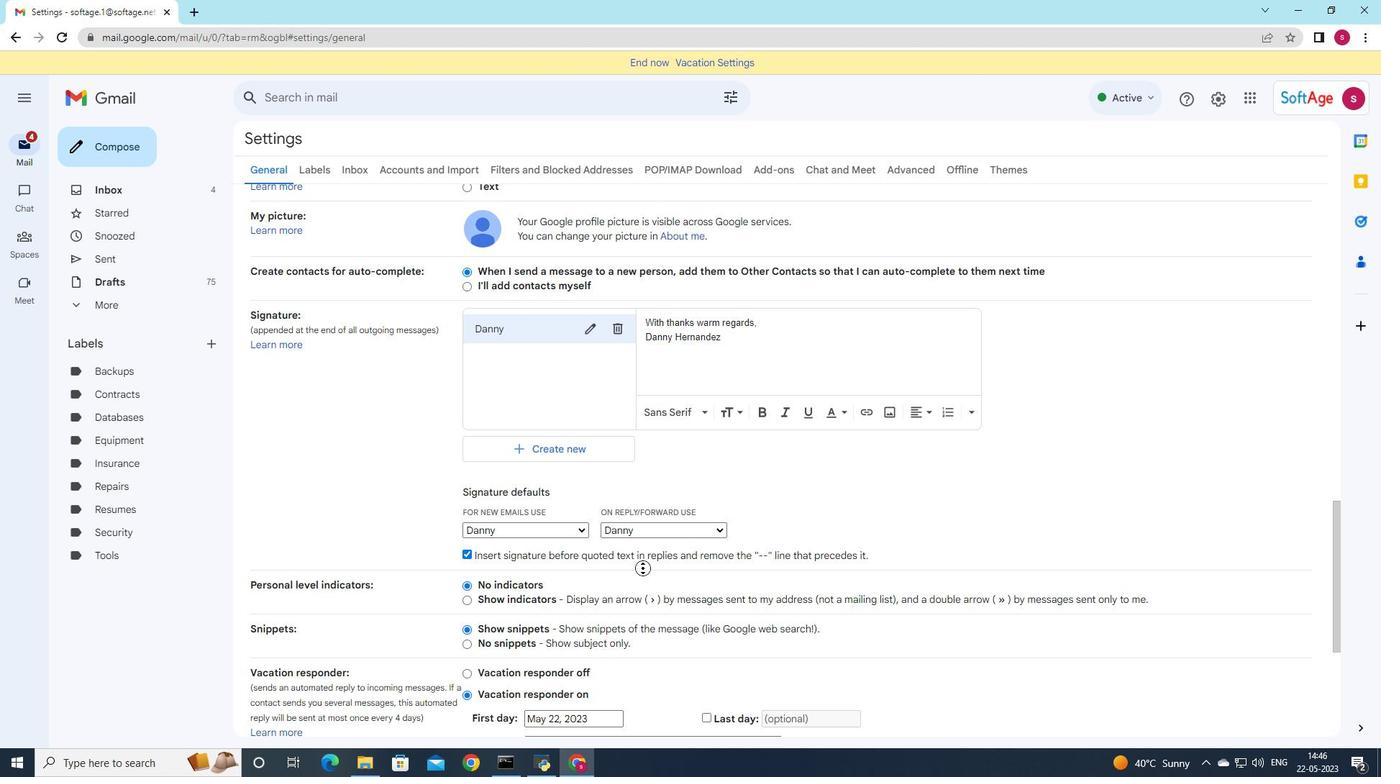 
Action: Mouse scrolled (639, 577) with delta (0, 0)
Screenshot: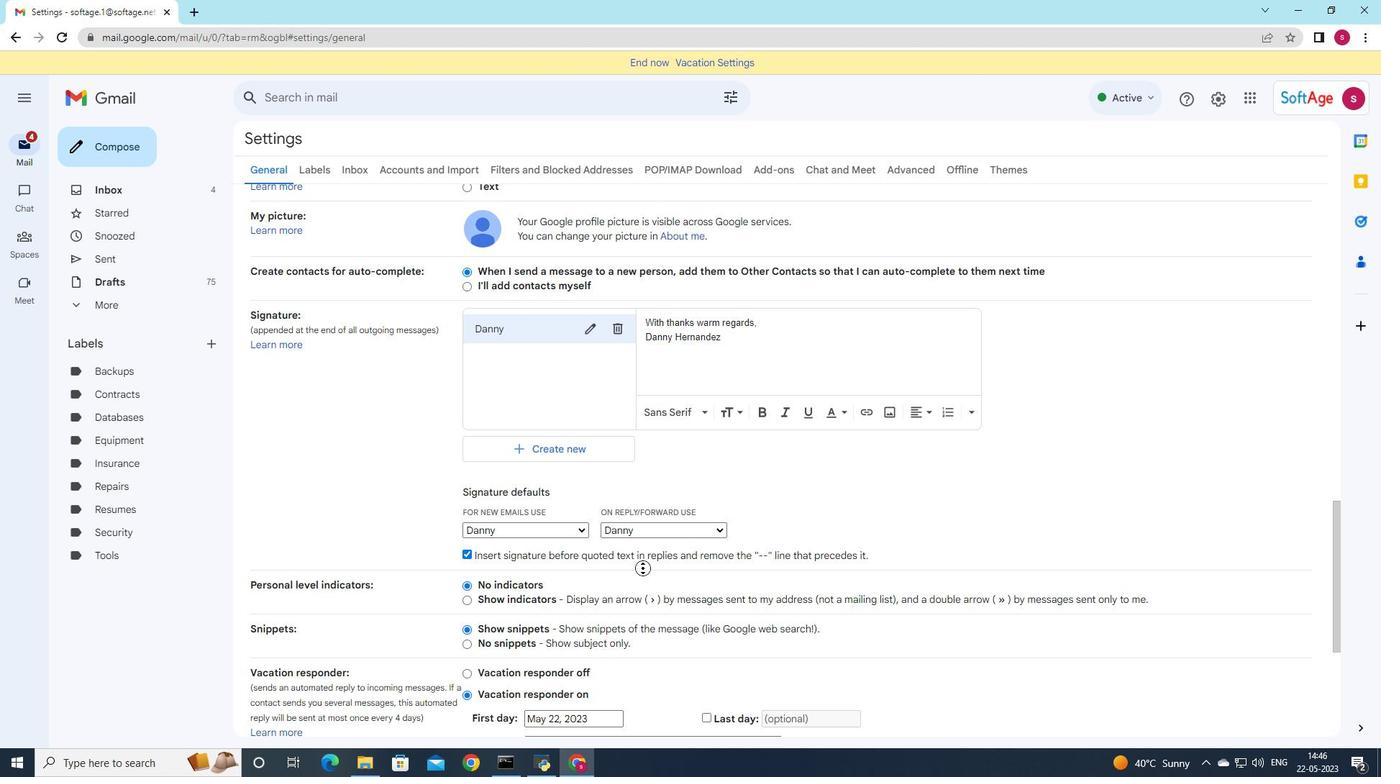 
Action: Mouse moved to (639, 583)
Screenshot: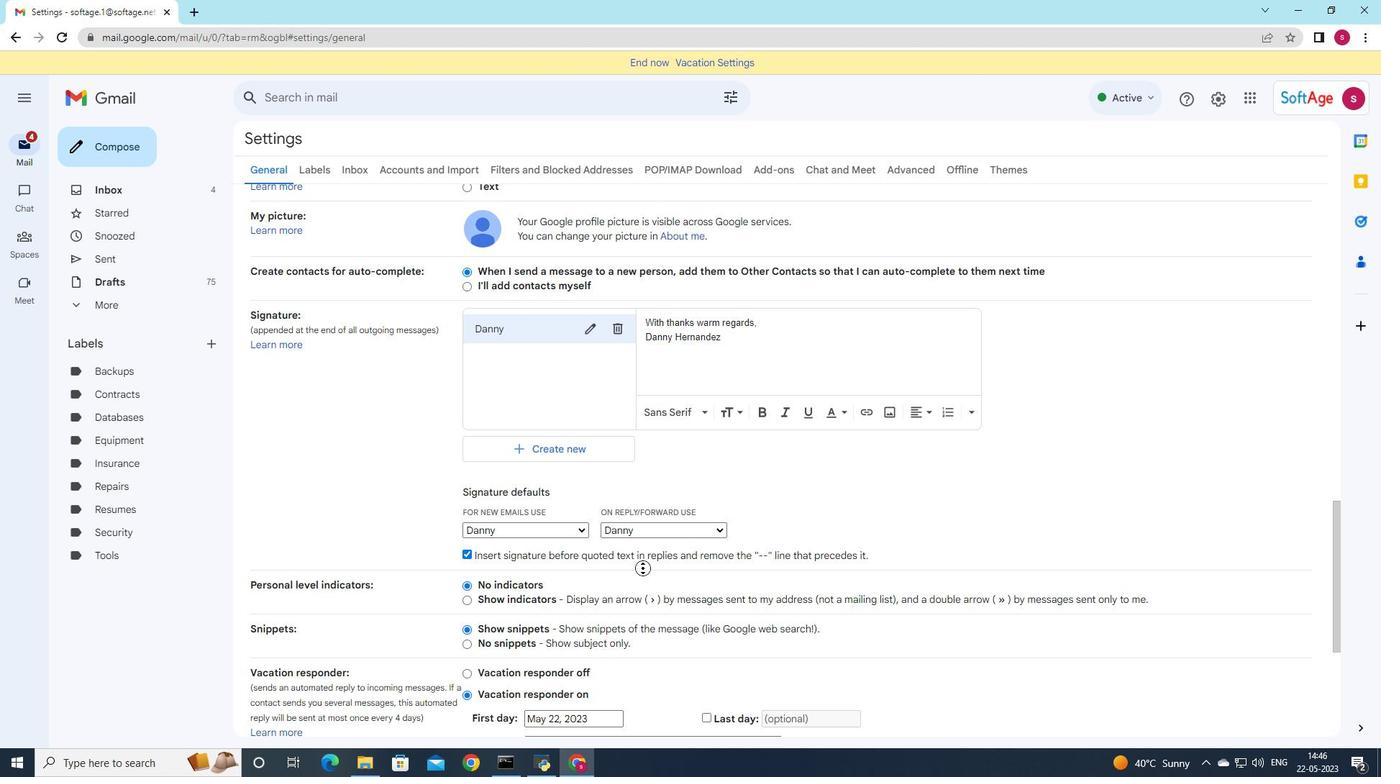
Action: Mouse scrolled (639, 582) with delta (0, 0)
Screenshot: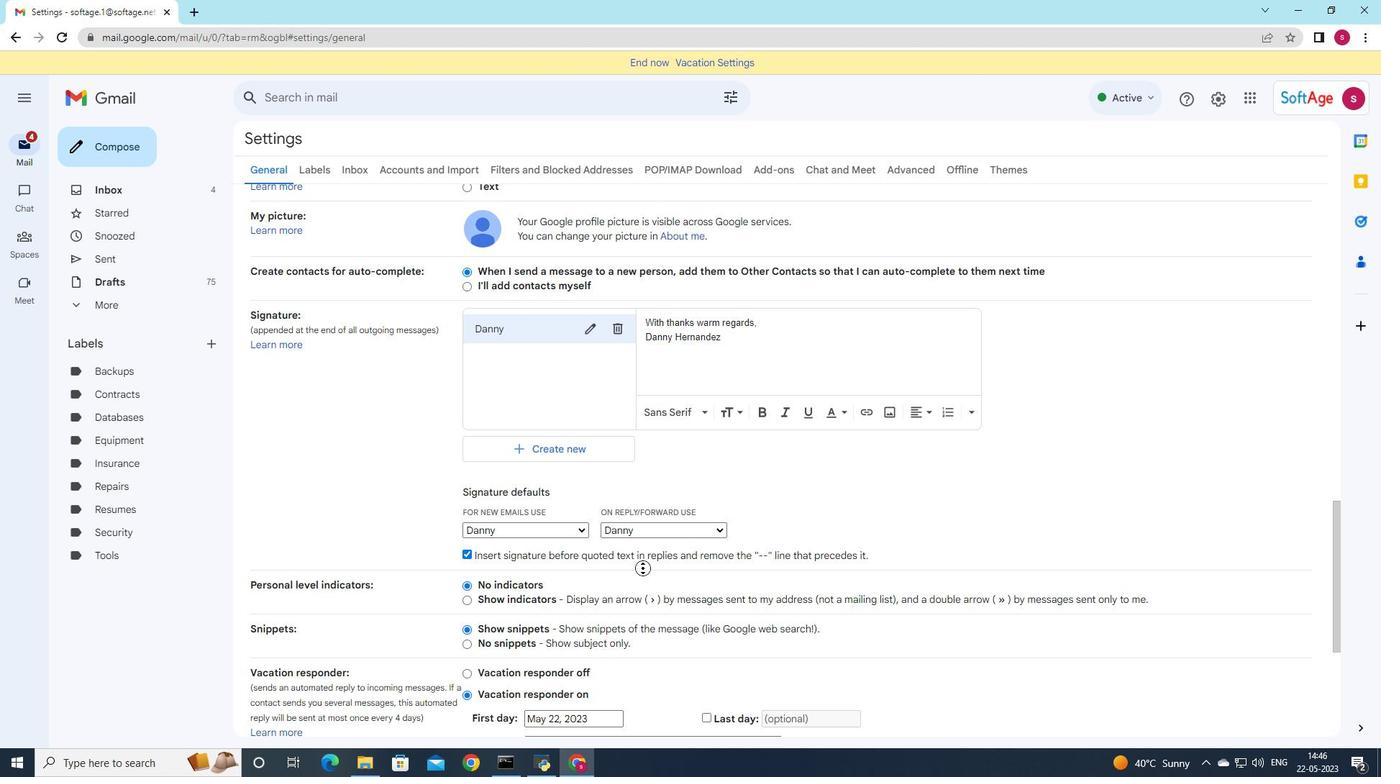 
Action: Mouse moved to (639, 586)
Screenshot: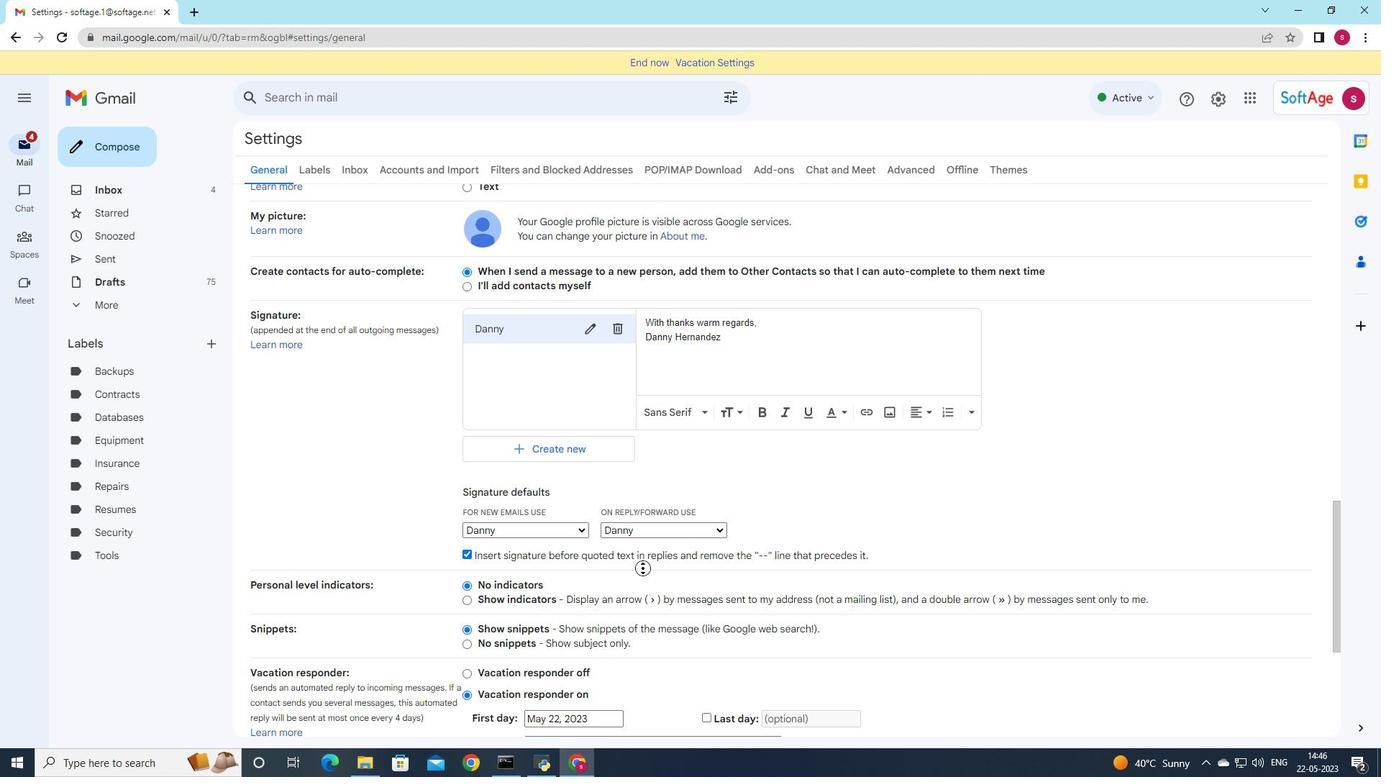 
Action: Mouse scrolled (639, 585) with delta (0, 0)
Screenshot: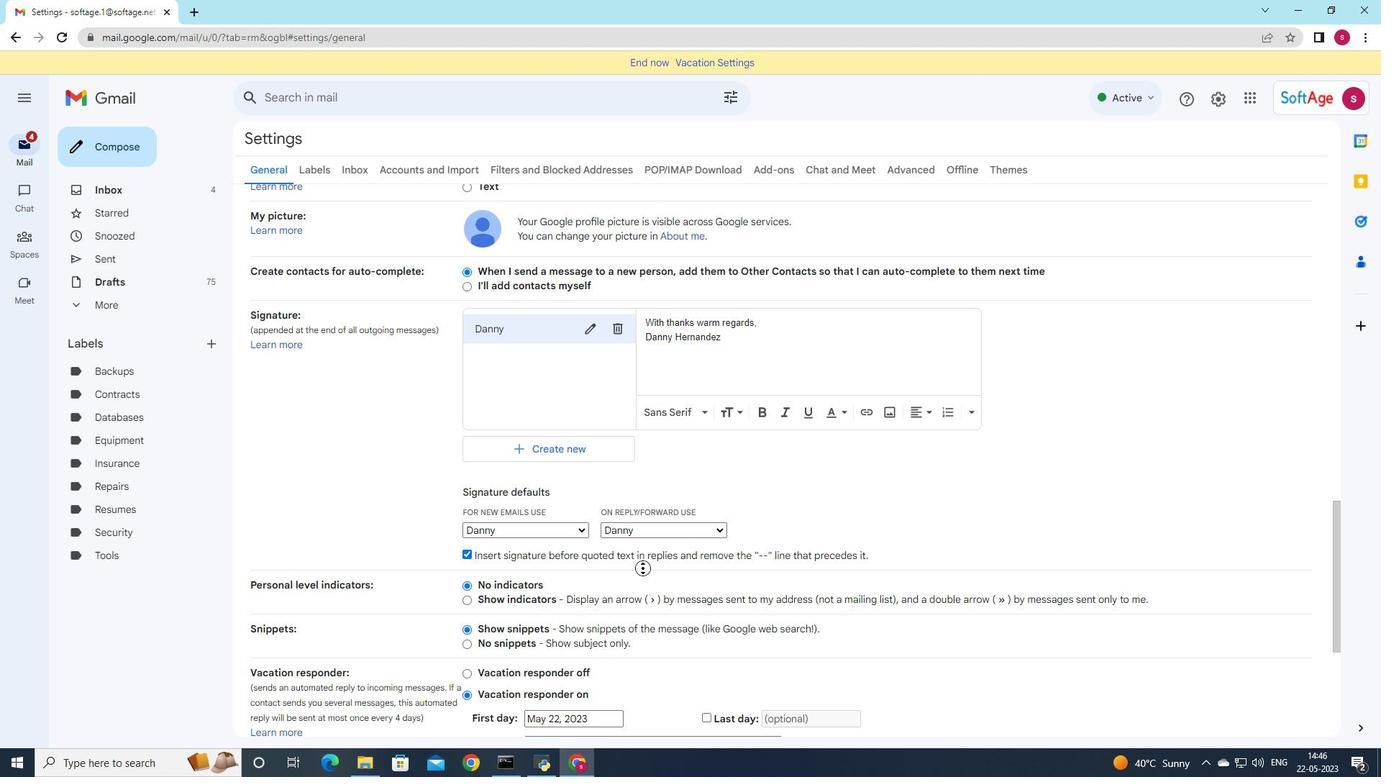 
Action: Mouse moved to (633, 581)
Screenshot: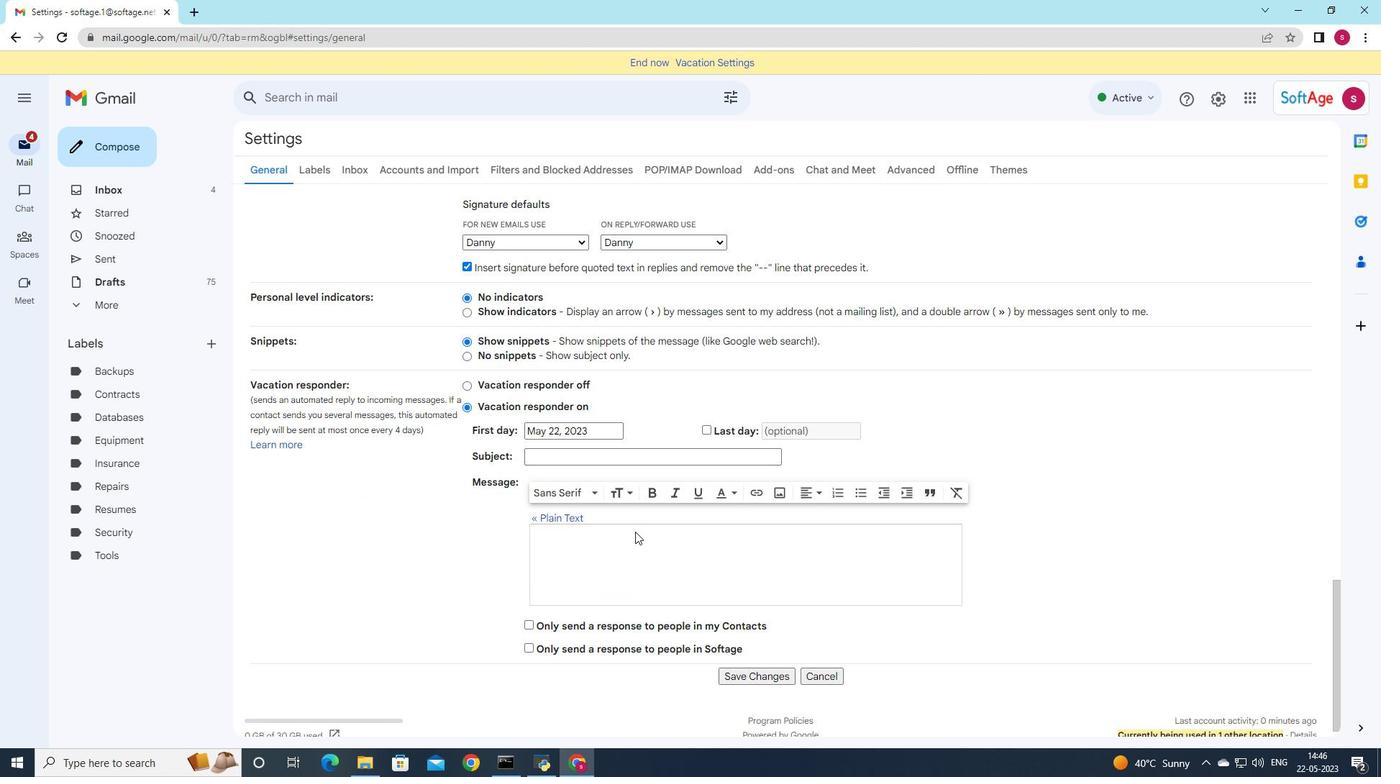 
Action: Mouse scrolled (633, 580) with delta (0, 0)
Screenshot: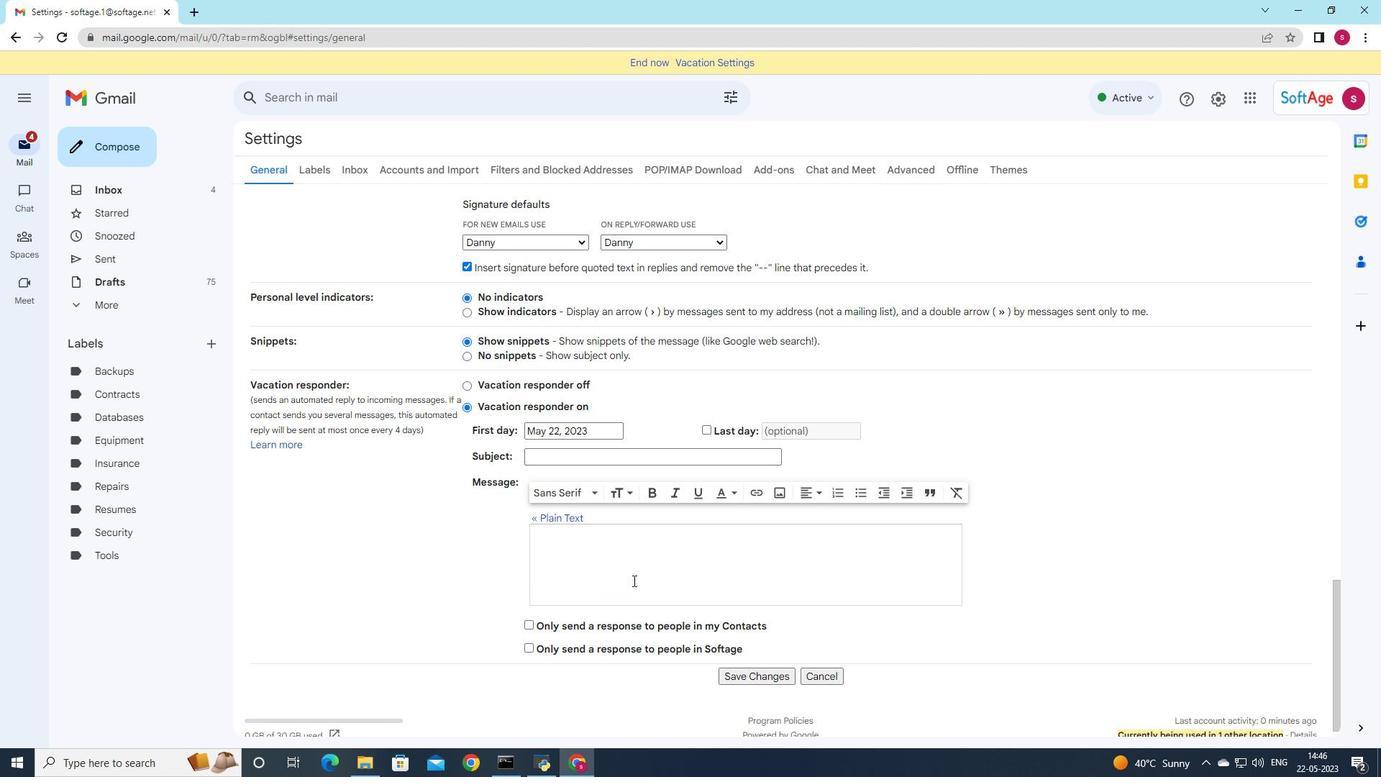 
Action: Mouse moved to (633, 582)
Screenshot: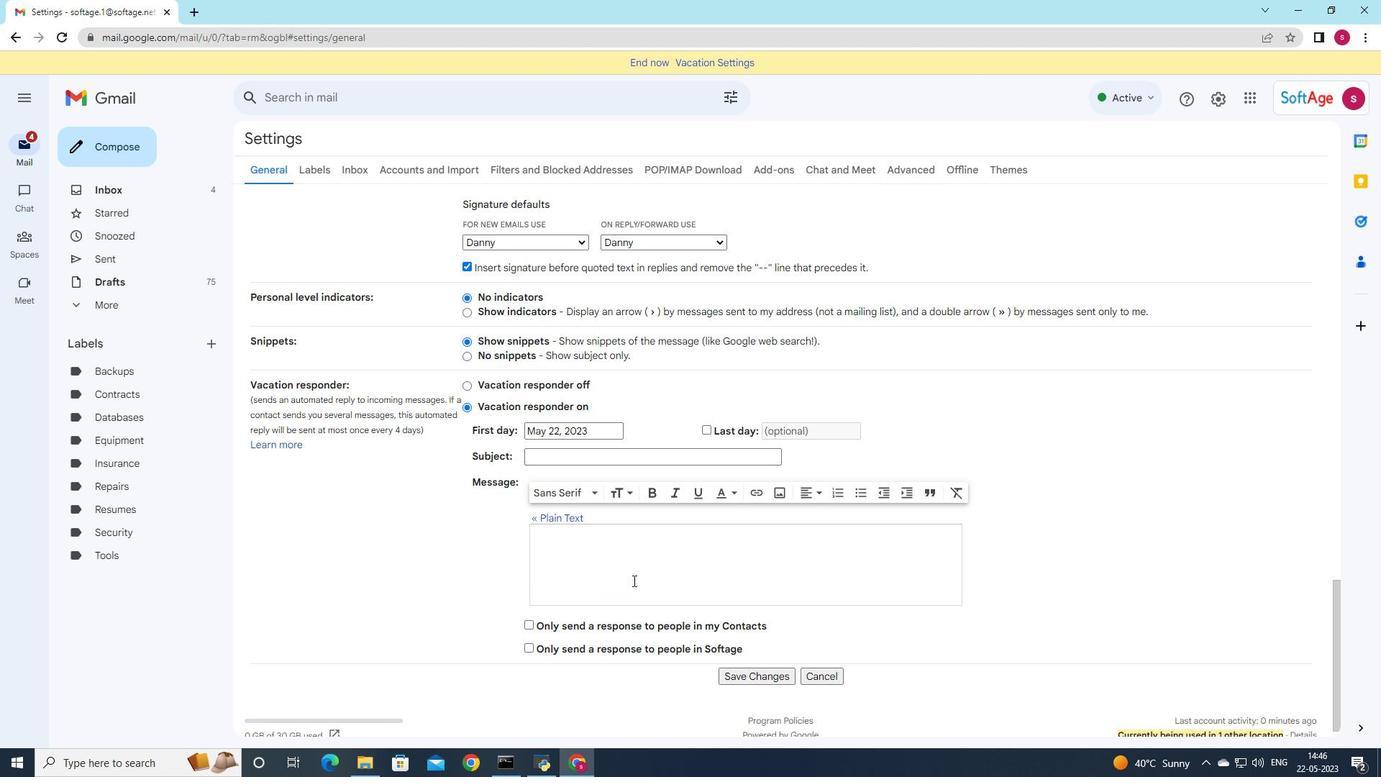 
Action: Mouse scrolled (633, 581) with delta (0, 0)
Screenshot: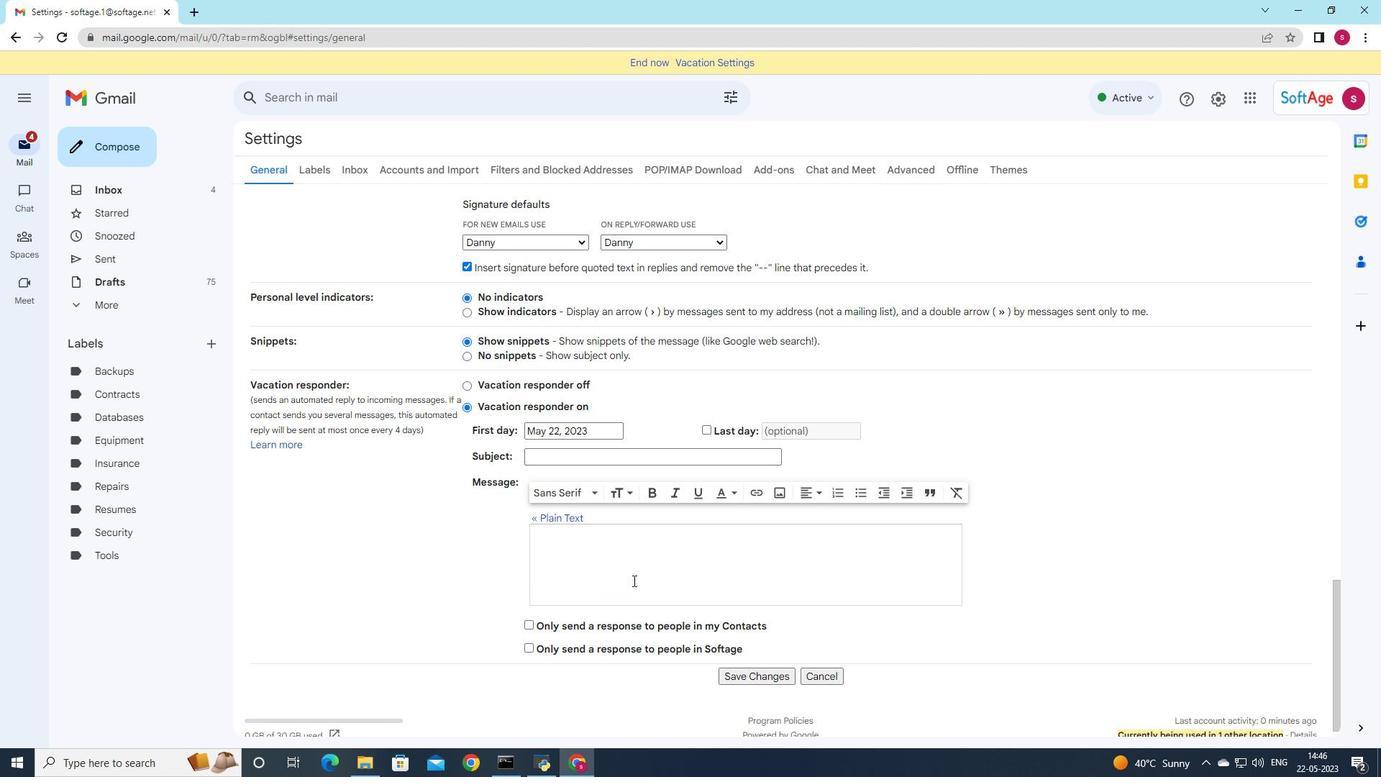 
Action: Mouse moved to (633, 584)
Screenshot: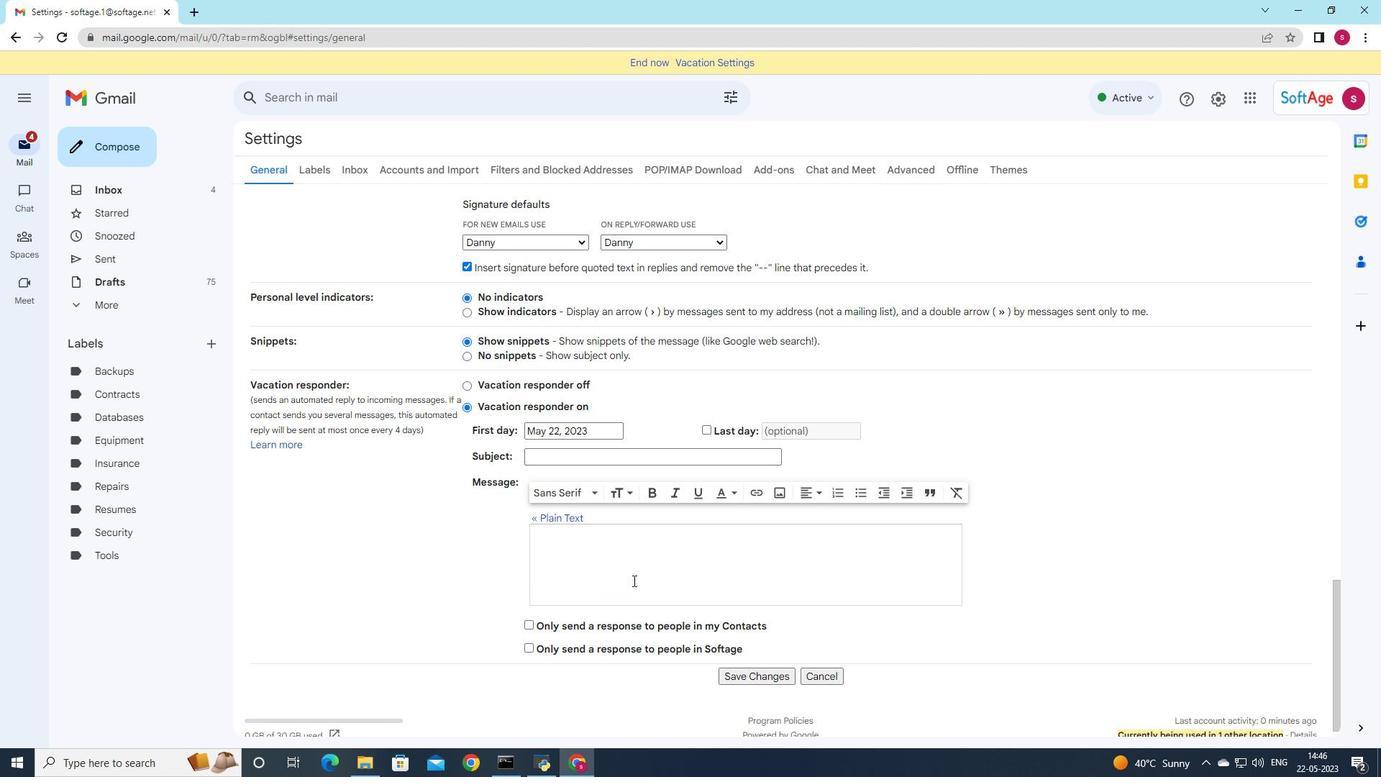 
Action: Mouse scrolled (633, 583) with delta (0, 0)
Screenshot: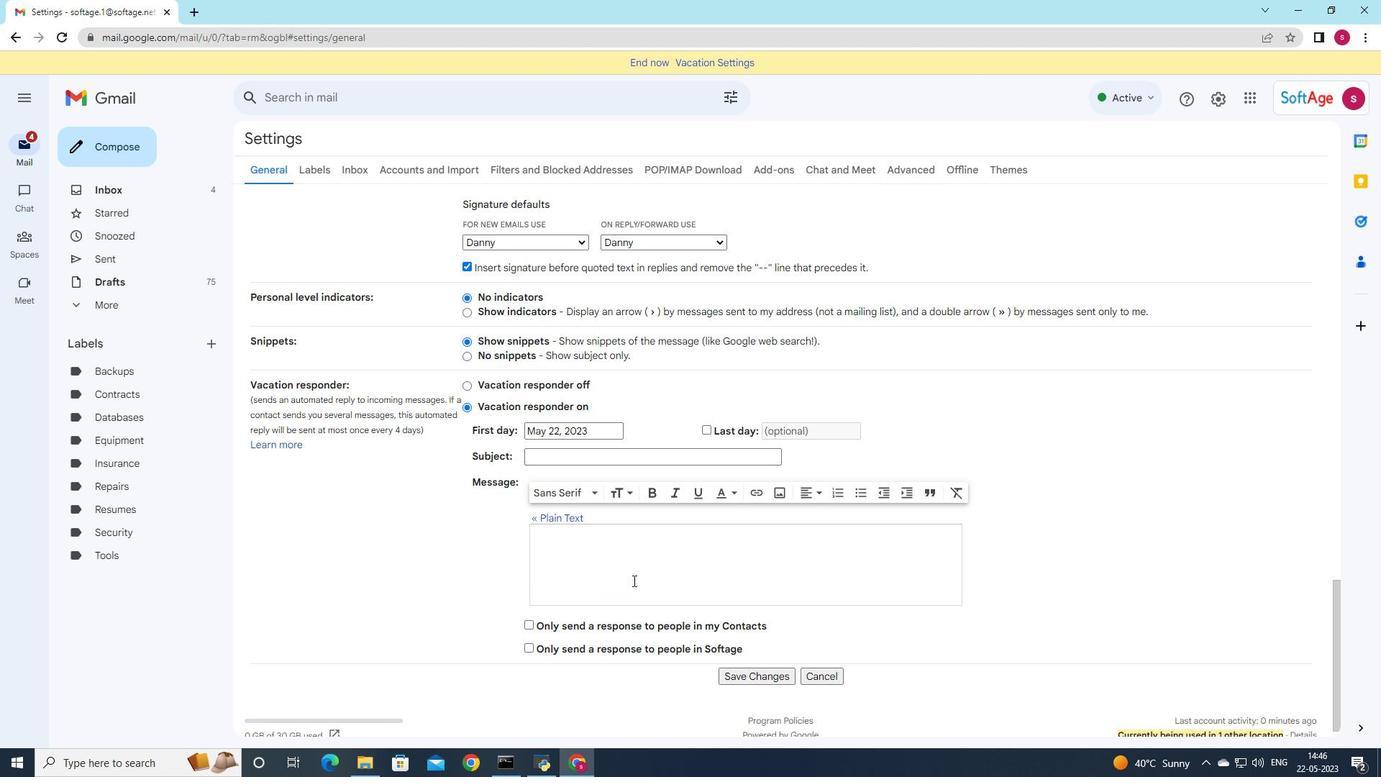 
Action: Mouse moved to (632, 586)
Screenshot: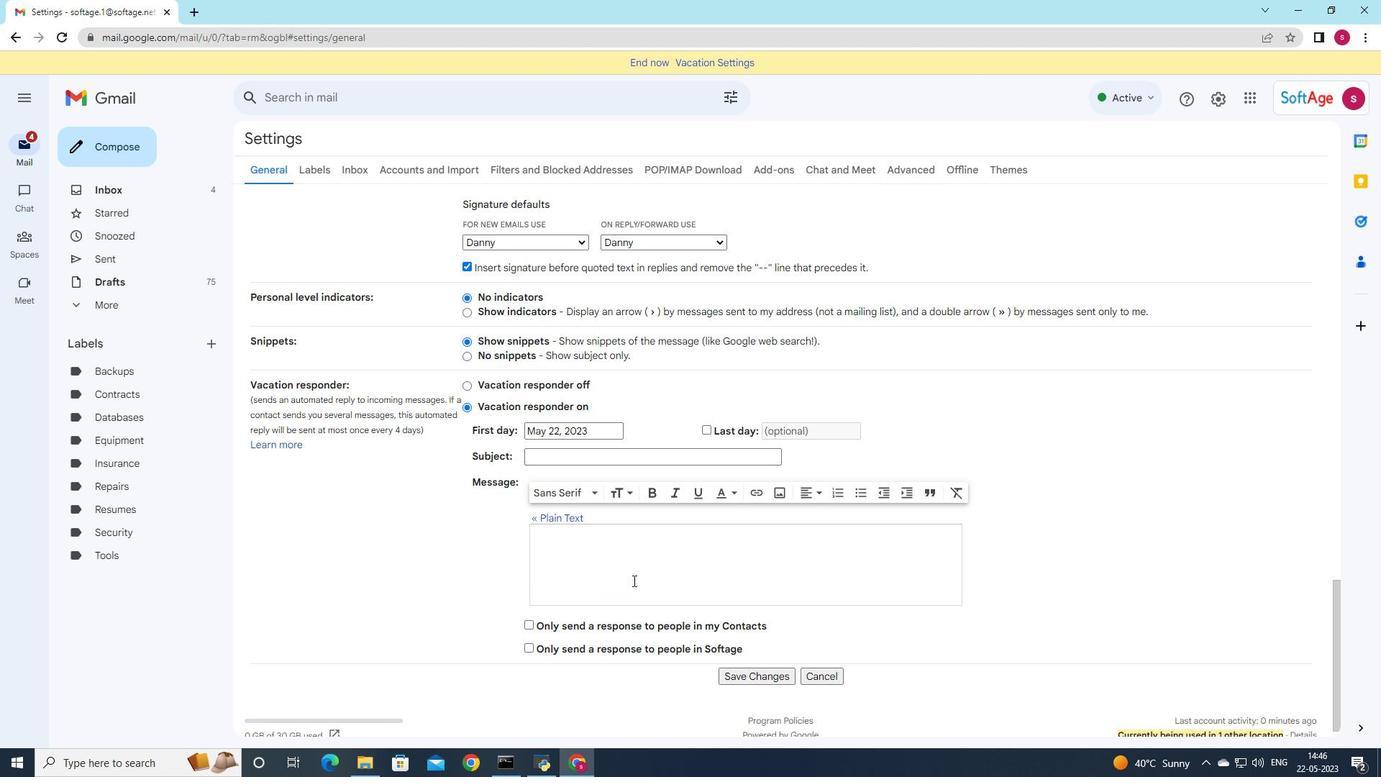 
Action: Mouse scrolled (632, 585) with delta (0, 0)
Screenshot: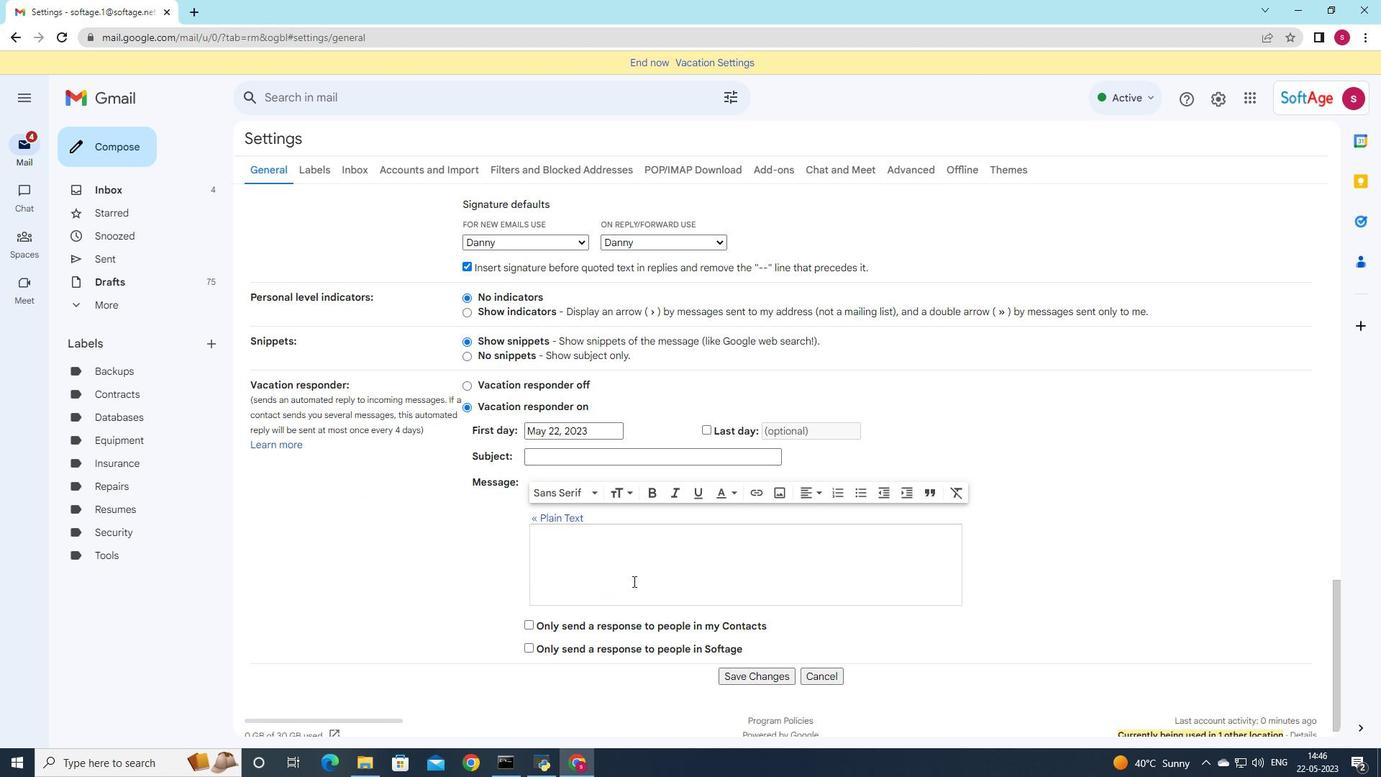 
Action: Mouse moved to (629, 590)
Screenshot: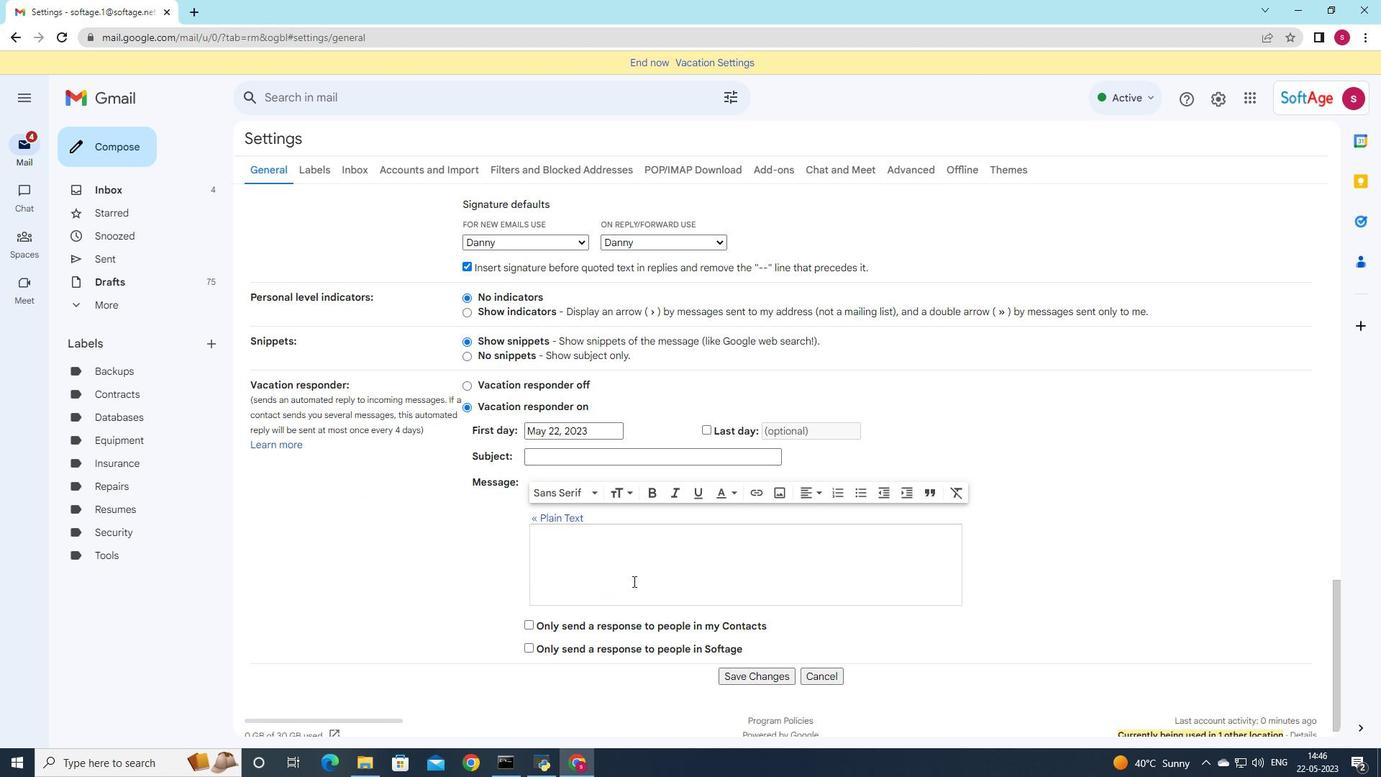 
Action: Mouse scrolled (629, 590) with delta (0, 0)
Screenshot: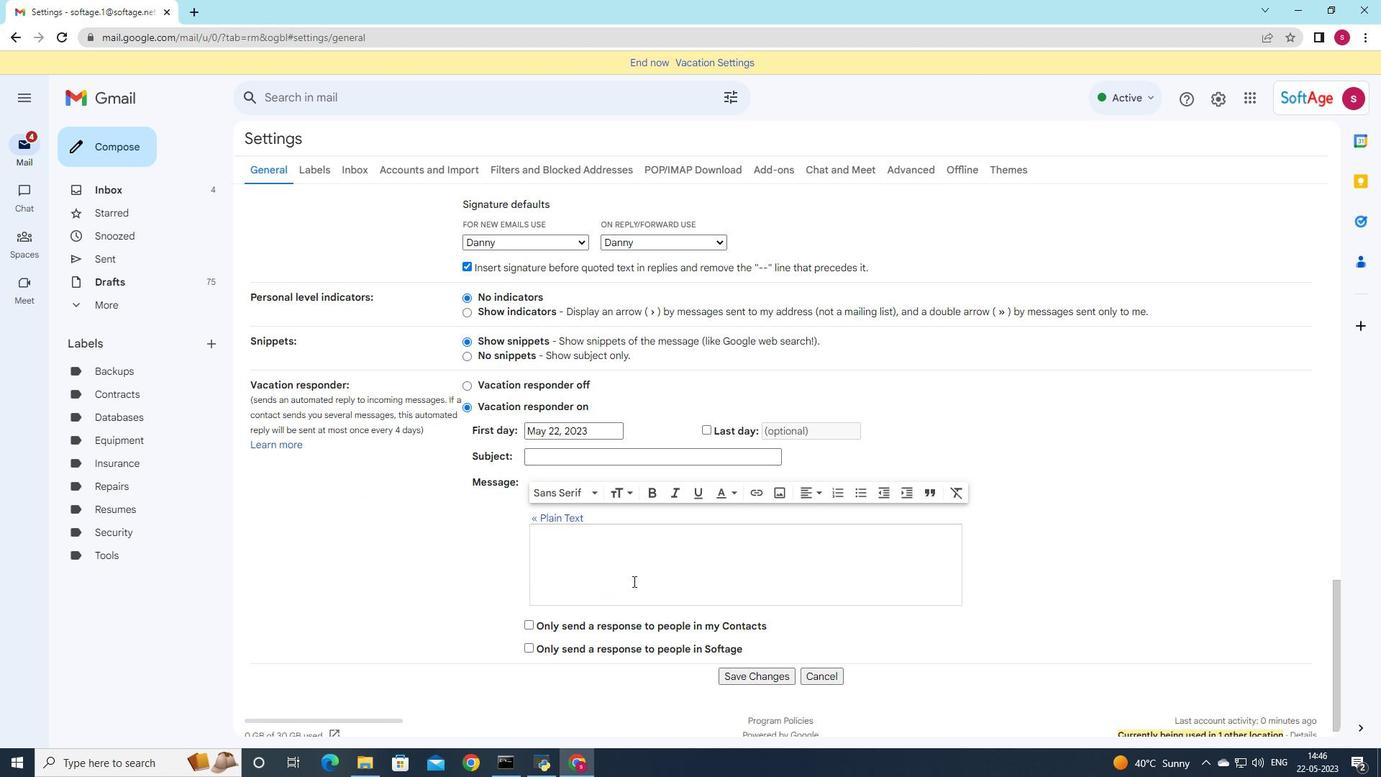 
Action: Mouse moved to (624, 595)
Screenshot: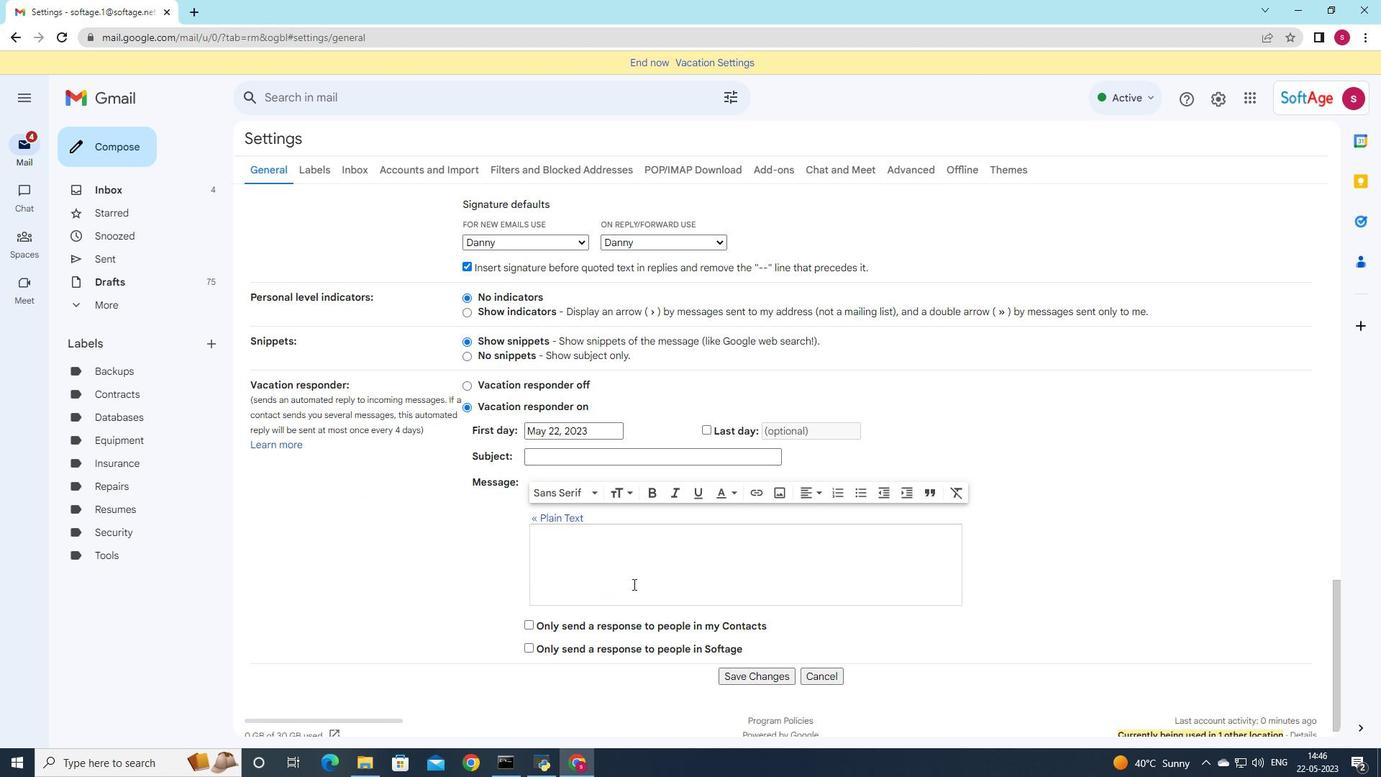 
Action: Mouse scrolled (625, 594) with delta (0, 0)
Screenshot: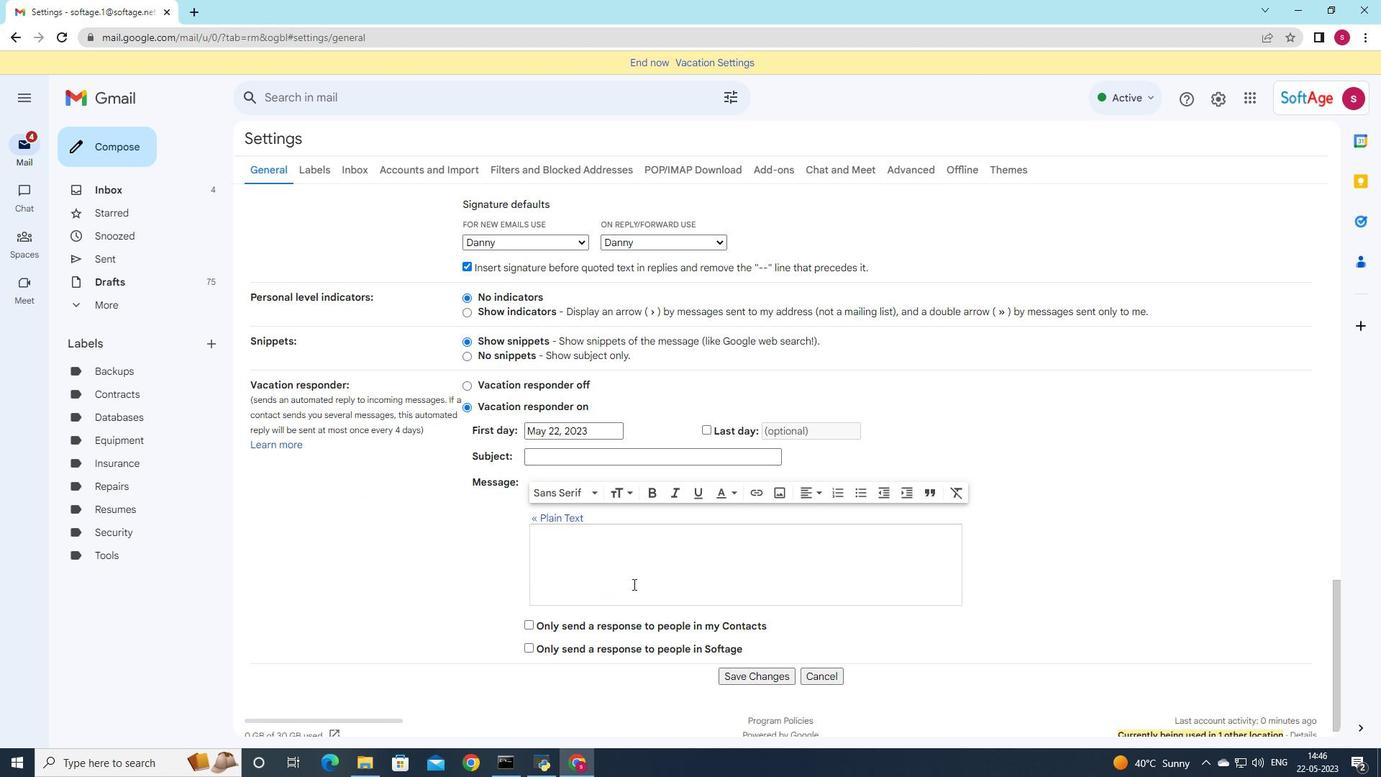 
Action: Mouse moved to (732, 665)
Screenshot: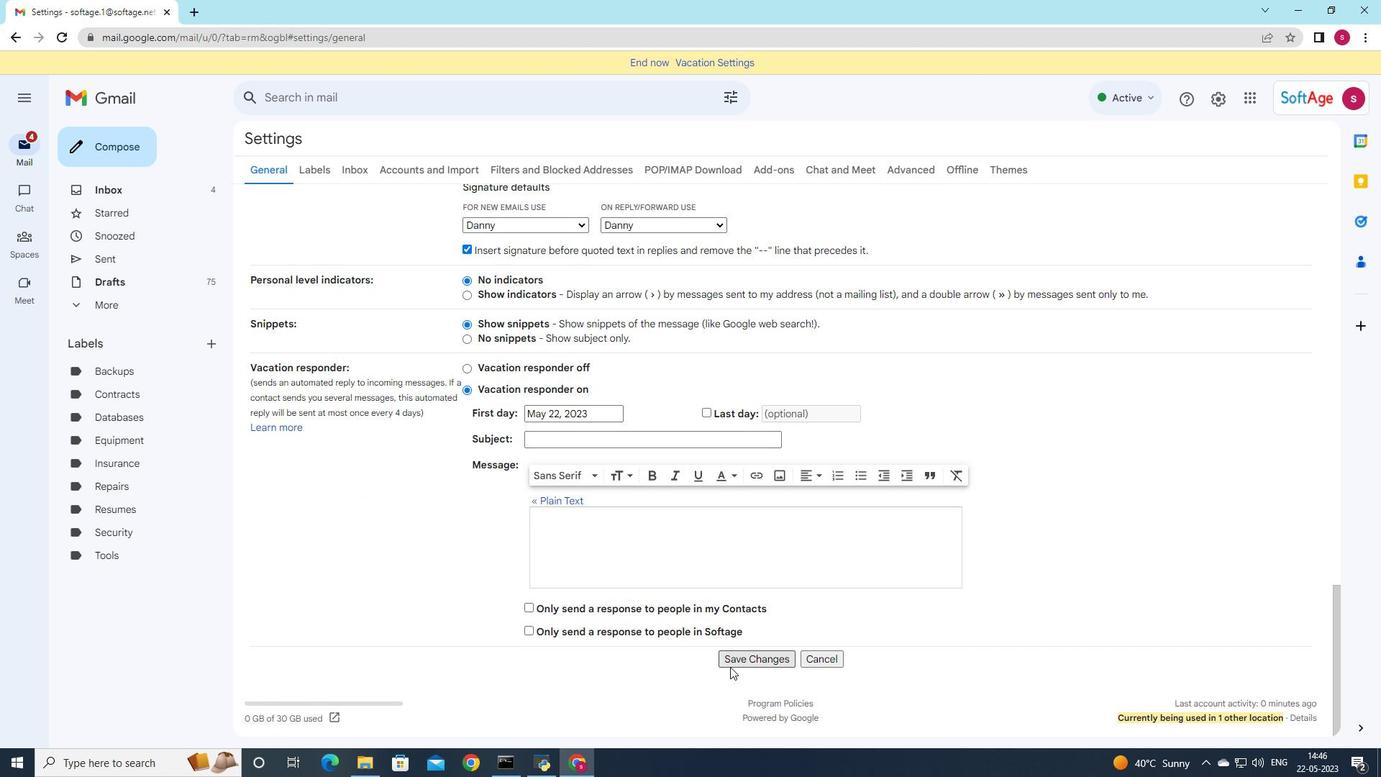 
Action: Mouse pressed left at (732, 665)
Screenshot: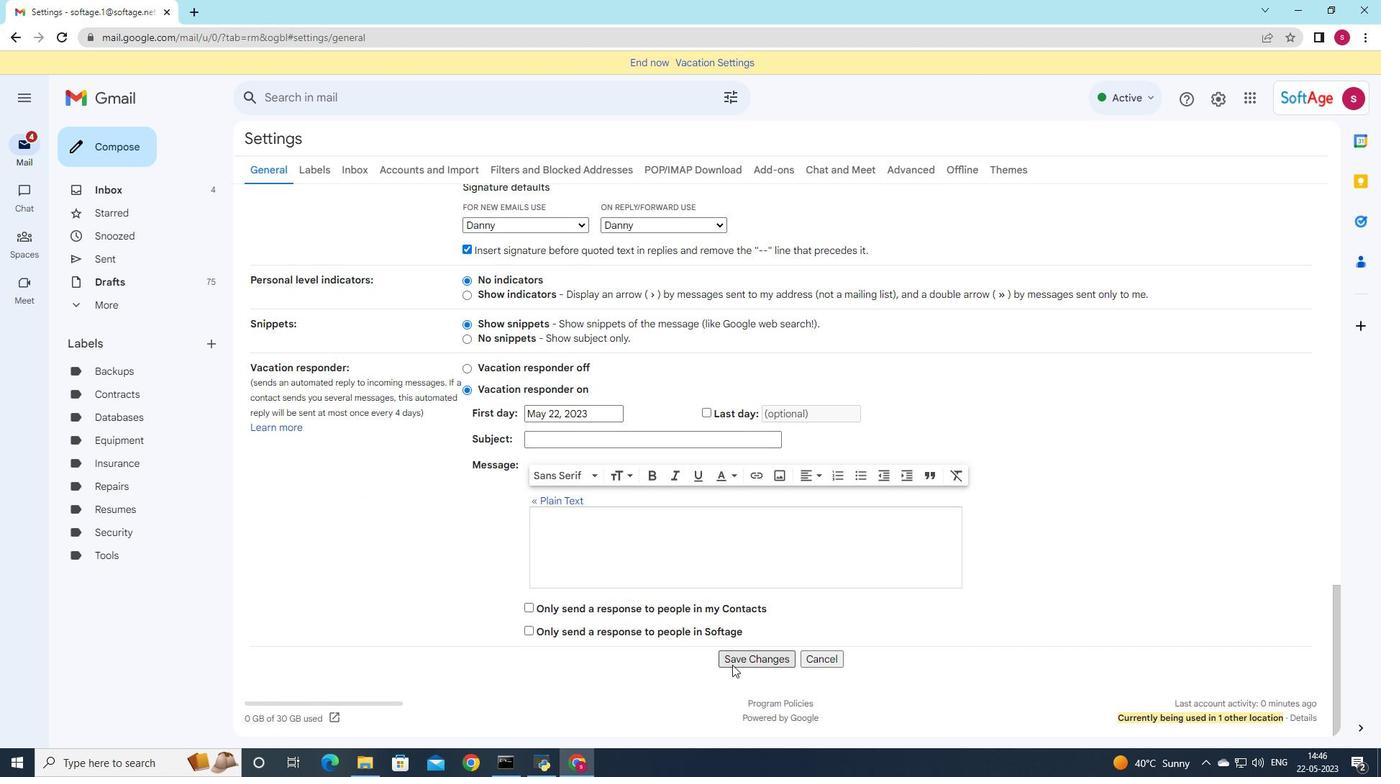 
Action: Mouse moved to (119, 148)
Screenshot: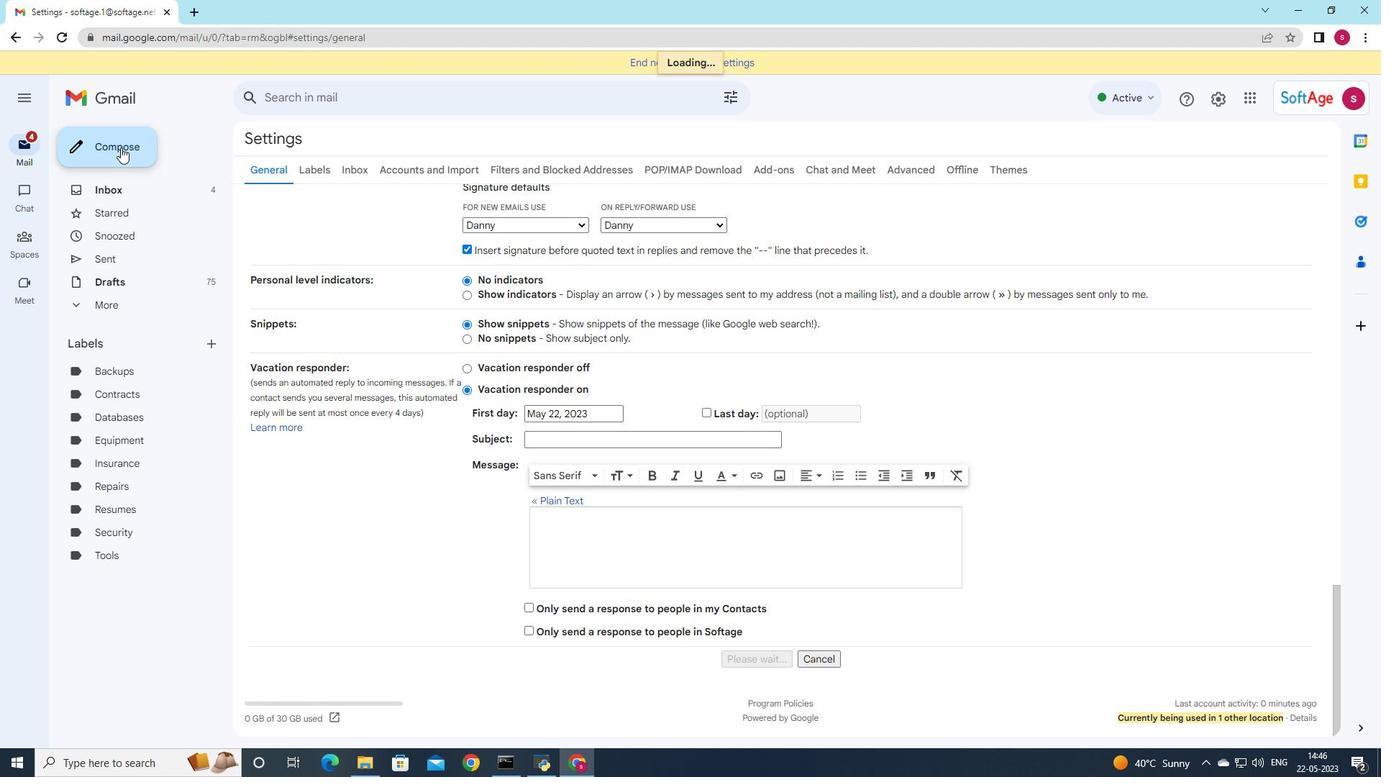 
Action: Mouse pressed left at (119, 148)
Screenshot: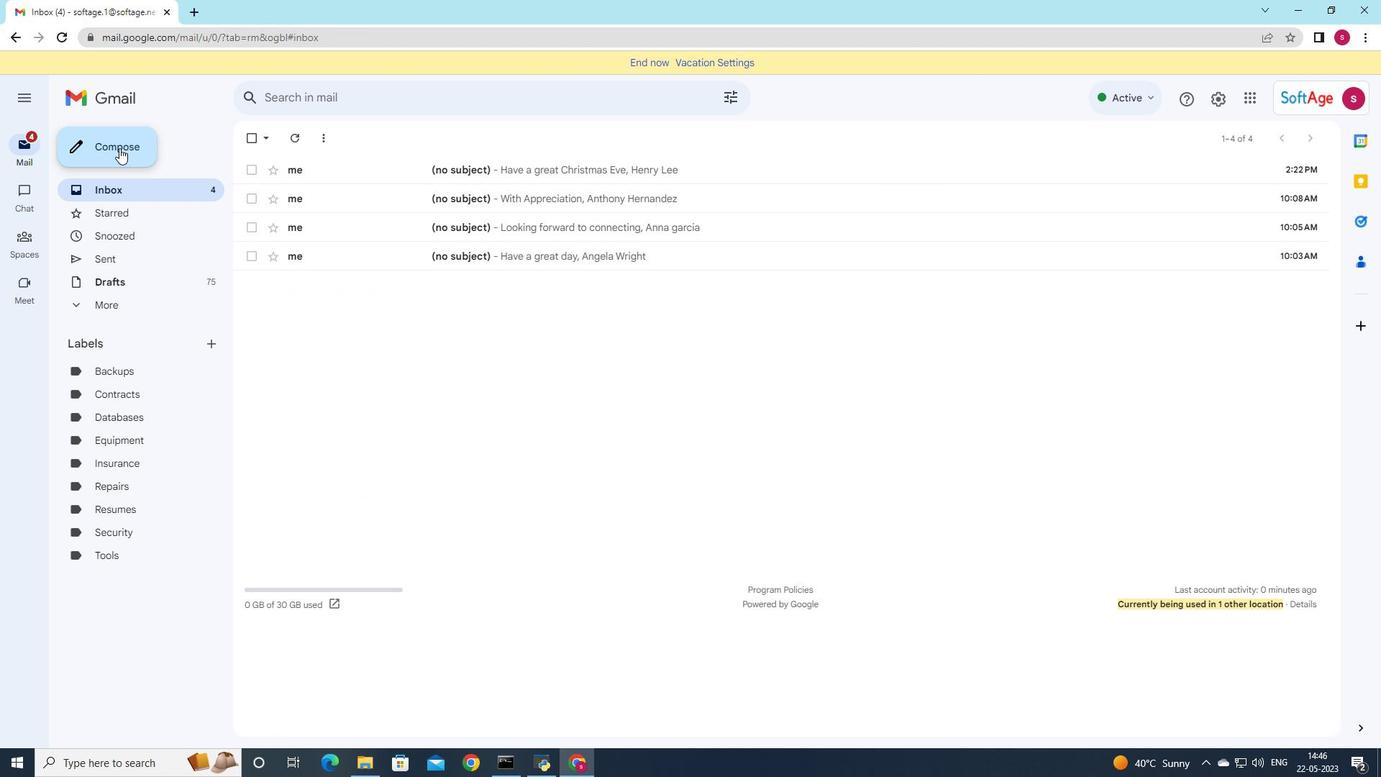 
Action: Mouse moved to (907, 341)
Screenshot: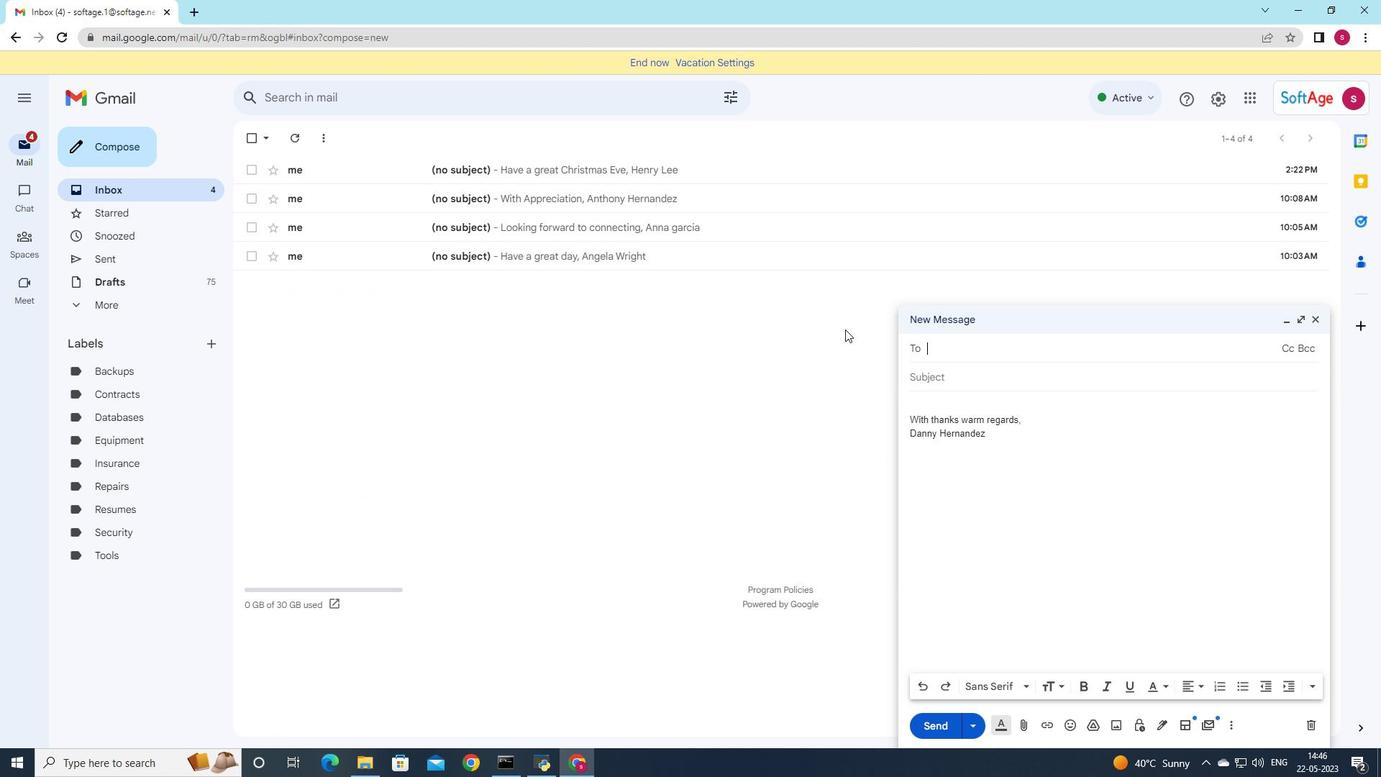 
Action: Key pressed so
Screenshot: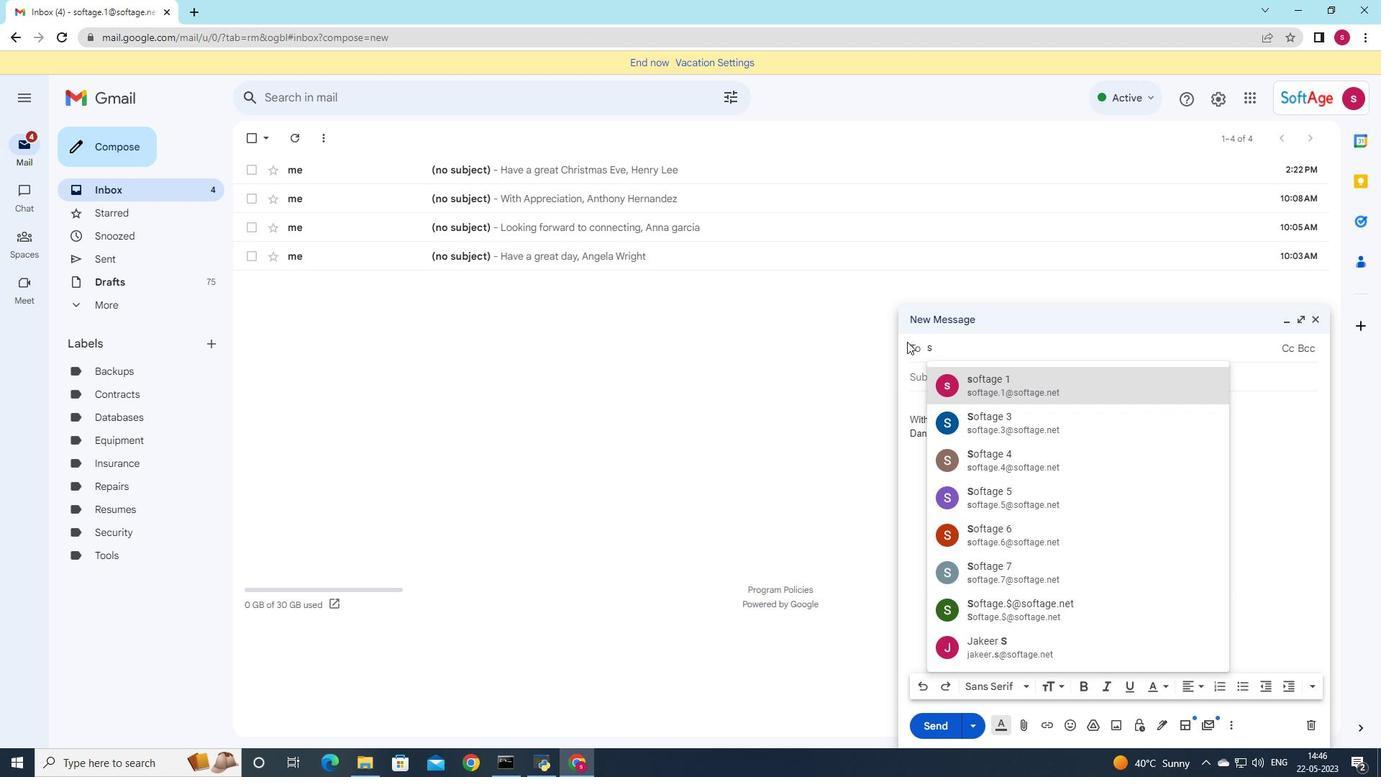 
Action: Mouse moved to (1045, 388)
Screenshot: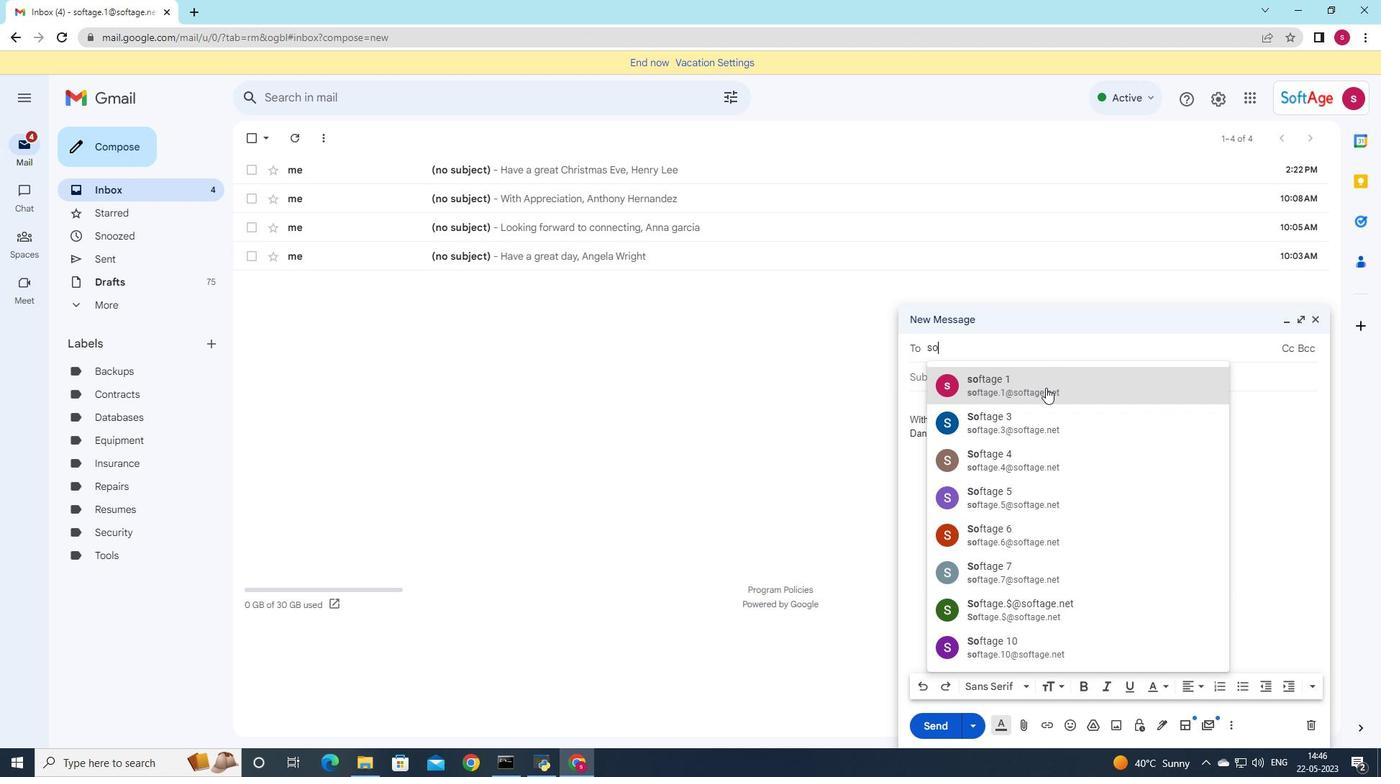 
Action: Mouse pressed left at (1045, 388)
Screenshot: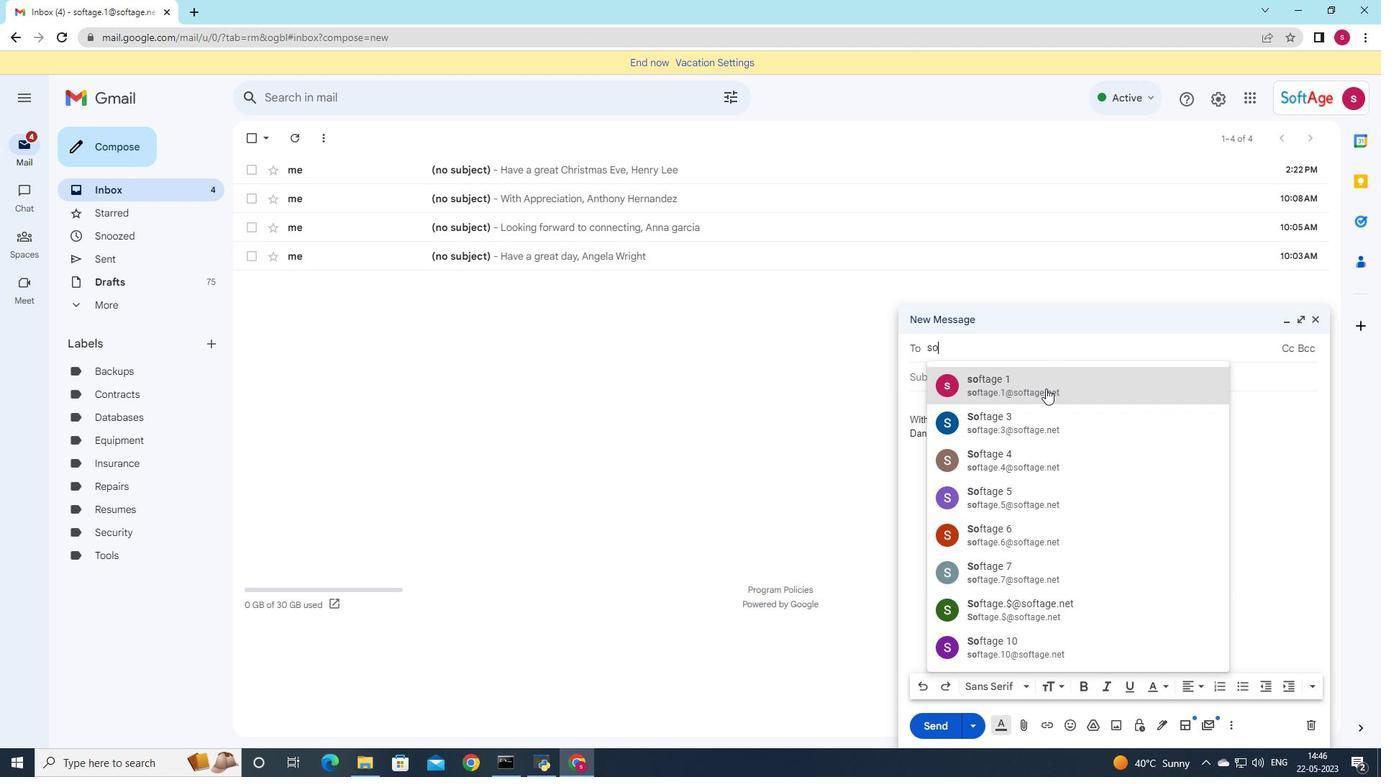 
Action: Mouse moved to (195, 346)
Screenshot: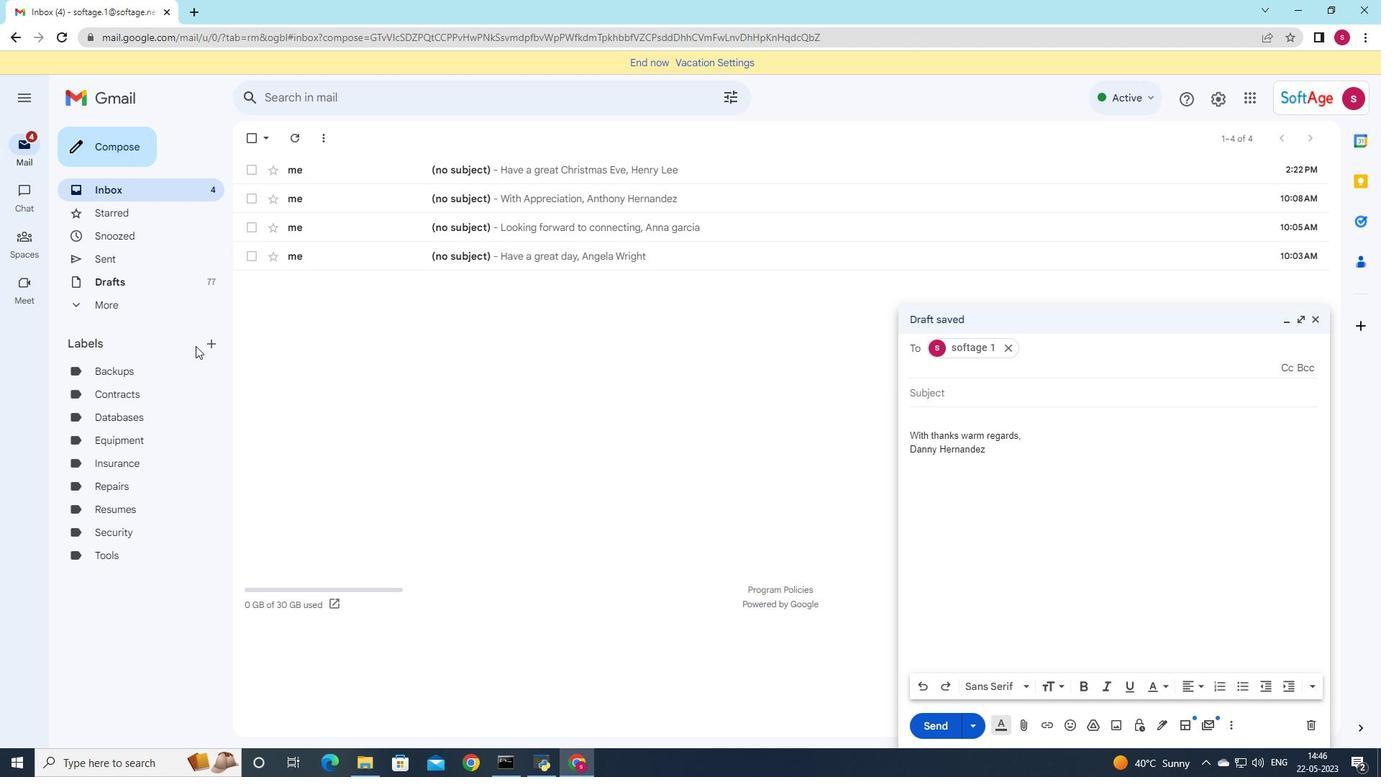 
Action: Mouse pressed left at (195, 346)
Screenshot: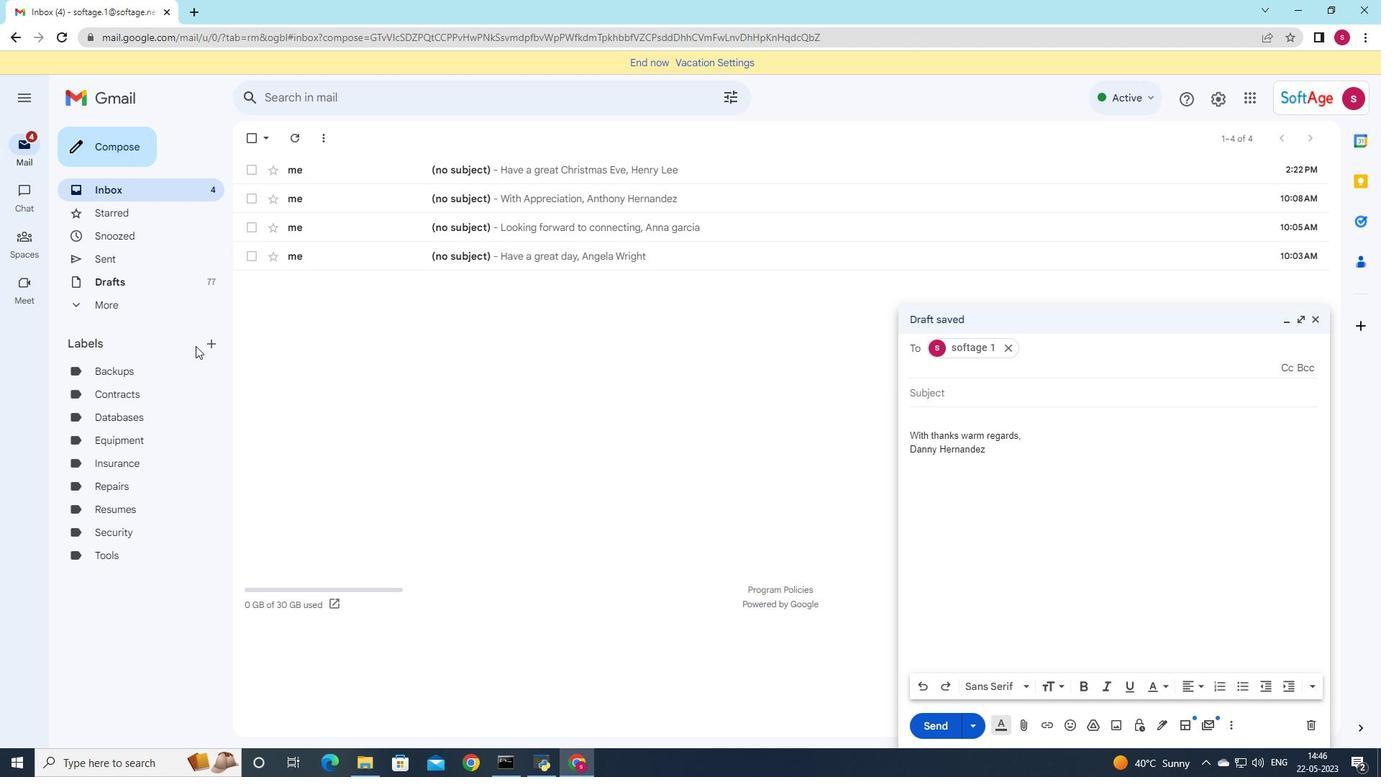 
Action: Mouse moved to (215, 343)
Screenshot: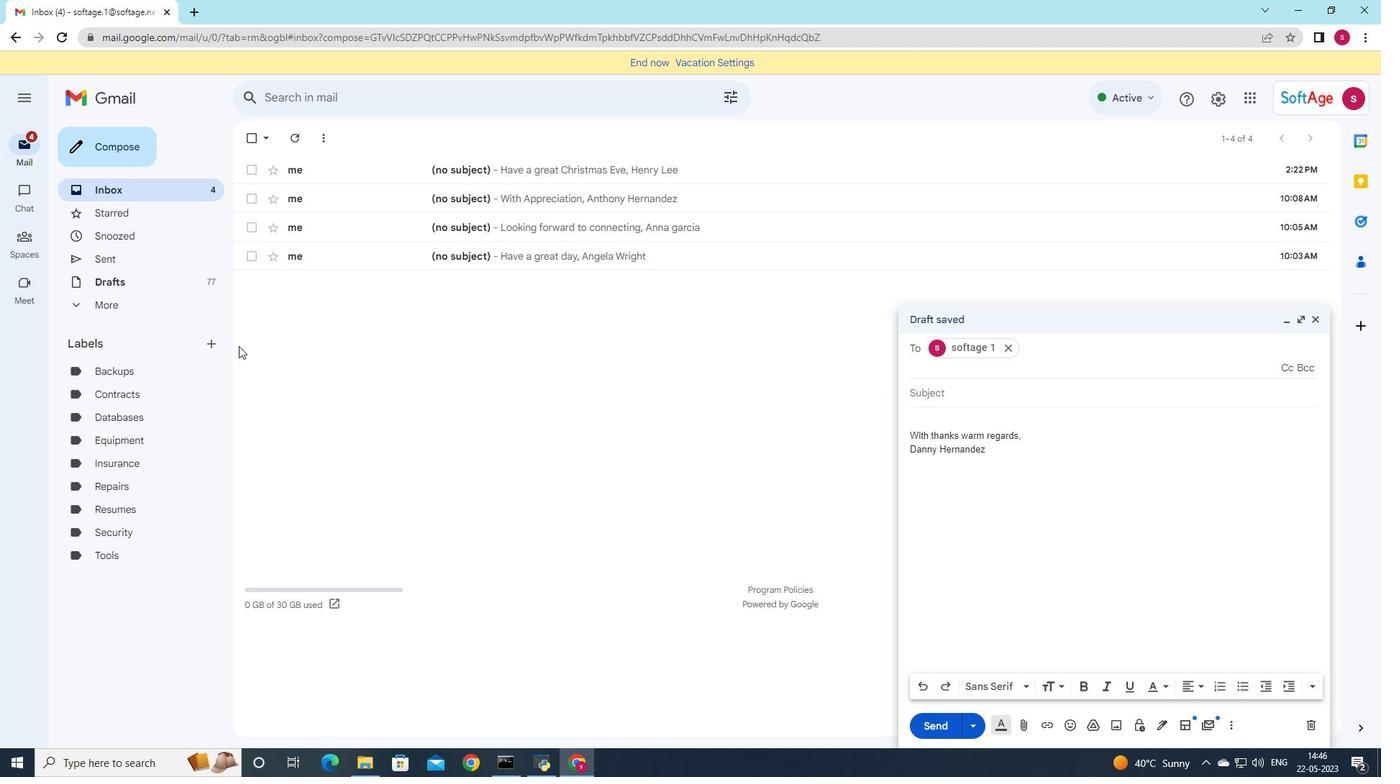 
Action: Mouse pressed left at (215, 343)
Screenshot: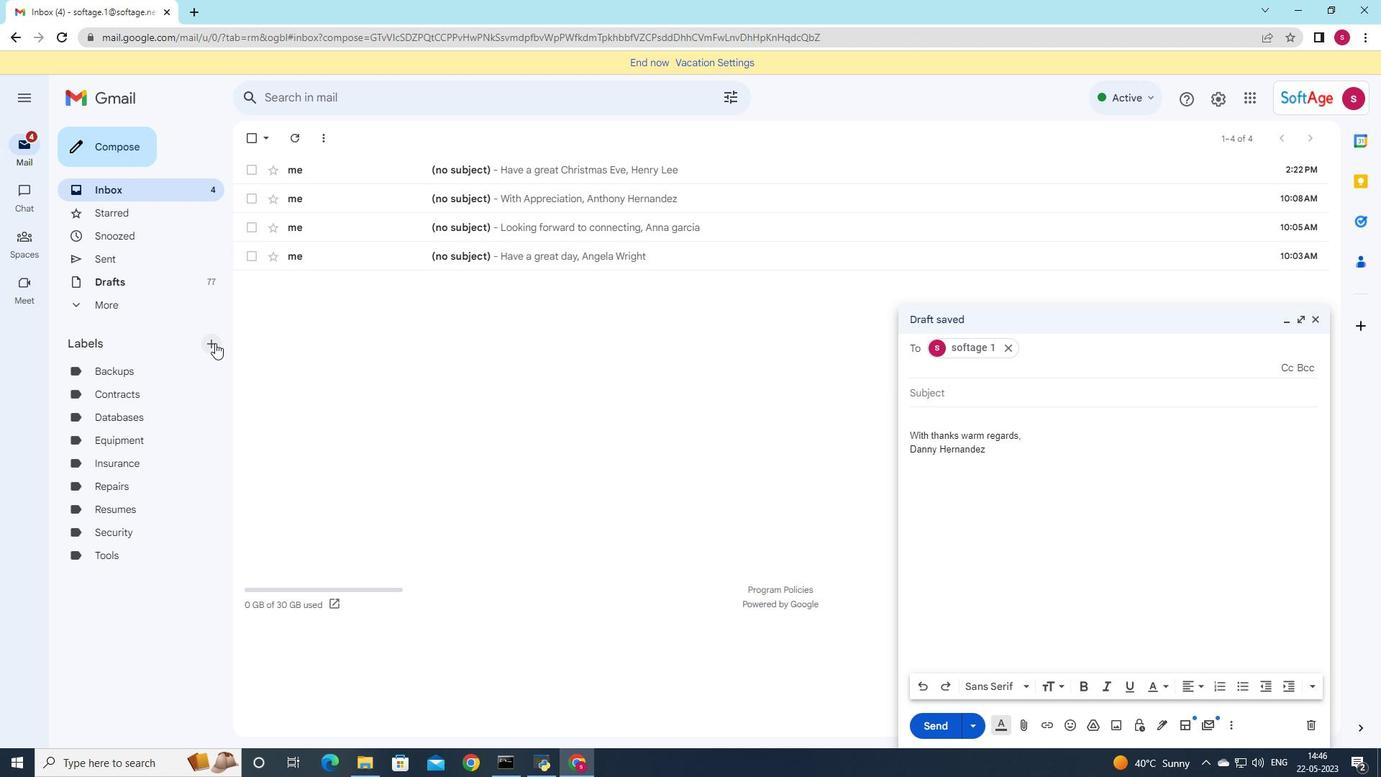
Action: Mouse moved to (541, 407)
Screenshot: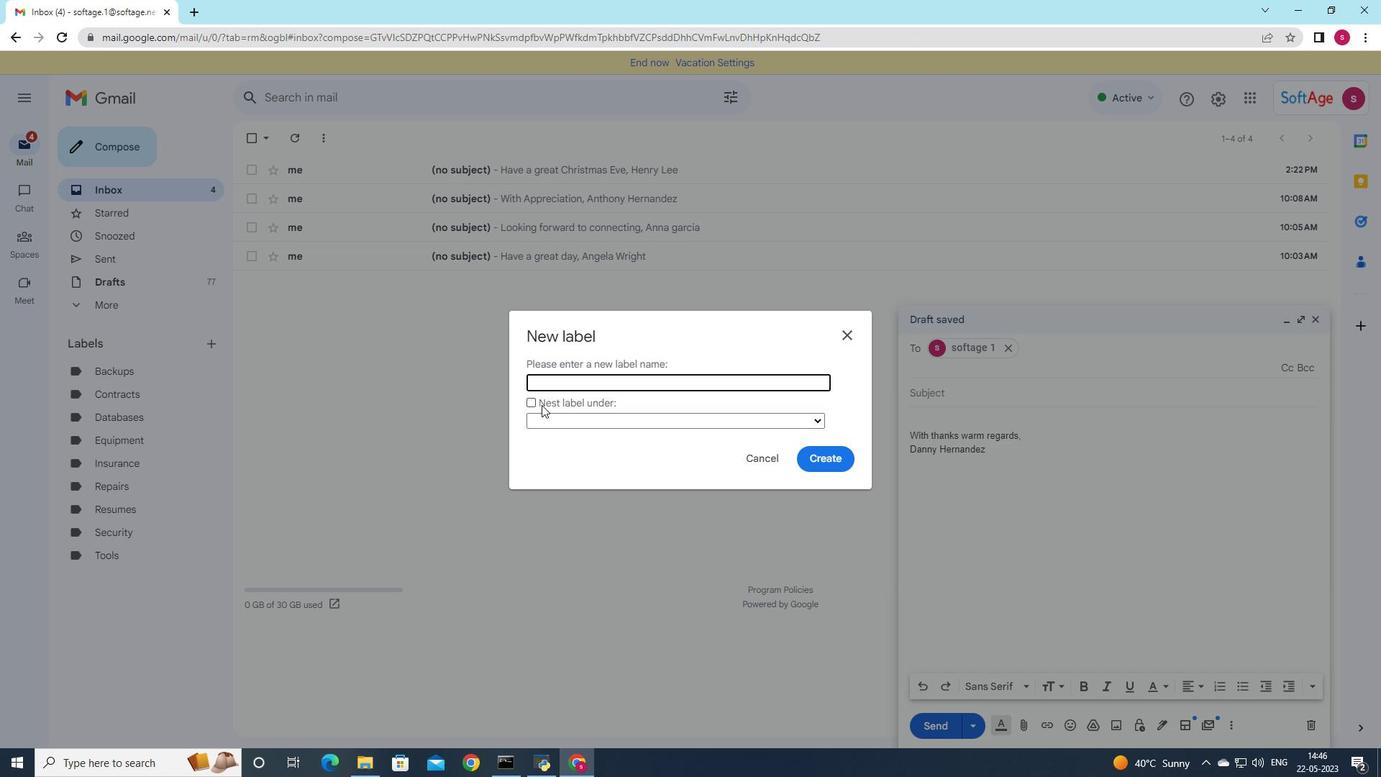 
Action: Key pressed <Key.shift_r><Key.shift_r><Key.shift_r><Key.shift_r><Key.shift_r><Key.shift_r><Key.shift_r><Key.shift_r><Key.shift_r><Key.shift_r><Key.shift_r><Key.shift_r><Key.shift_r><Key.shift_r><Key.shift_r><Key.shift_r><Key.shift_r><Key.shift_r>Legal
Screenshot: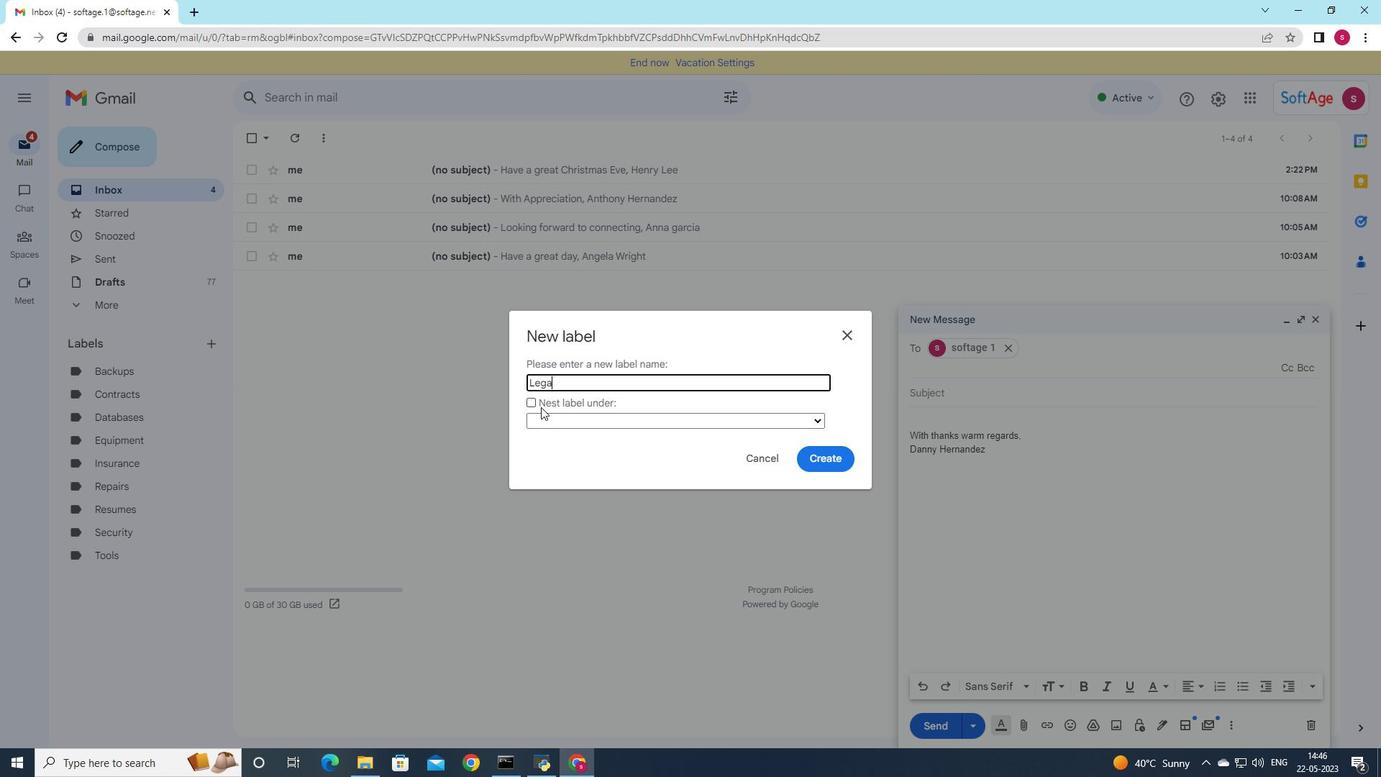 
Action: Mouse moved to (815, 459)
Screenshot: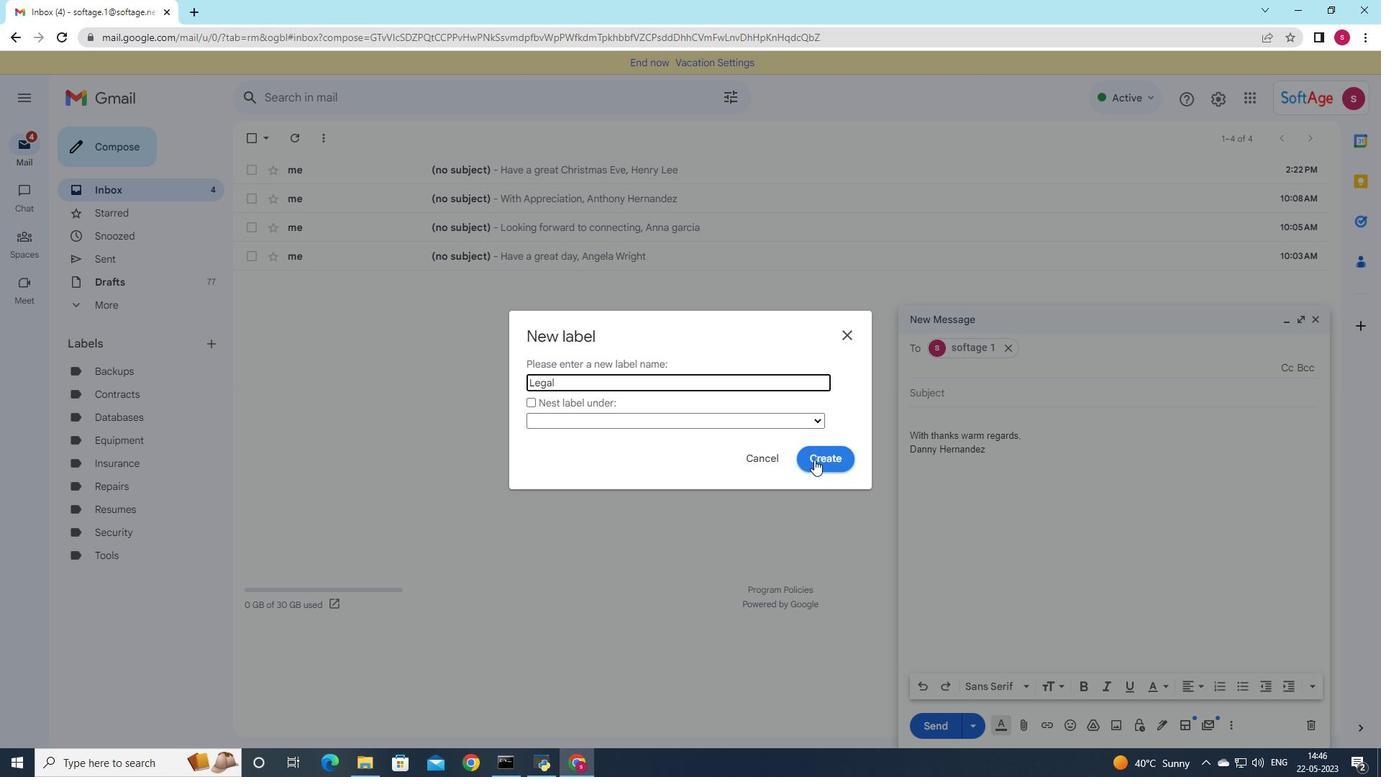 
Action: Mouse pressed left at (815, 459)
Screenshot: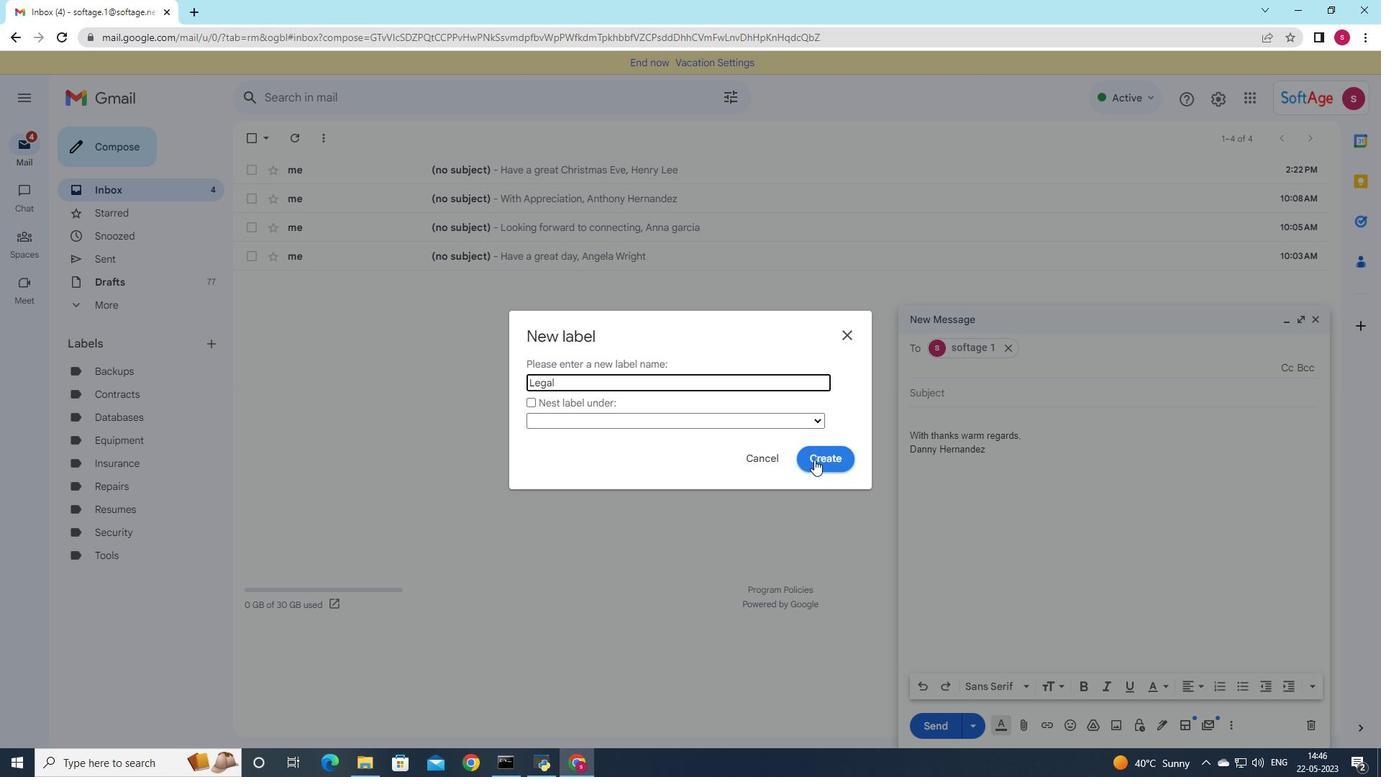 
Action: Mouse moved to (942, 344)
Screenshot: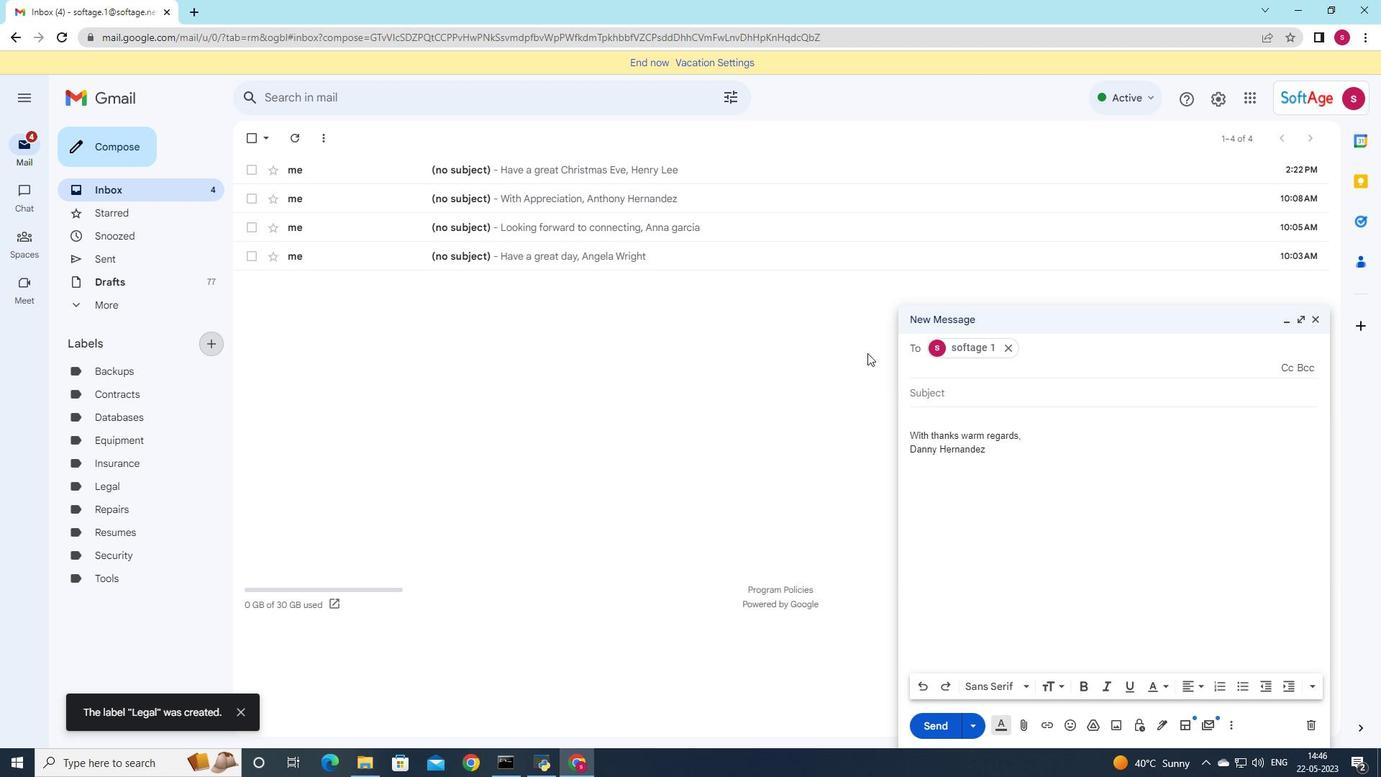 
